 Task: Look for space in San Rafael, Argentina from 21st June, 2023 to 29th June, 2023 for 4 adults in price range Rs.7000 to Rs.12000. Place can be entire place with 2 bedrooms having 2 beds and 2 bathrooms. Property type can be flat. Amenities needed are: heating, . Booking option can be shelf check-in. Required host language is English.
Action: Mouse moved to (474, 100)
Screenshot: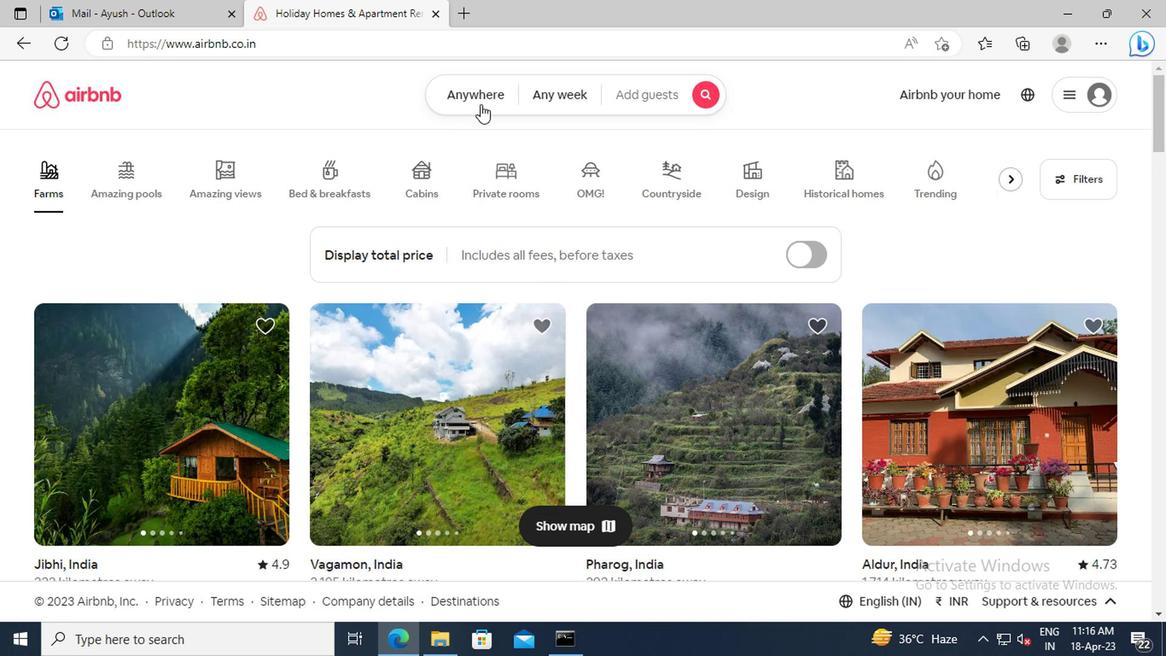 
Action: Mouse pressed left at (474, 100)
Screenshot: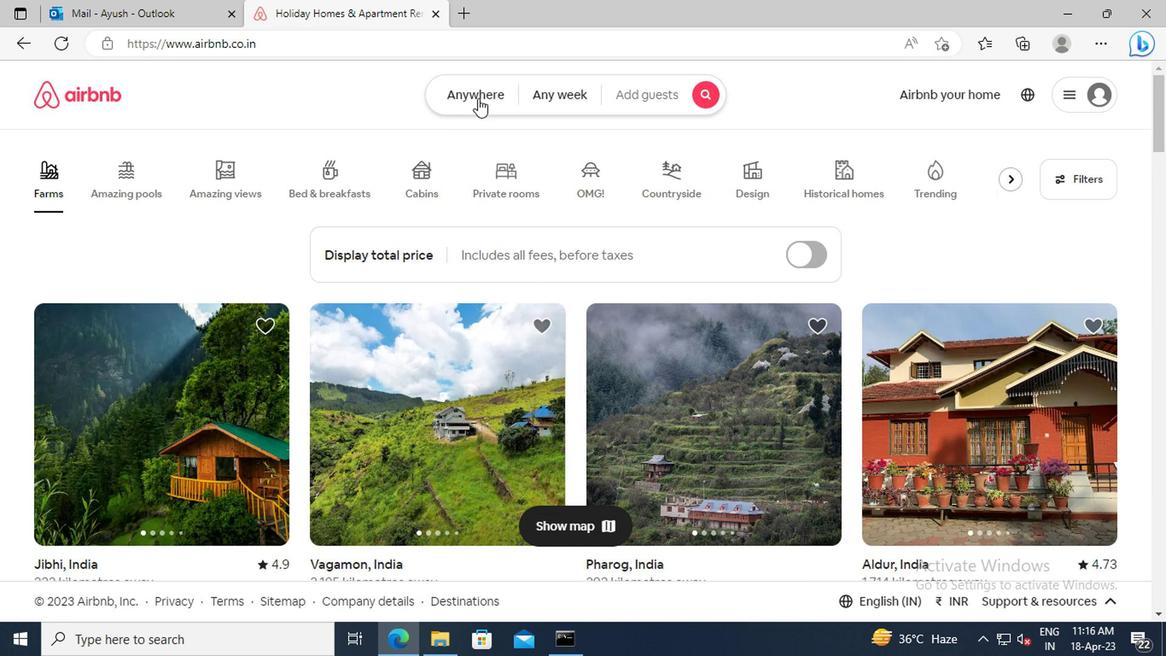 
Action: Mouse moved to (300, 171)
Screenshot: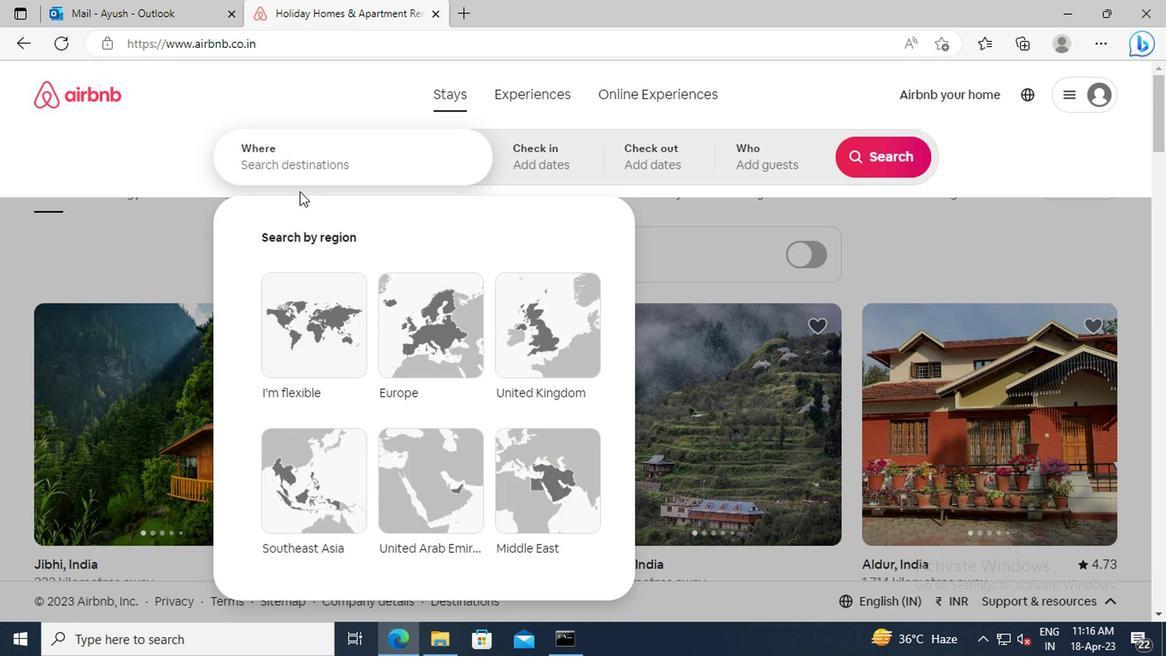 
Action: Mouse pressed left at (300, 171)
Screenshot: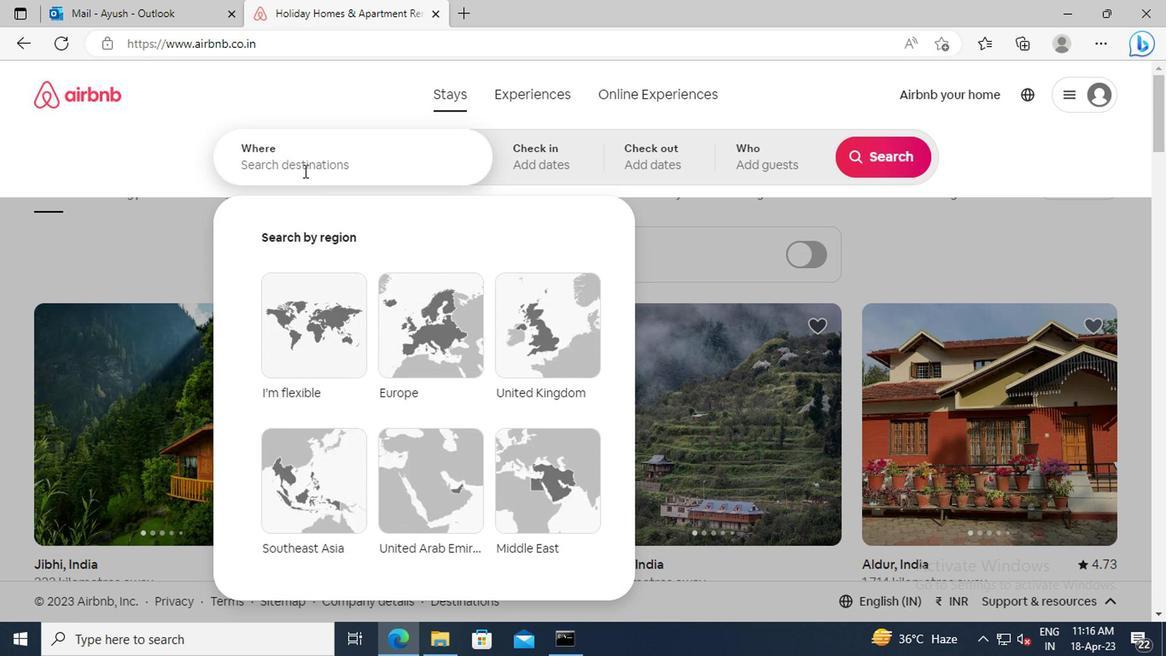 
Action: Key pressed <Key.shift>SAN<Key.space><Key.shift>RAFAEL,<Key.space><Key.shift>ARGENTINA<Key.enter>
Screenshot: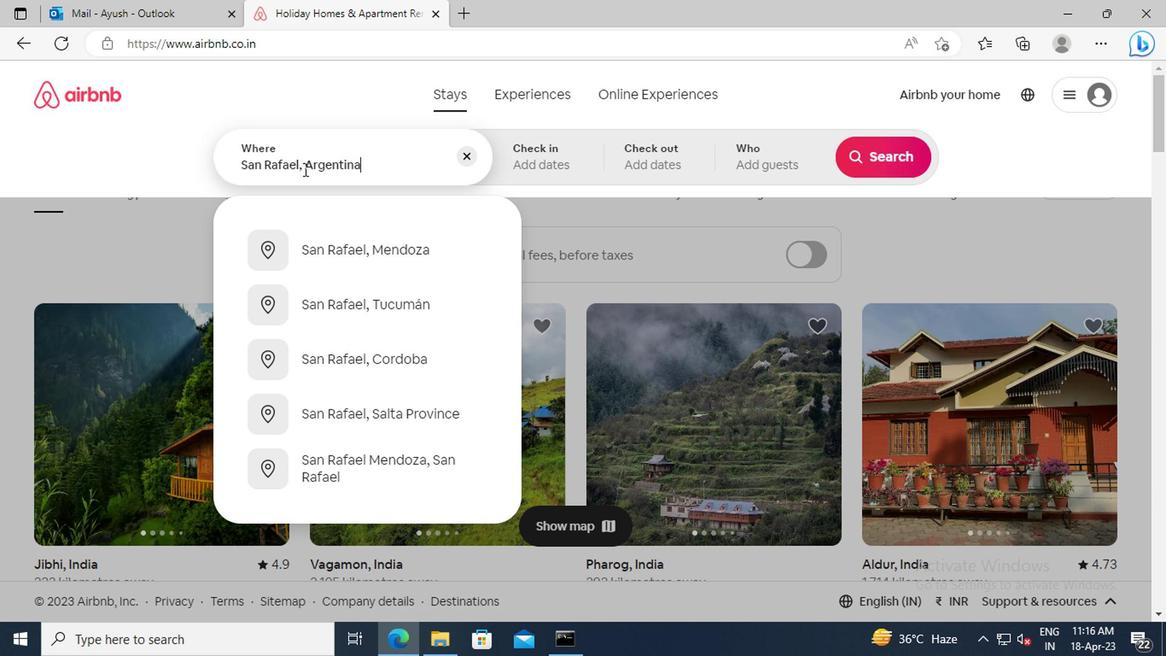 
Action: Mouse moved to (869, 295)
Screenshot: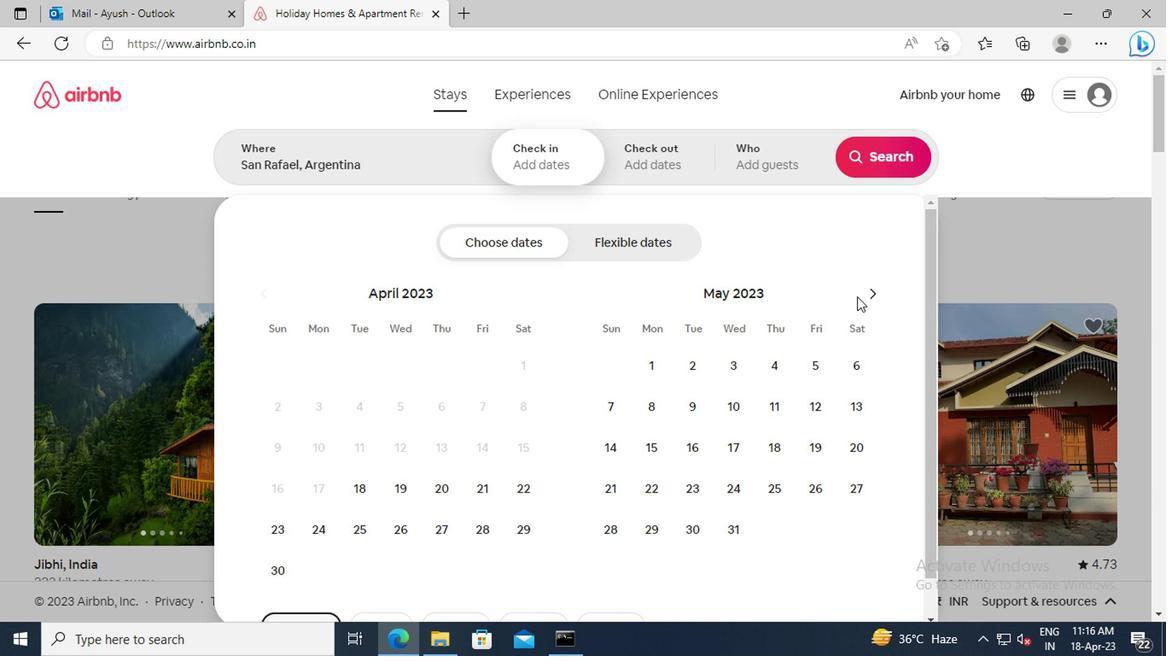 
Action: Mouse pressed left at (869, 295)
Screenshot: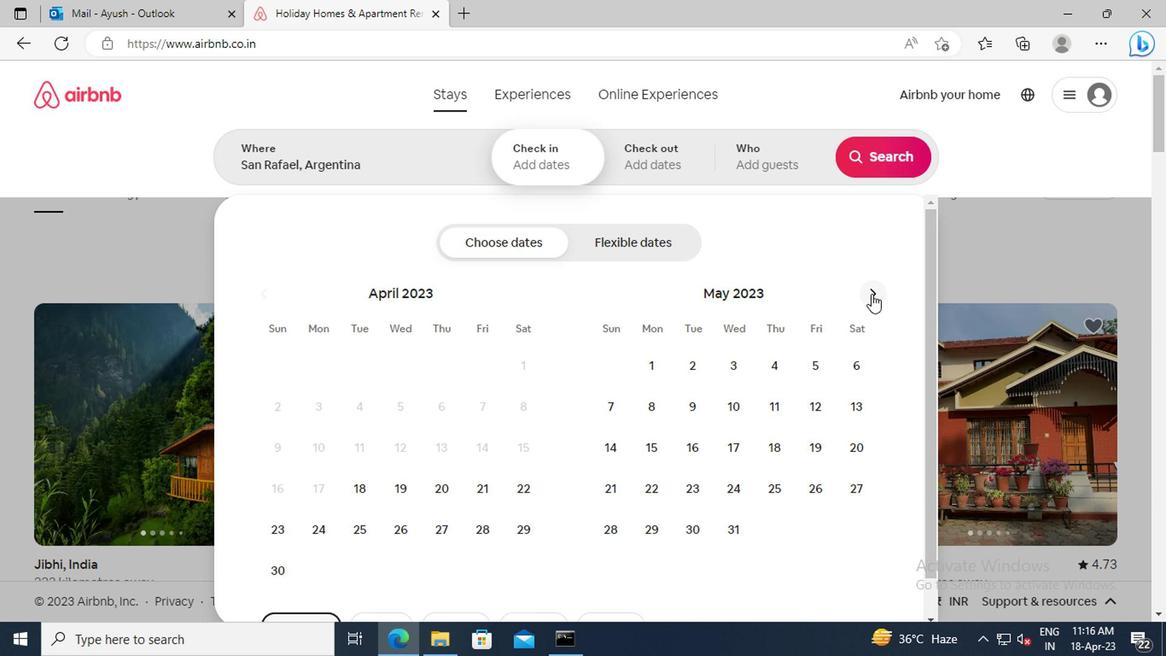 
Action: Mouse moved to (732, 486)
Screenshot: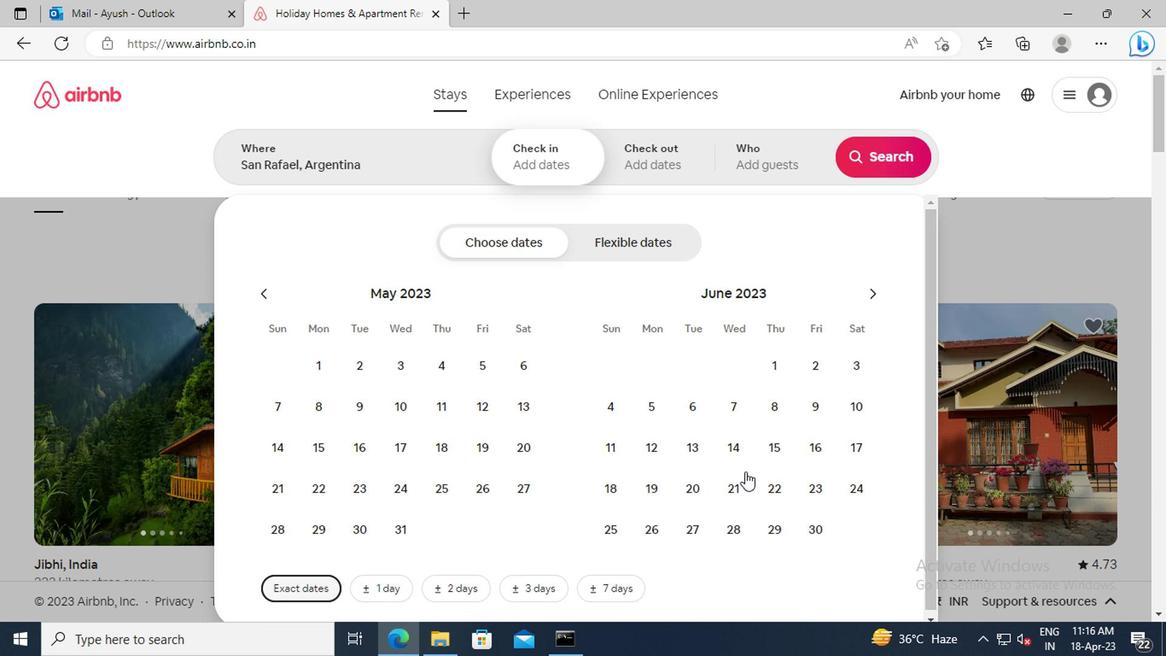 
Action: Mouse pressed left at (732, 486)
Screenshot: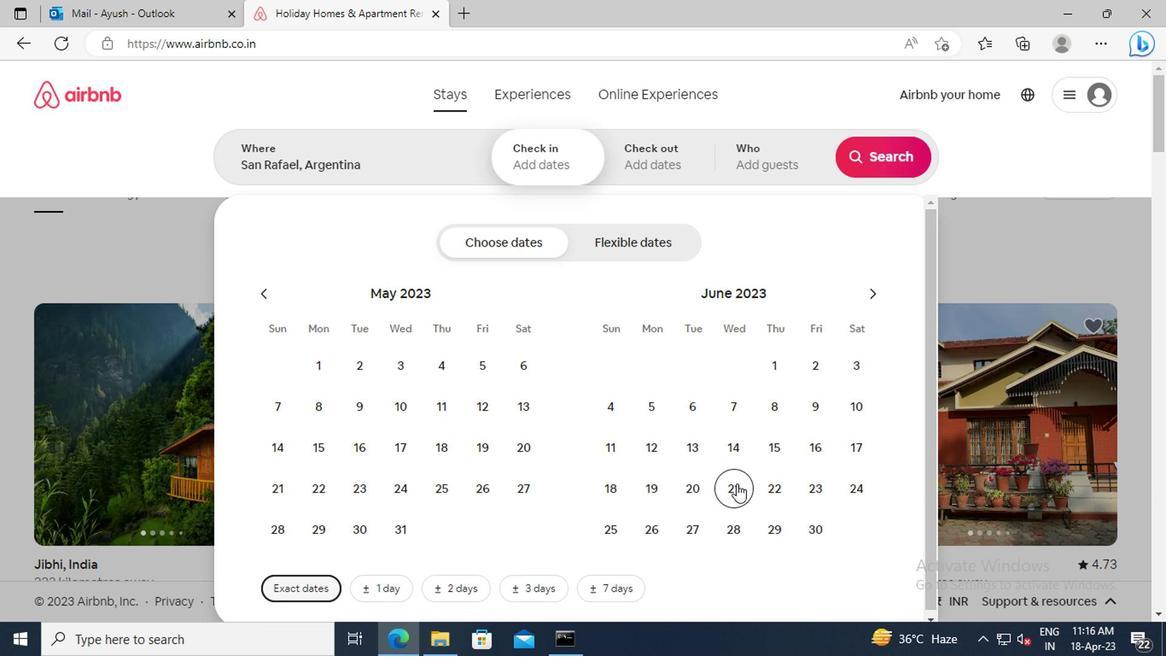 
Action: Mouse moved to (764, 527)
Screenshot: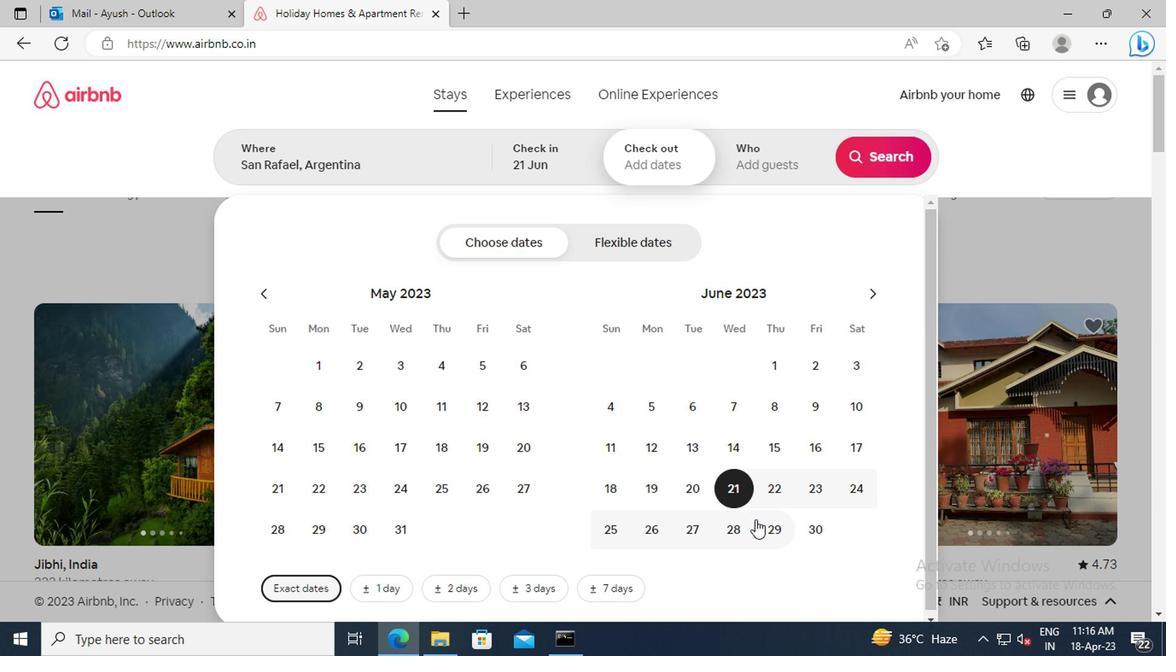 
Action: Mouse pressed left at (764, 527)
Screenshot: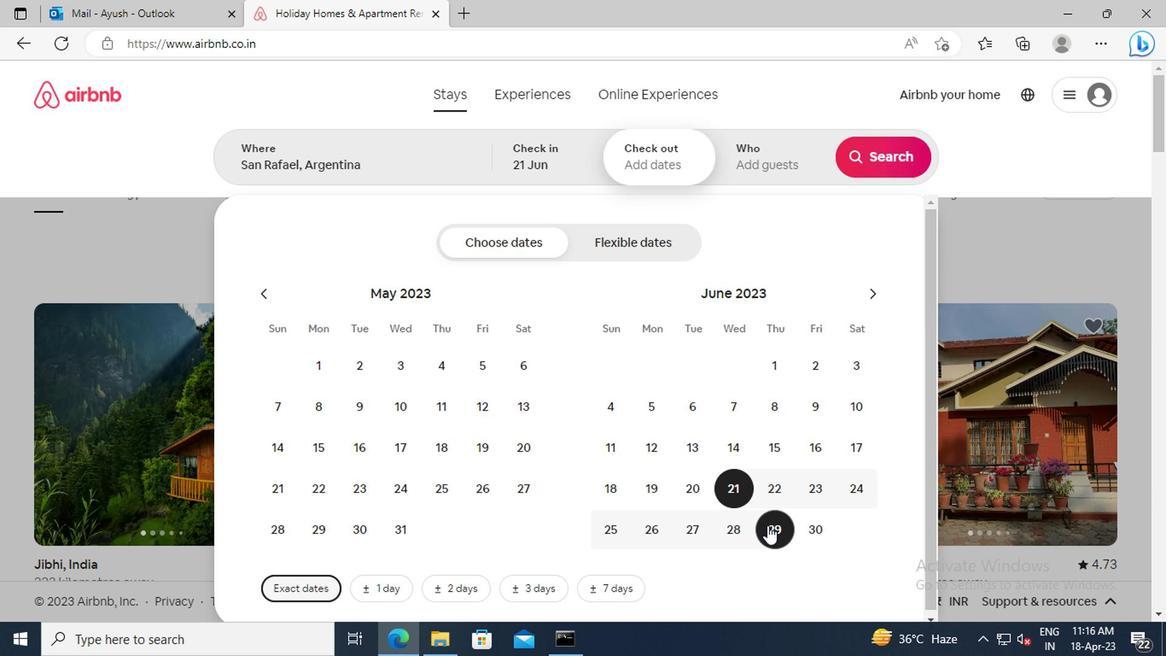
Action: Mouse moved to (762, 168)
Screenshot: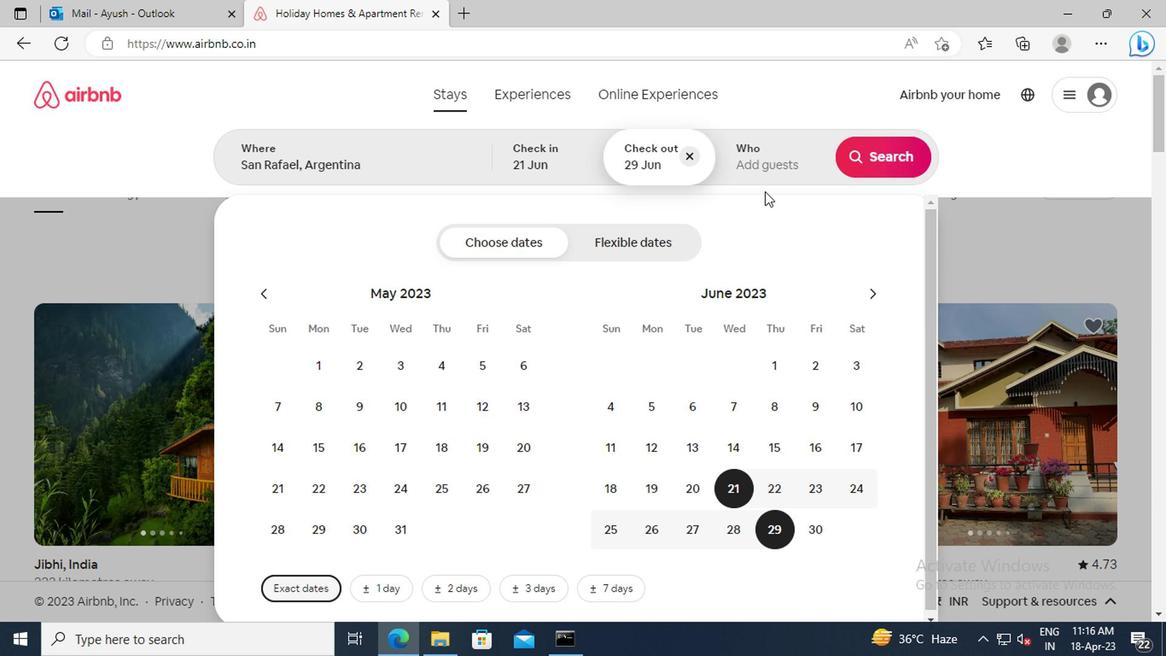 
Action: Mouse pressed left at (762, 168)
Screenshot: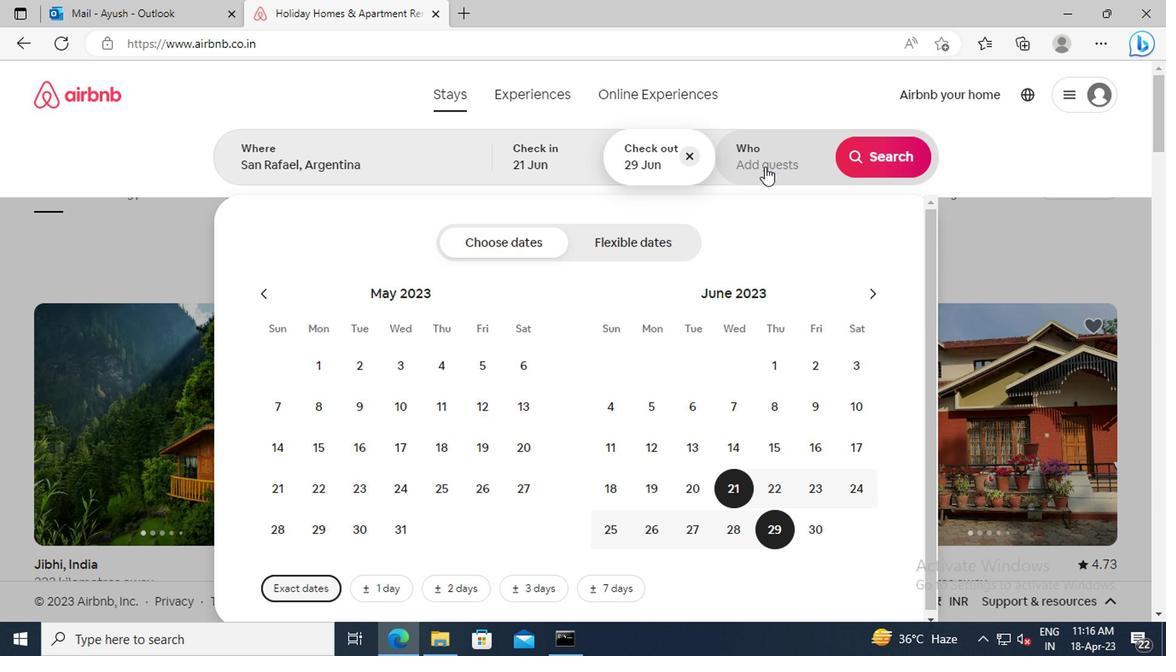 
Action: Mouse moved to (883, 257)
Screenshot: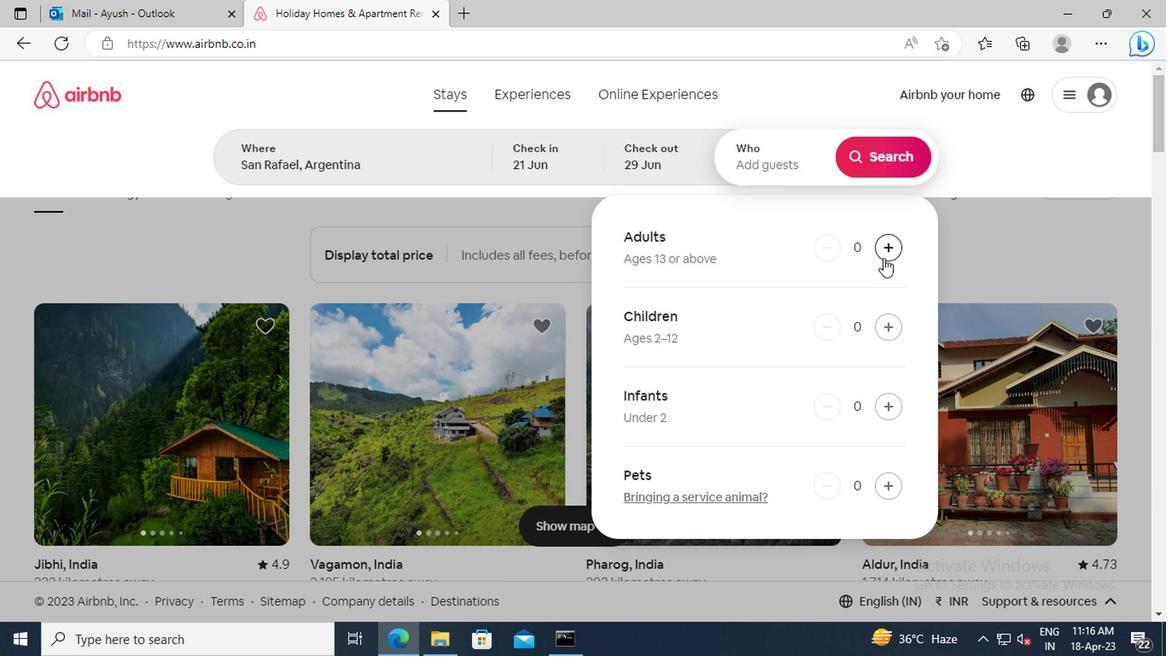 
Action: Mouse pressed left at (883, 257)
Screenshot: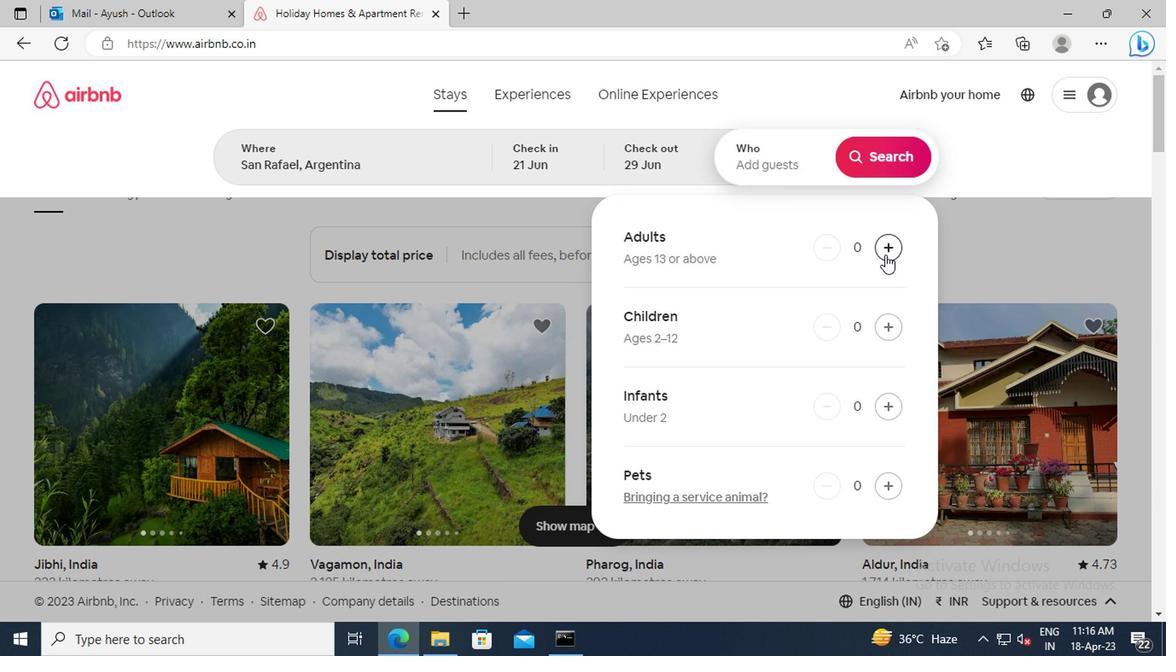 
Action: Mouse moved to (884, 254)
Screenshot: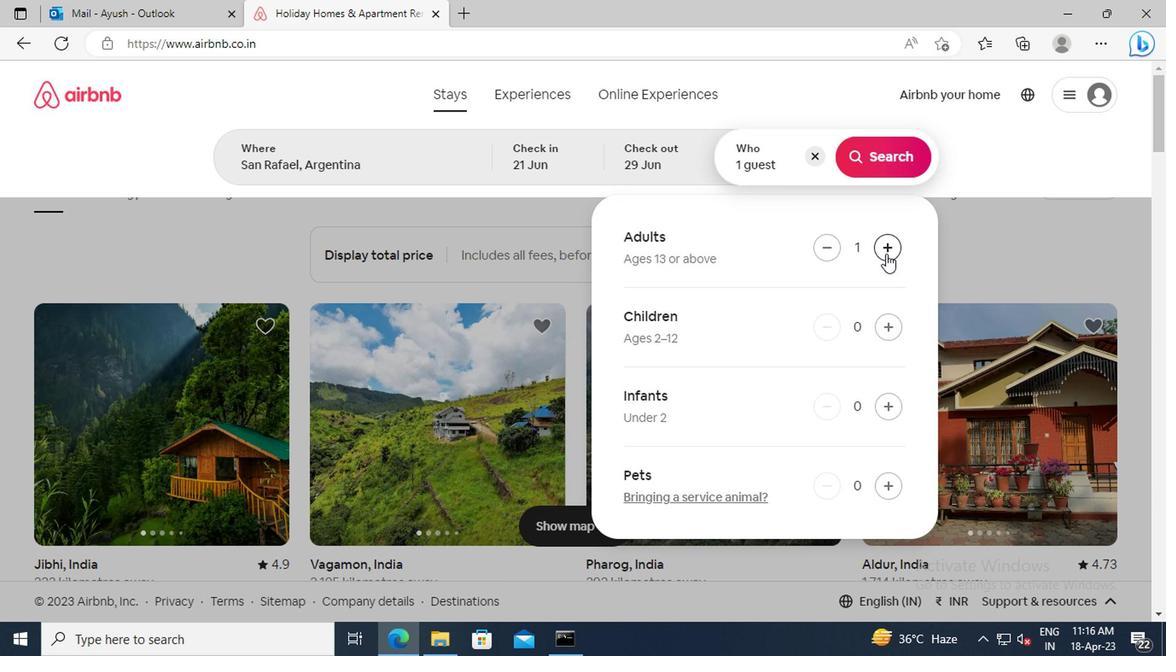 
Action: Mouse pressed left at (884, 254)
Screenshot: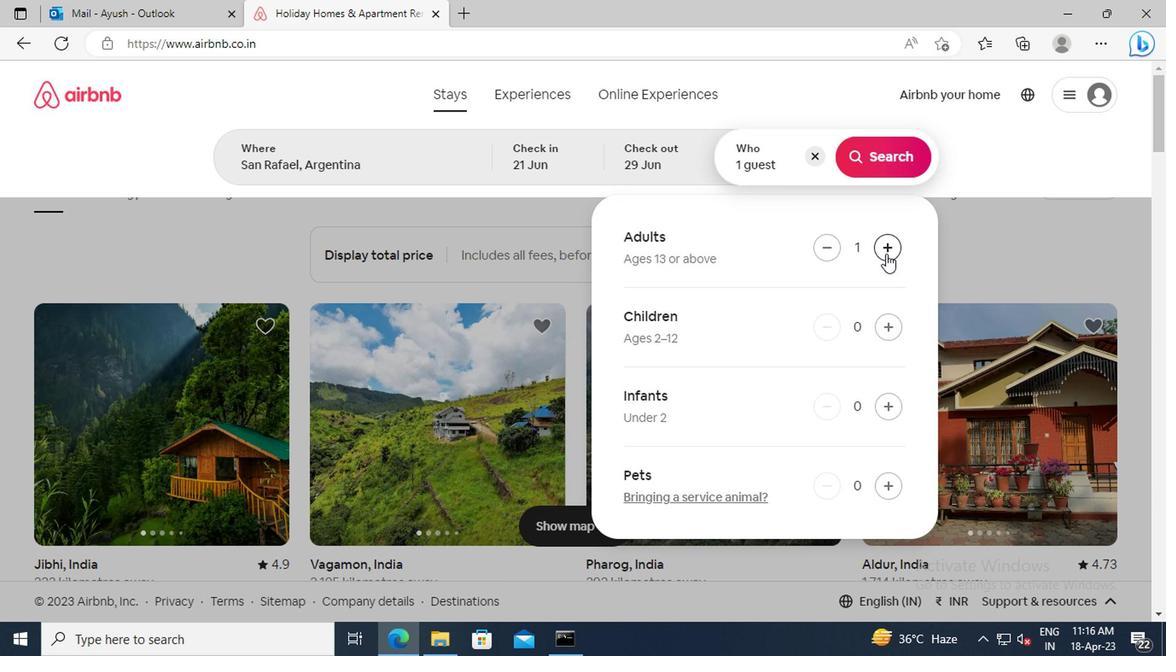 
Action: Mouse pressed left at (884, 254)
Screenshot: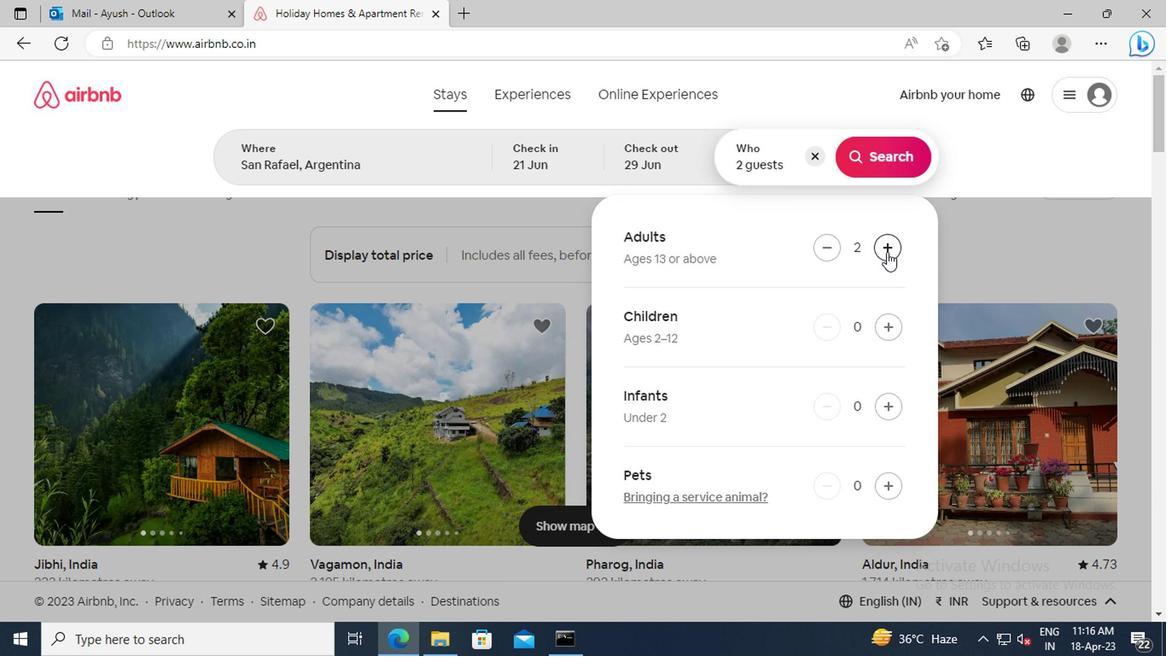 
Action: Mouse pressed left at (884, 254)
Screenshot: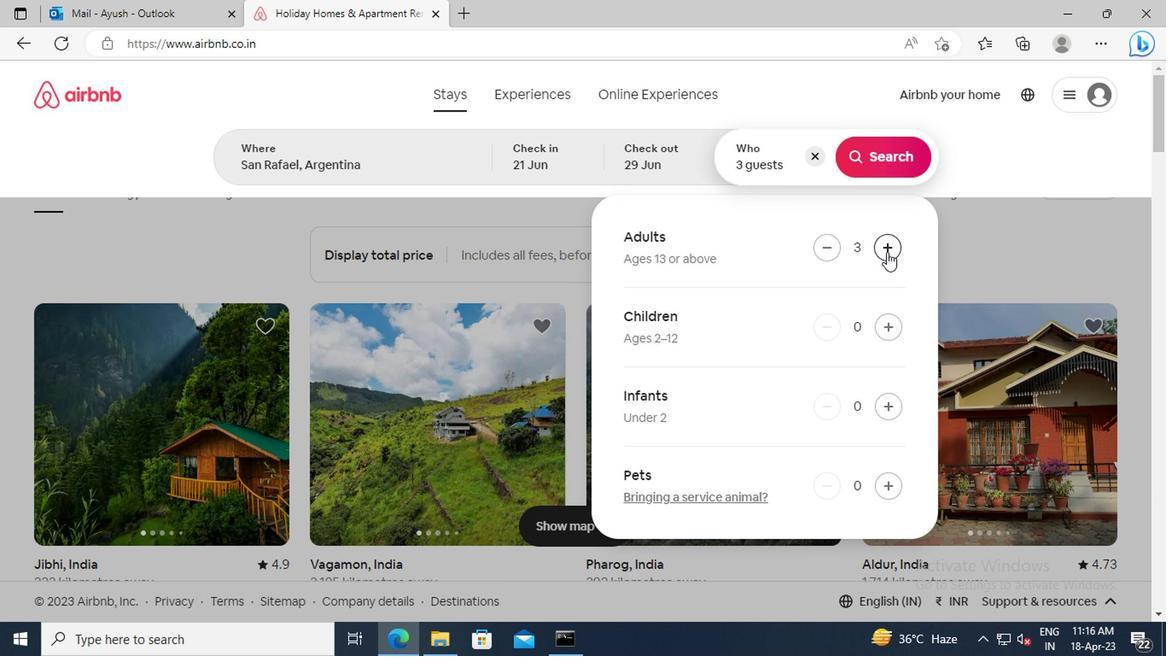 
Action: Mouse moved to (879, 162)
Screenshot: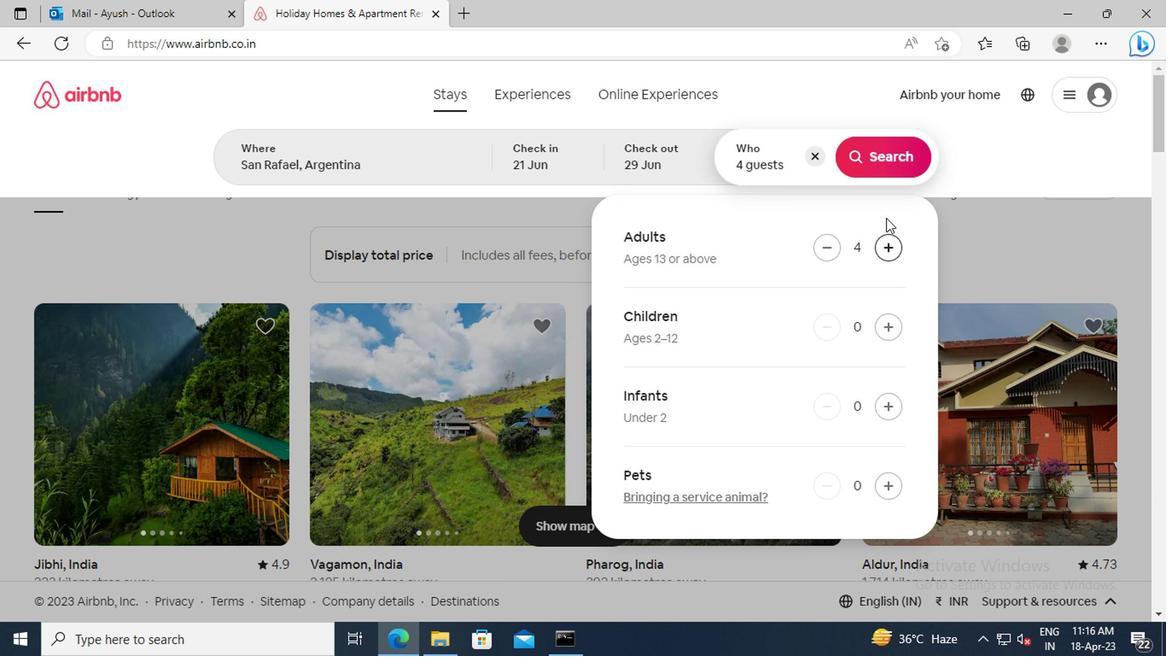 
Action: Mouse pressed left at (879, 162)
Screenshot: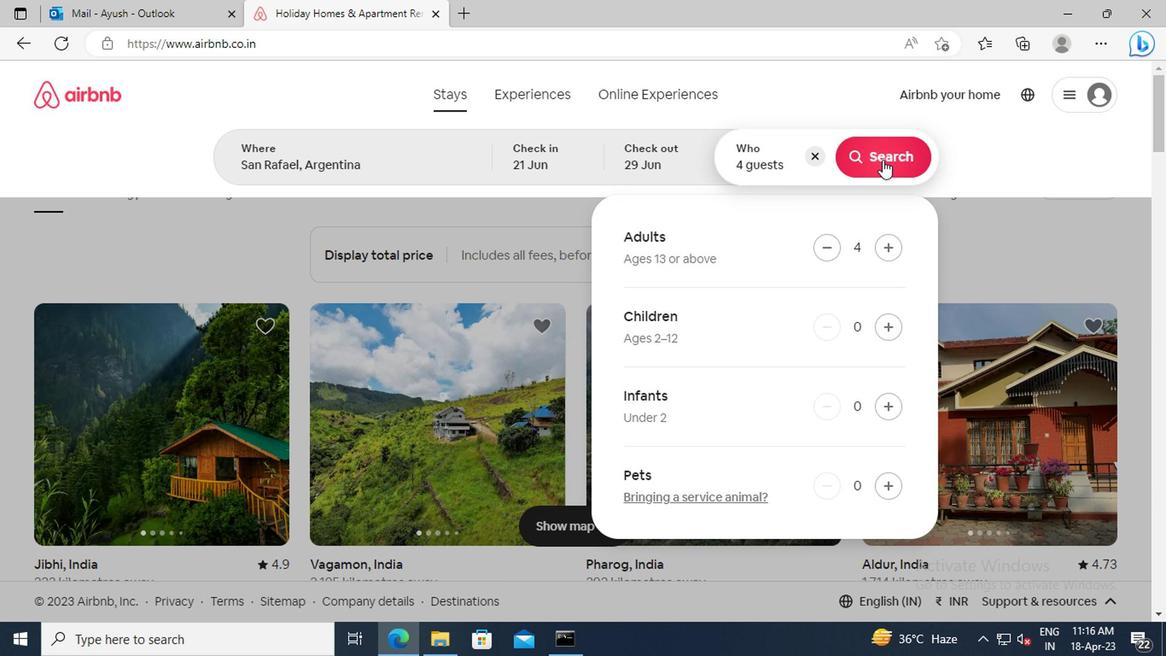 
Action: Mouse moved to (1086, 164)
Screenshot: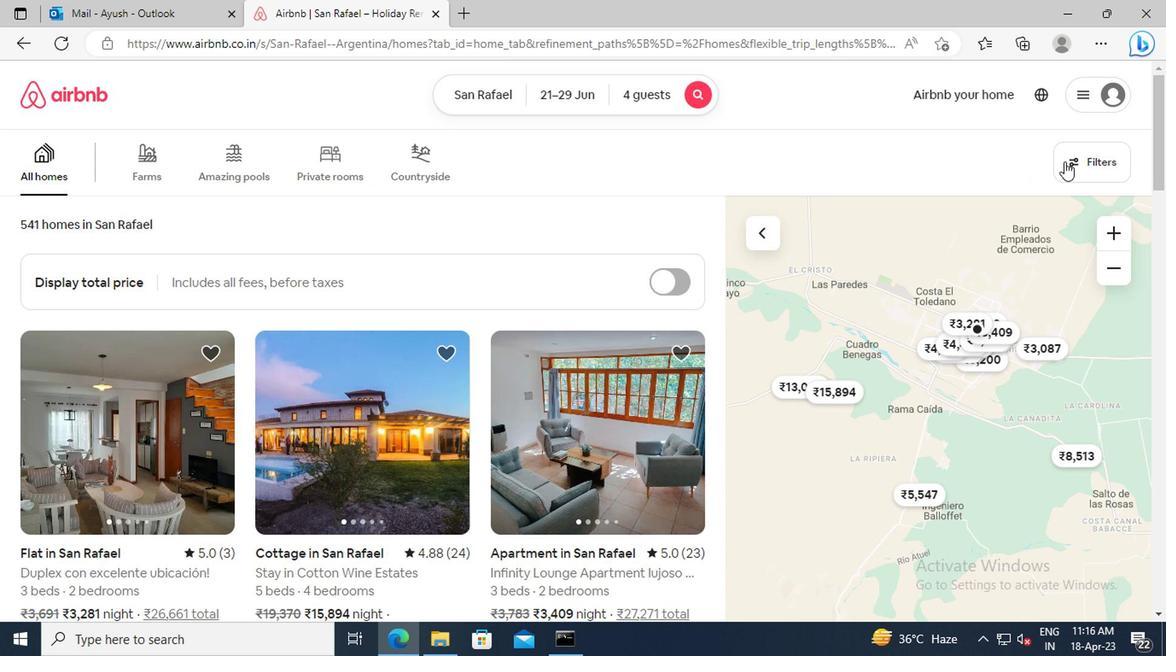 
Action: Mouse pressed left at (1086, 164)
Screenshot: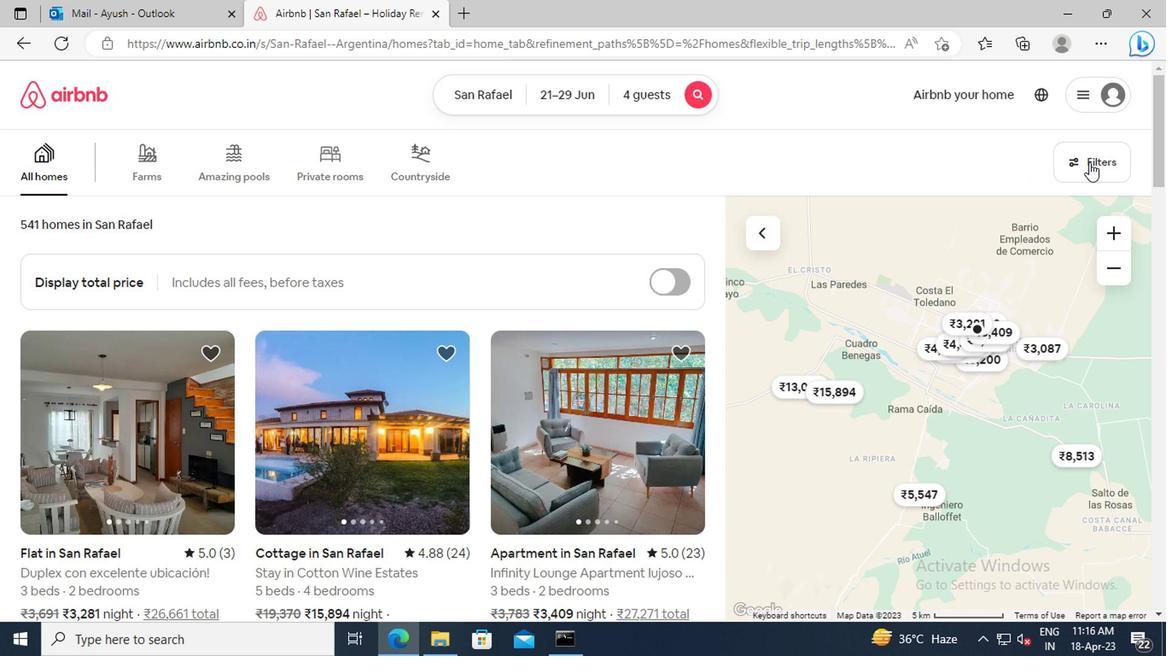 
Action: Mouse moved to (356, 386)
Screenshot: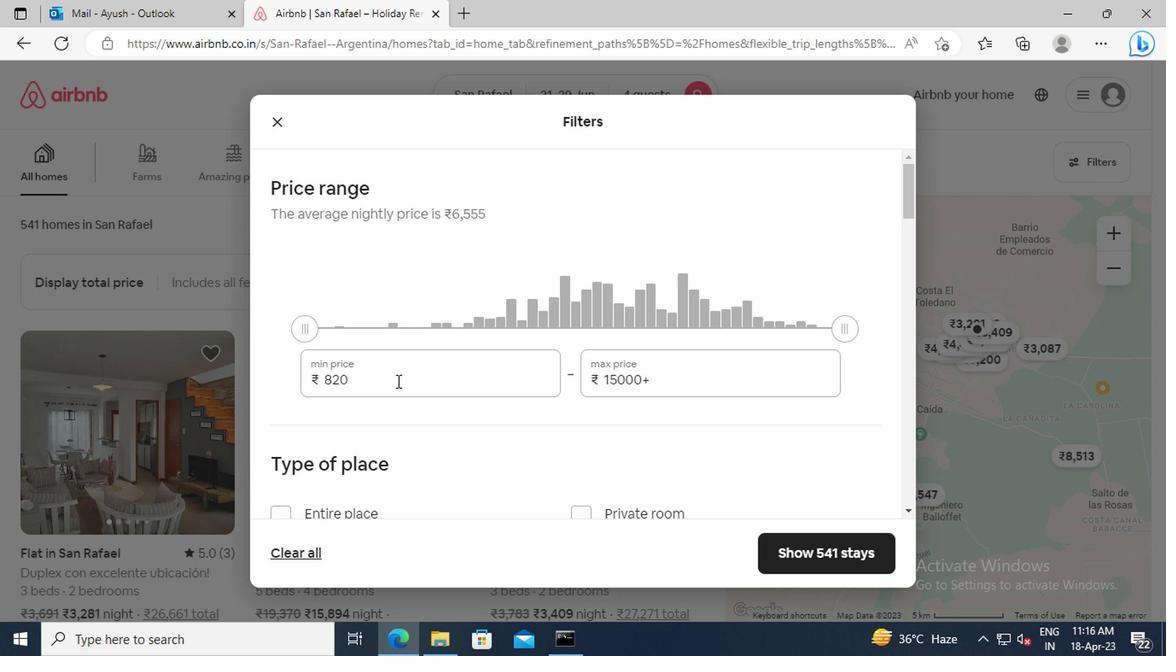 
Action: Mouse pressed left at (356, 386)
Screenshot: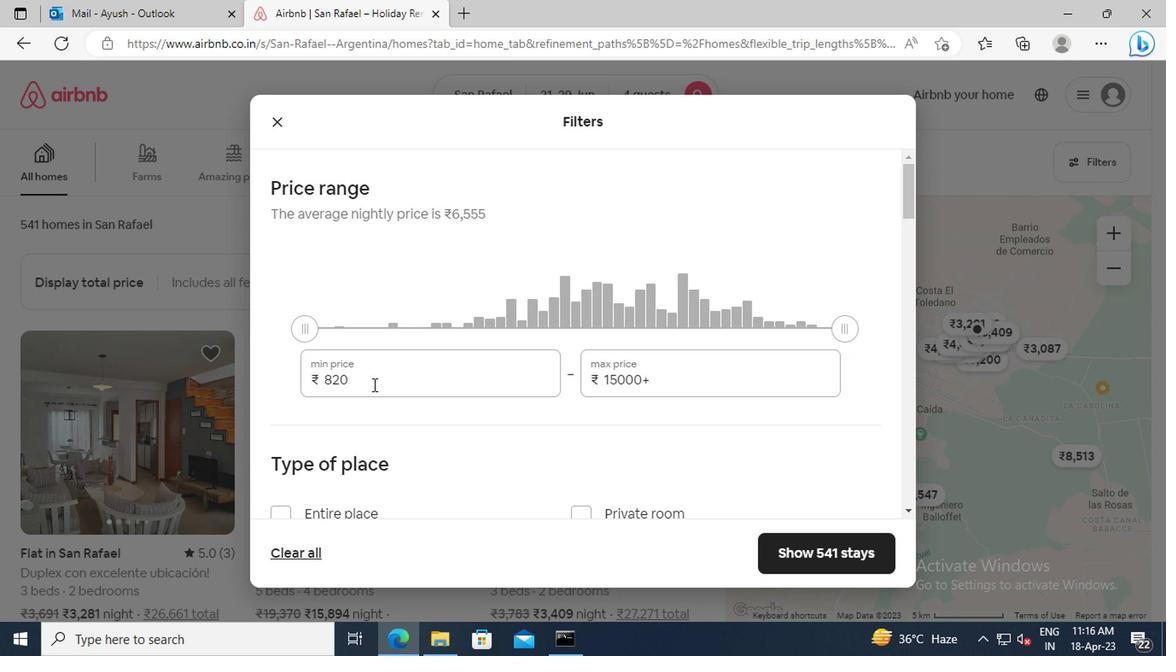 
Action: Key pressed <Key.backspace><Key.backspace><Key.backspace>7000<Key.tab><Key.delete>12000
Screenshot: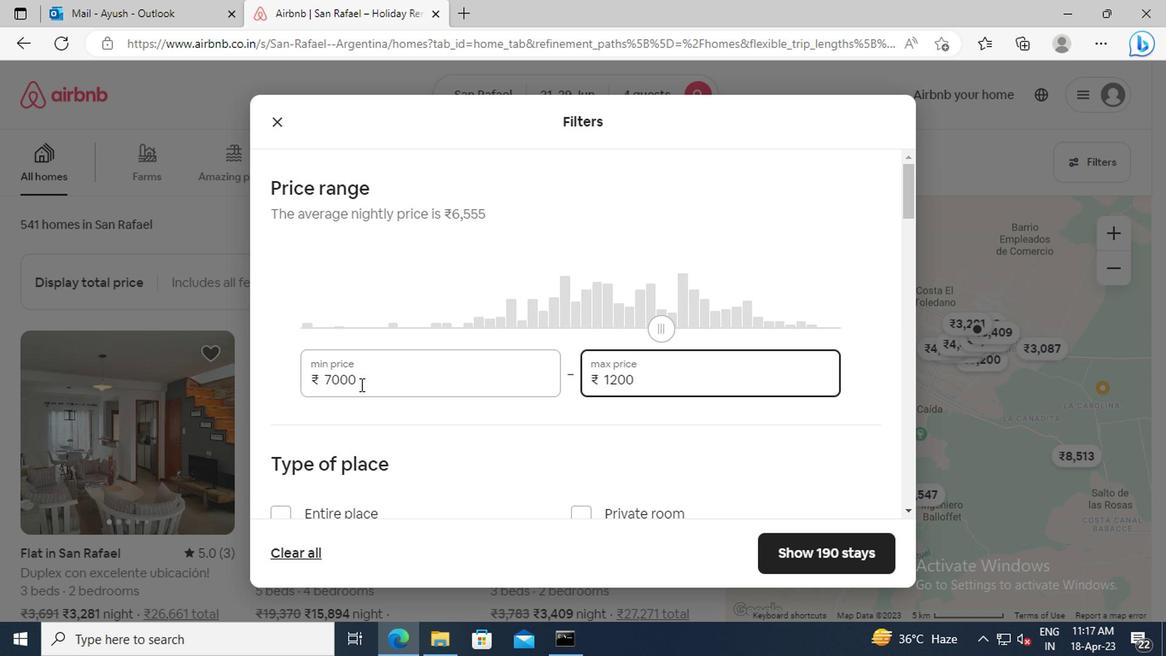 
Action: Mouse scrolled (356, 385) with delta (0, 0)
Screenshot: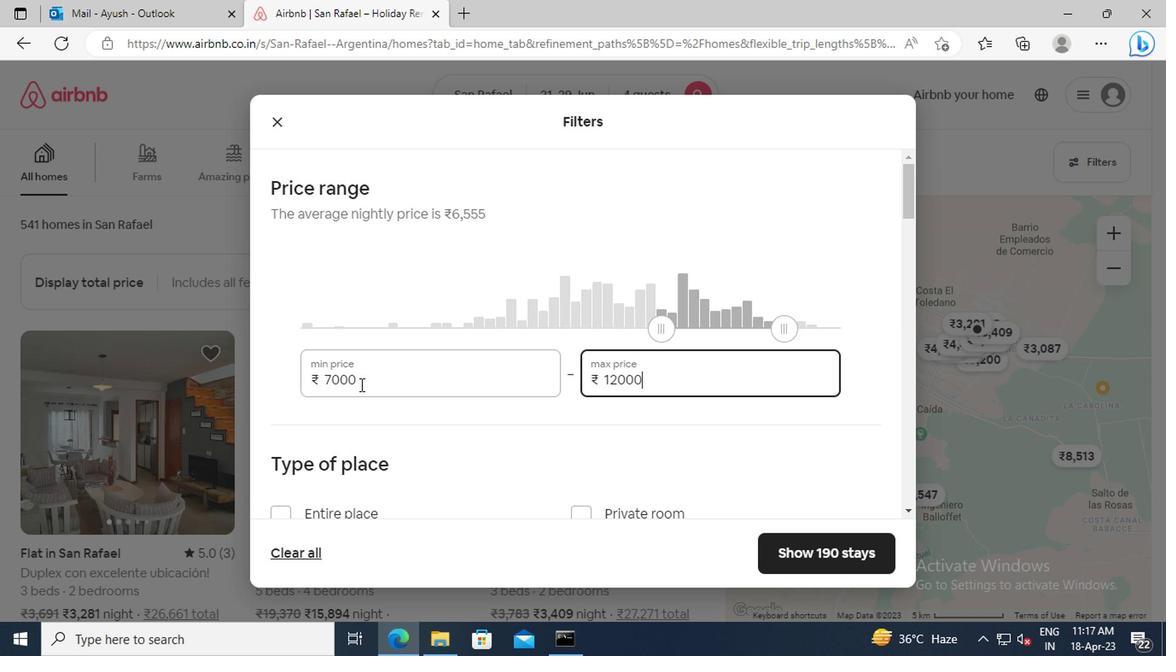 
Action: Mouse moved to (377, 354)
Screenshot: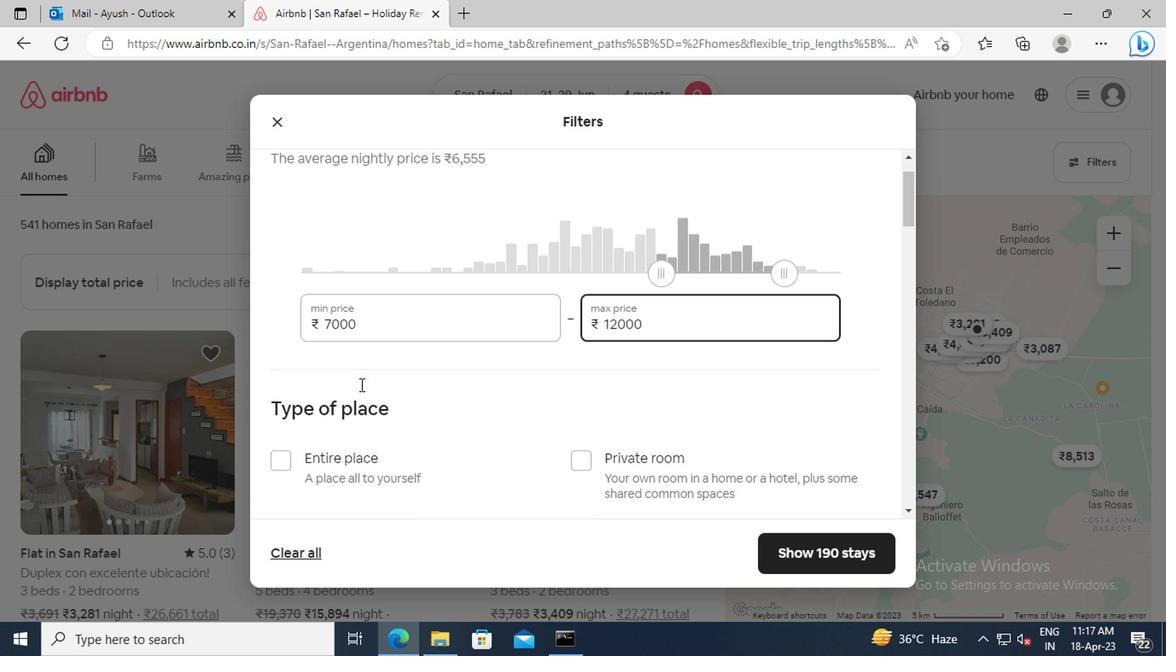 
Action: Mouse scrolled (377, 353) with delta (0, -1)
Screenshot: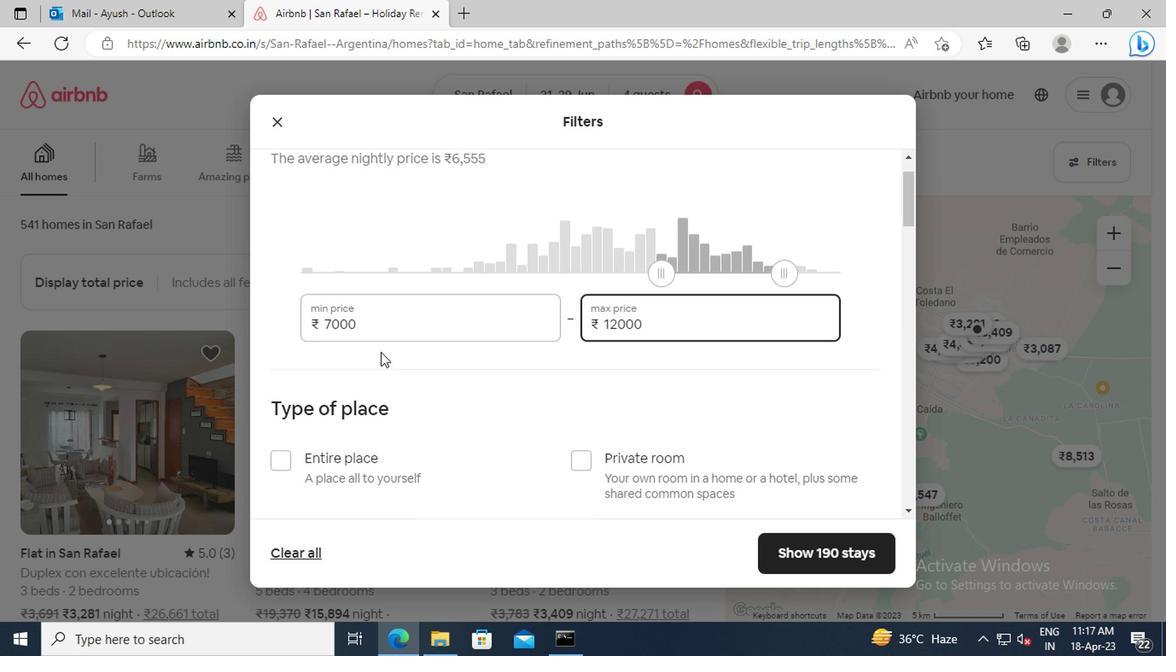 
Action: Mouse scrolled (377, 353) with delta (0, -1)
Screenshot: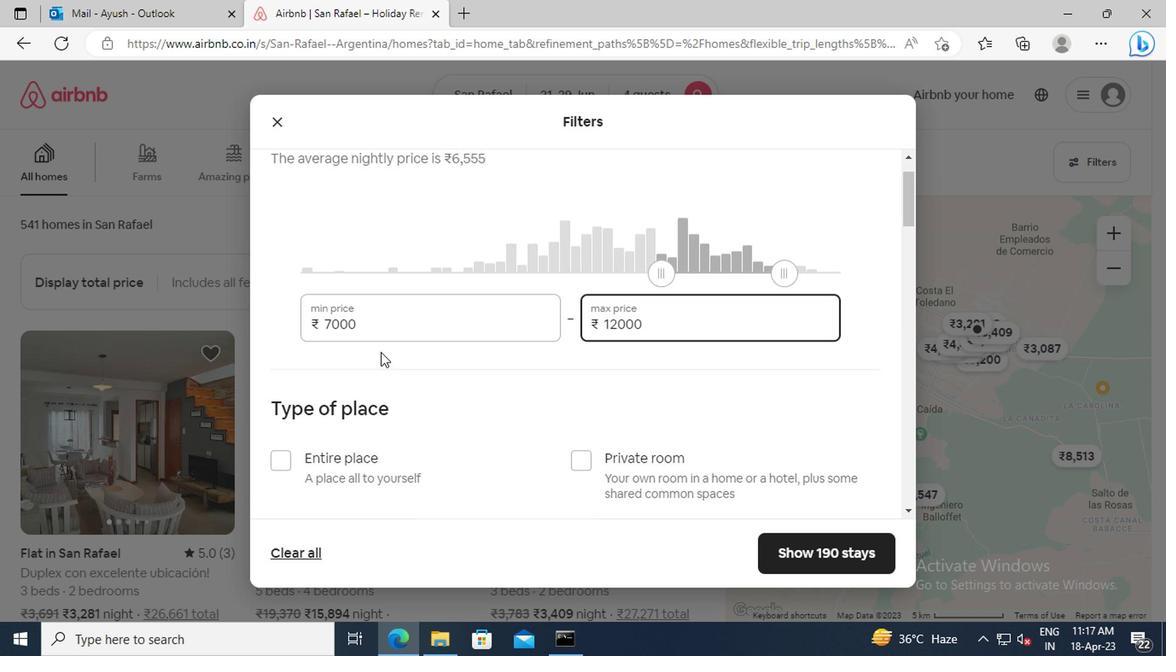 
Action: Mouse moved to (277, 352)
Screenshot: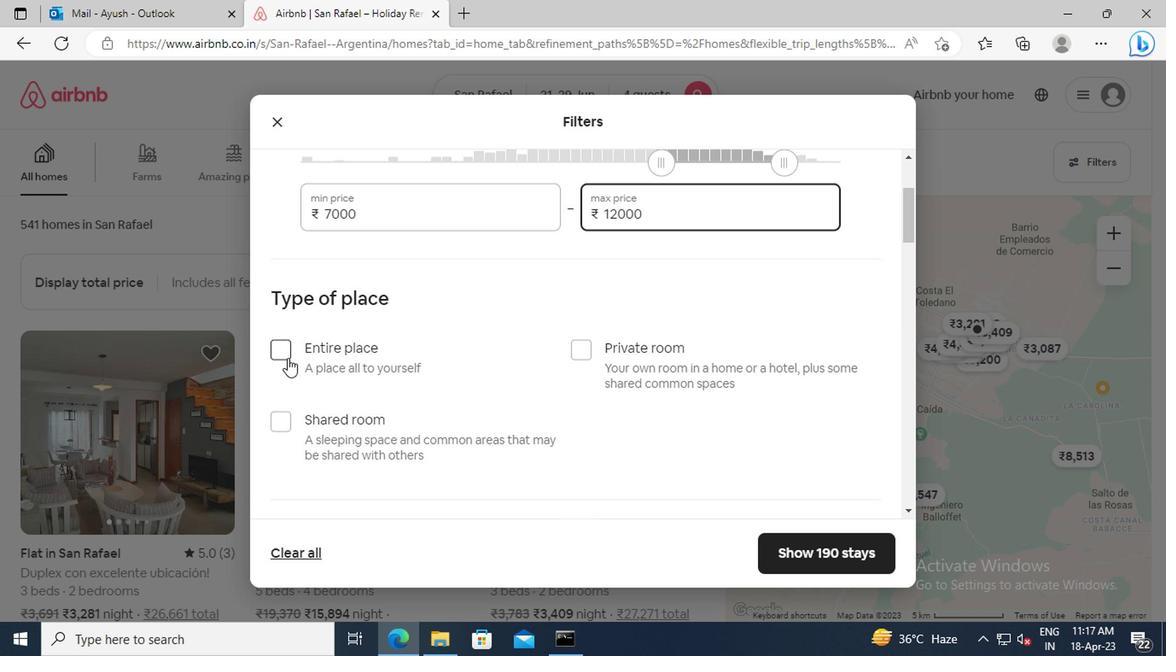 
Action: Mouse pressed left at (277, 352)
Screenshot: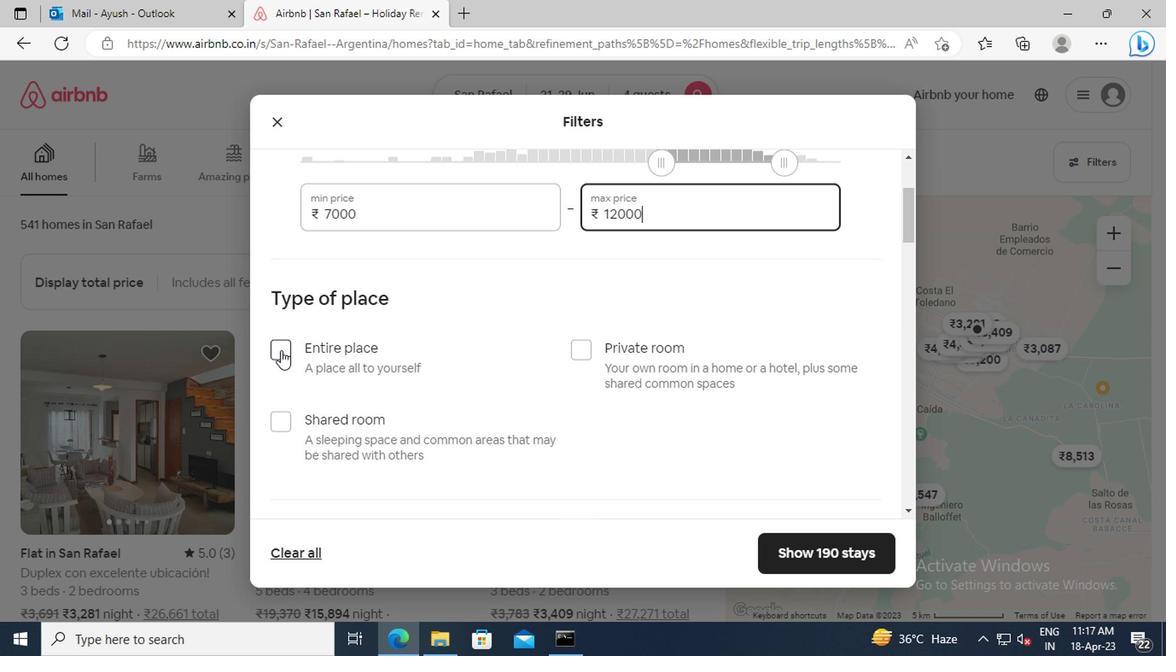 
Action: Mouse moved to (518, 321)
Screenshot: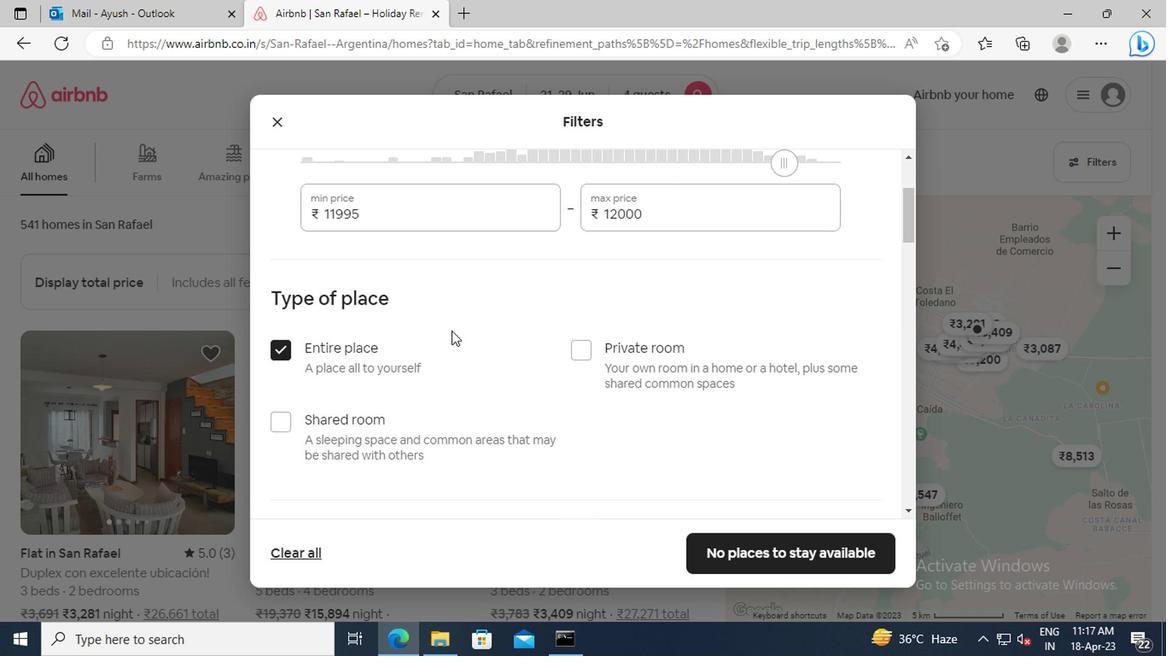 
Action: Mouse scrolled (518, 320) with delta (0, 0)
Screenshot: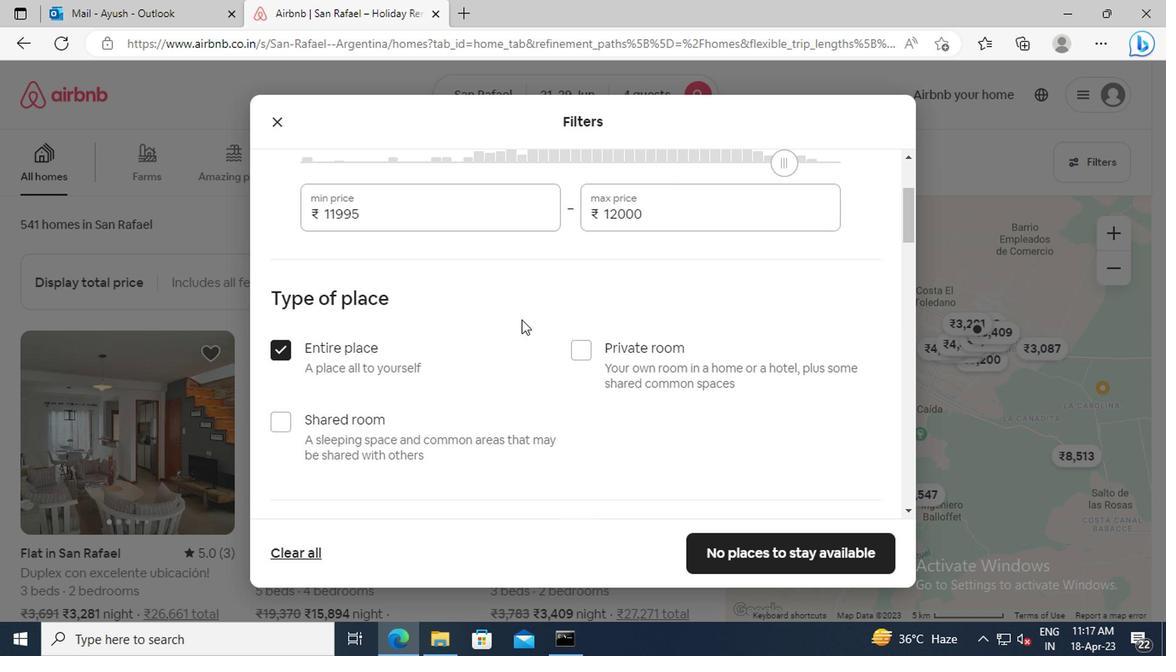
Action: Mouse scrolled (518, 320) with delta (0, 0)
Screenshot: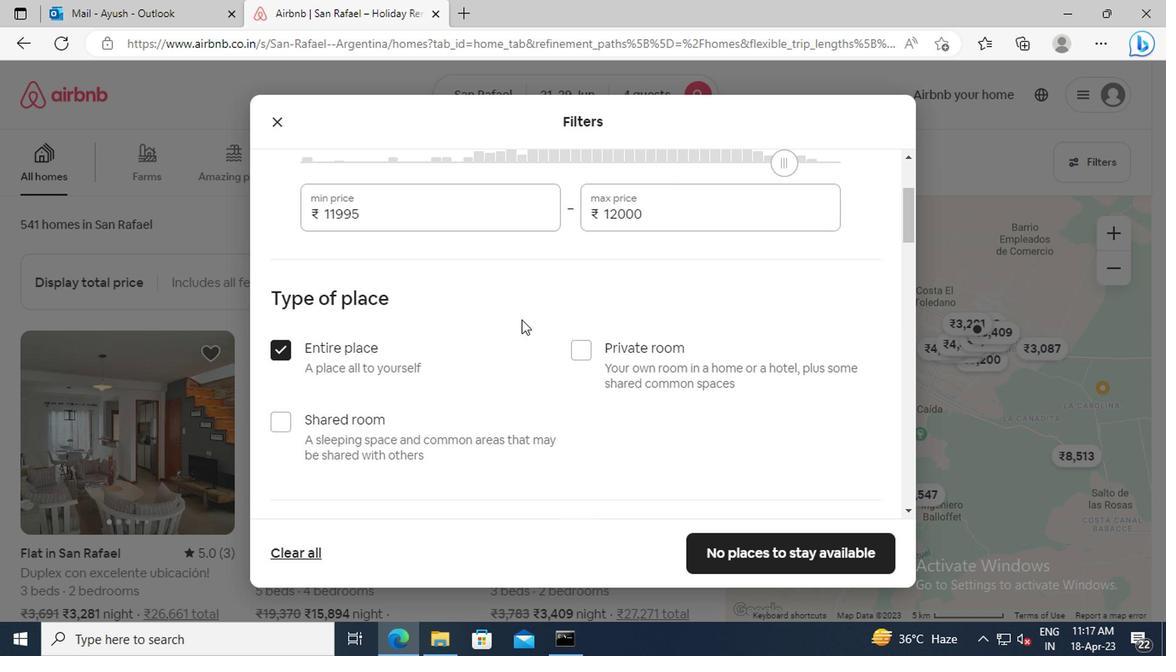 
Action: Mouse moved to (518, 289)
Screenshot: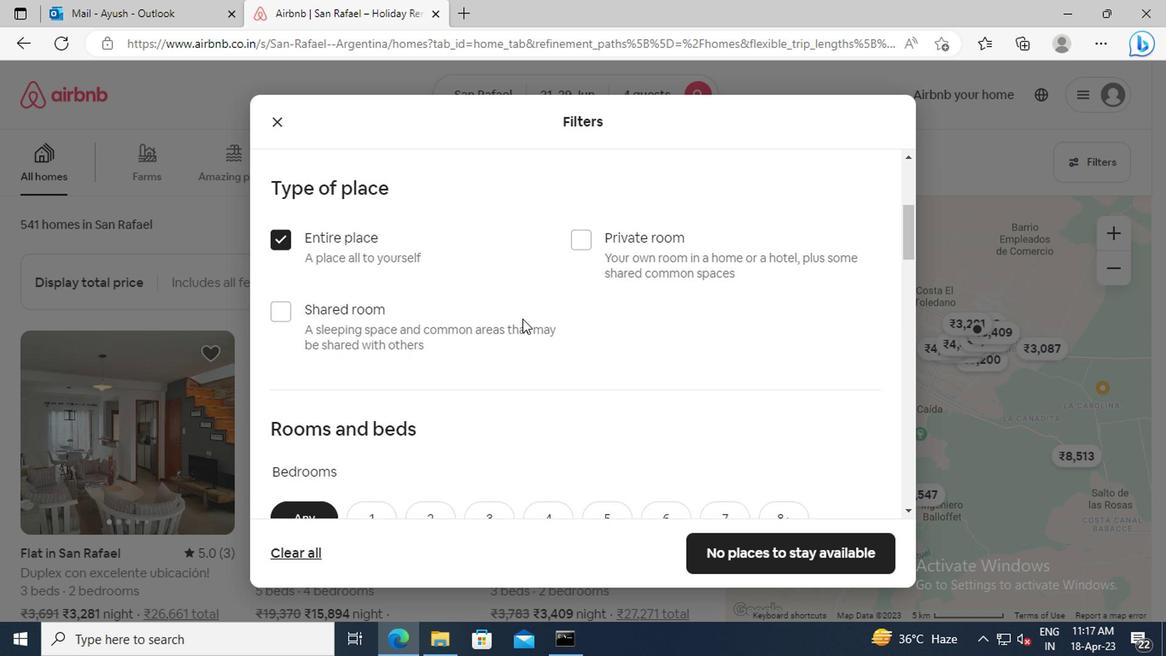 
Action: Mouse scrolled (518, 289) with delta (0, 0)
Screenshot: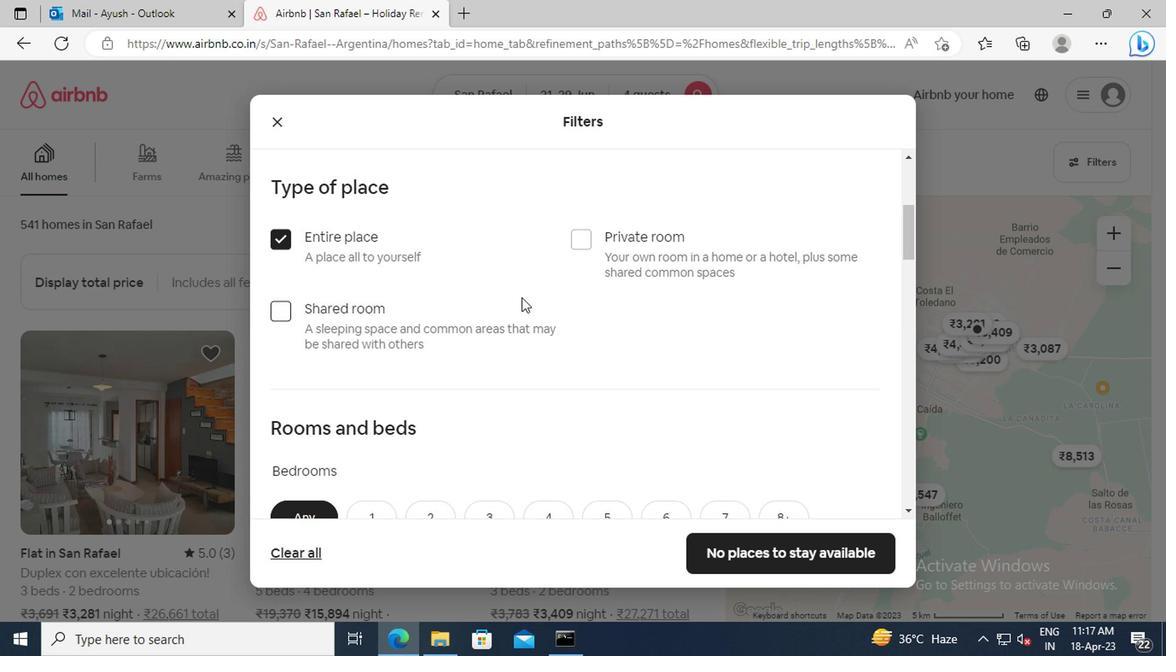 
Action: Mouse scrolled (518, 289) with delta (0, 0)
Screenshot: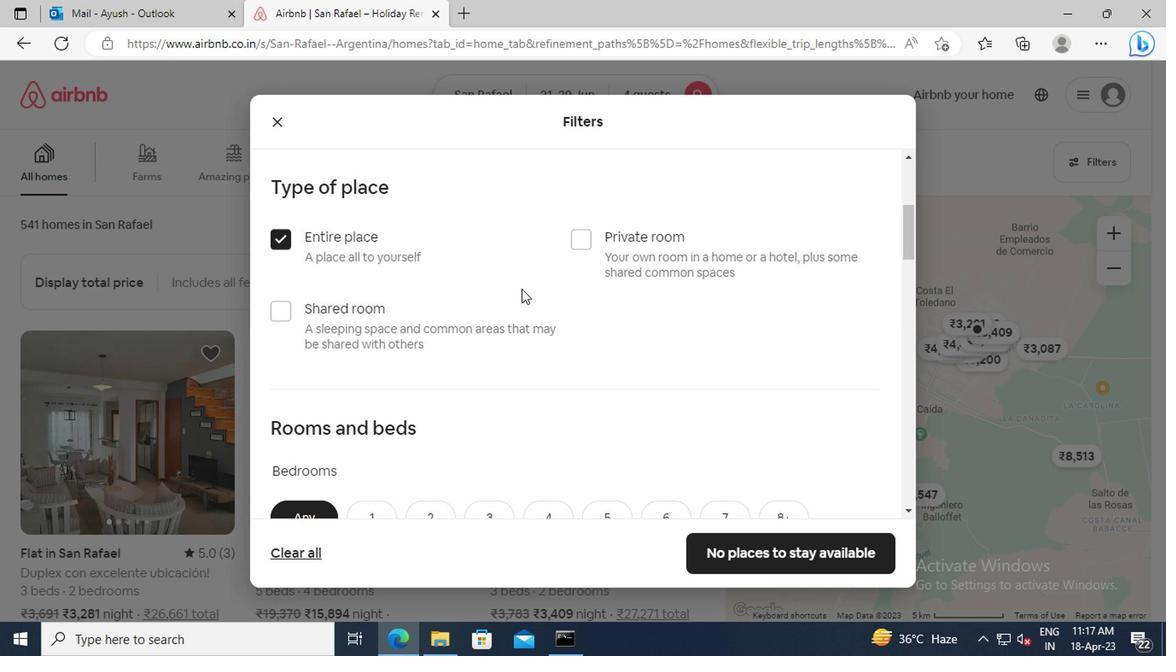 
Action: Mouse moved to (515, 282)
Screenshot: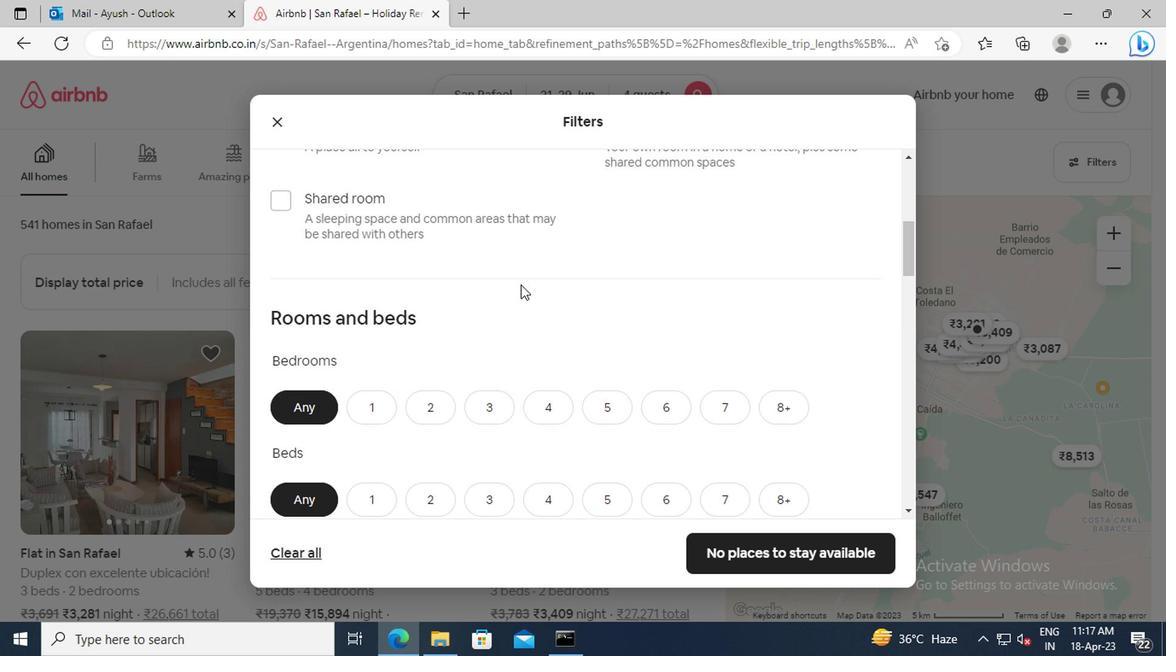 
Action: Mouse scrolled (515, 281) with delta (0, -1)
Screenshot: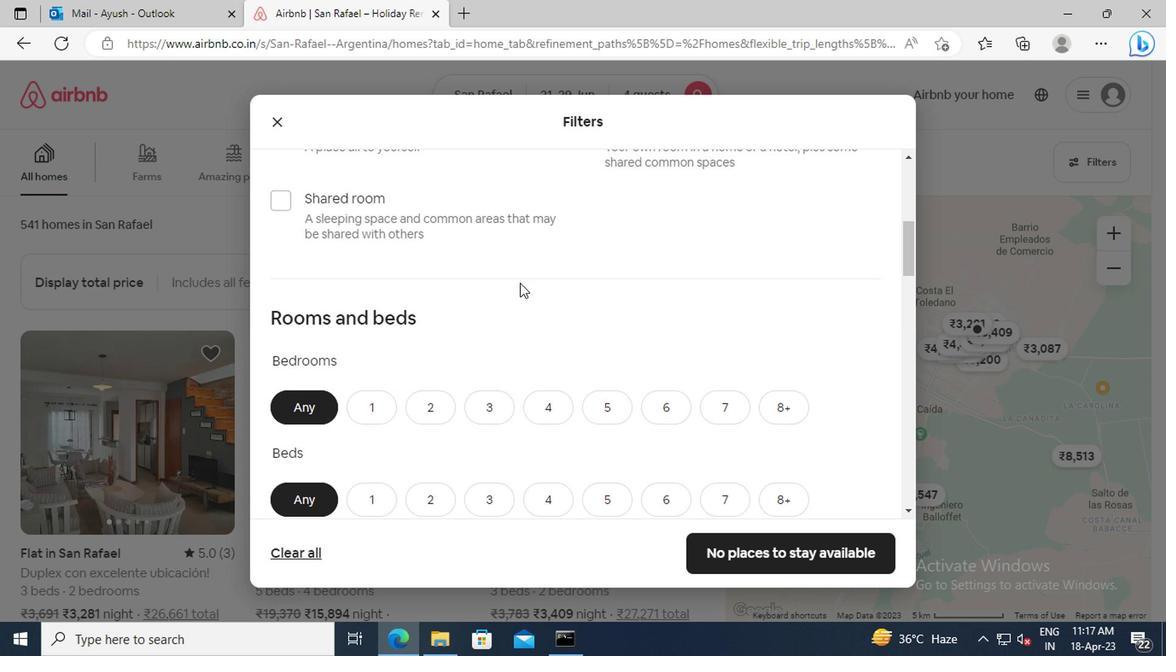 
Action: Mouse scrolled (515, 281) with delta (0, -1)
Screenshot: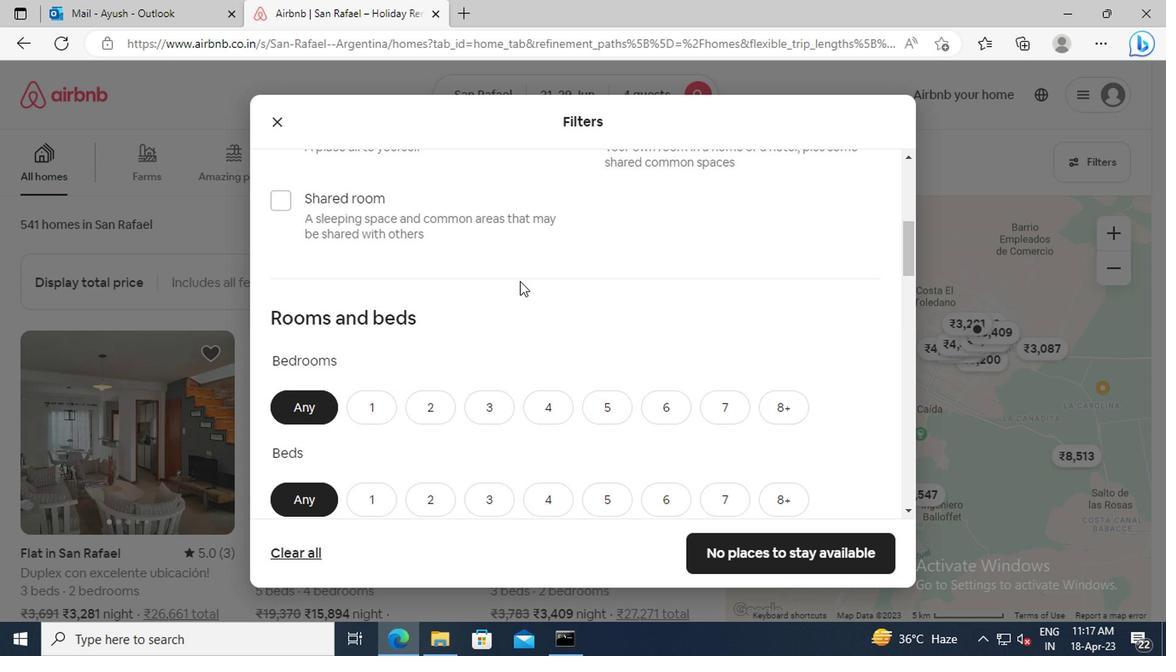 
Action: Mouse moved to (432, 304)
Screenshot: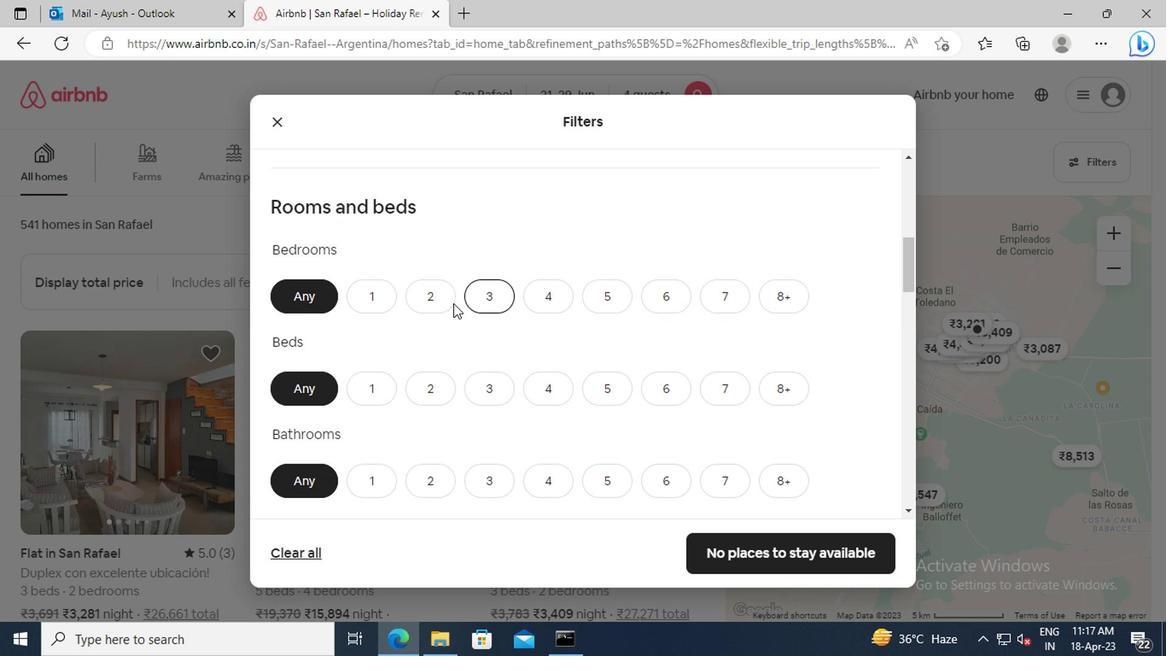 
Action: Mouse pressed left at (432, 304)
Screenshot: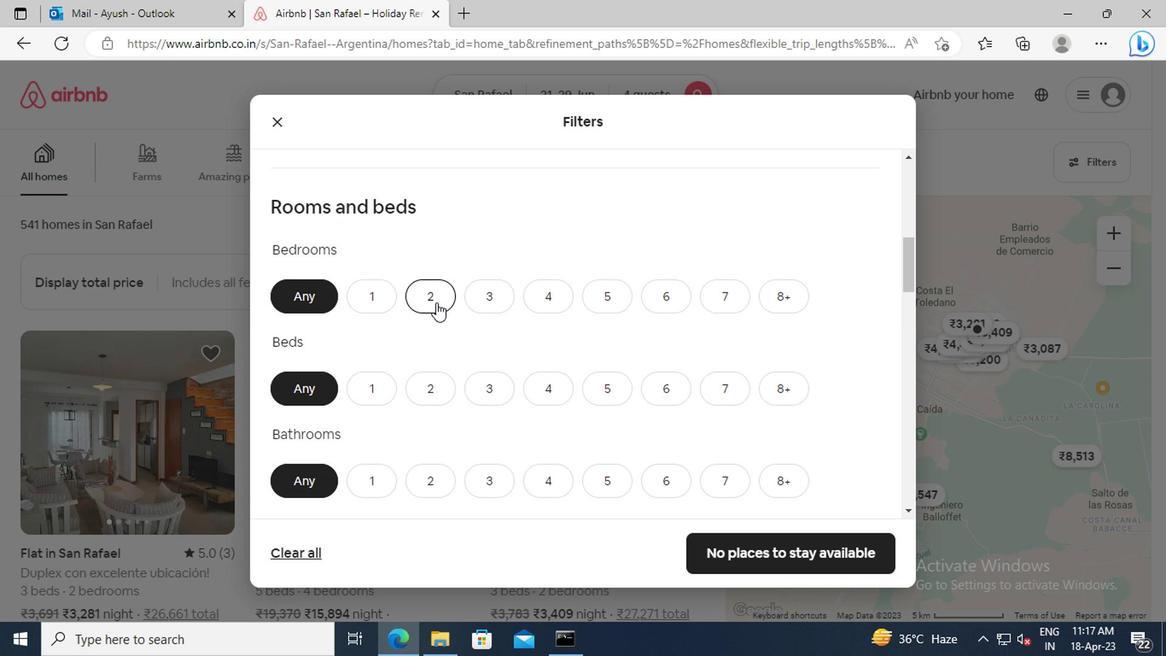 
Action: Mouse moved to (436, 388)
Screenshot: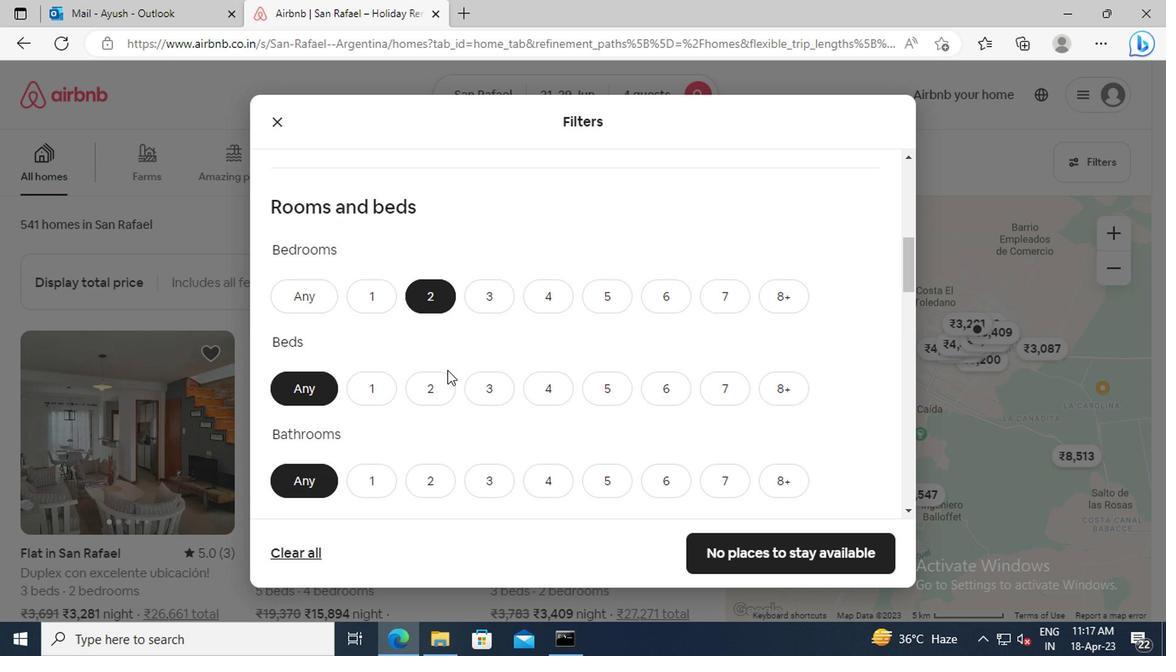 
Action: Mouse pressed left at (436, 388)
Screenshot: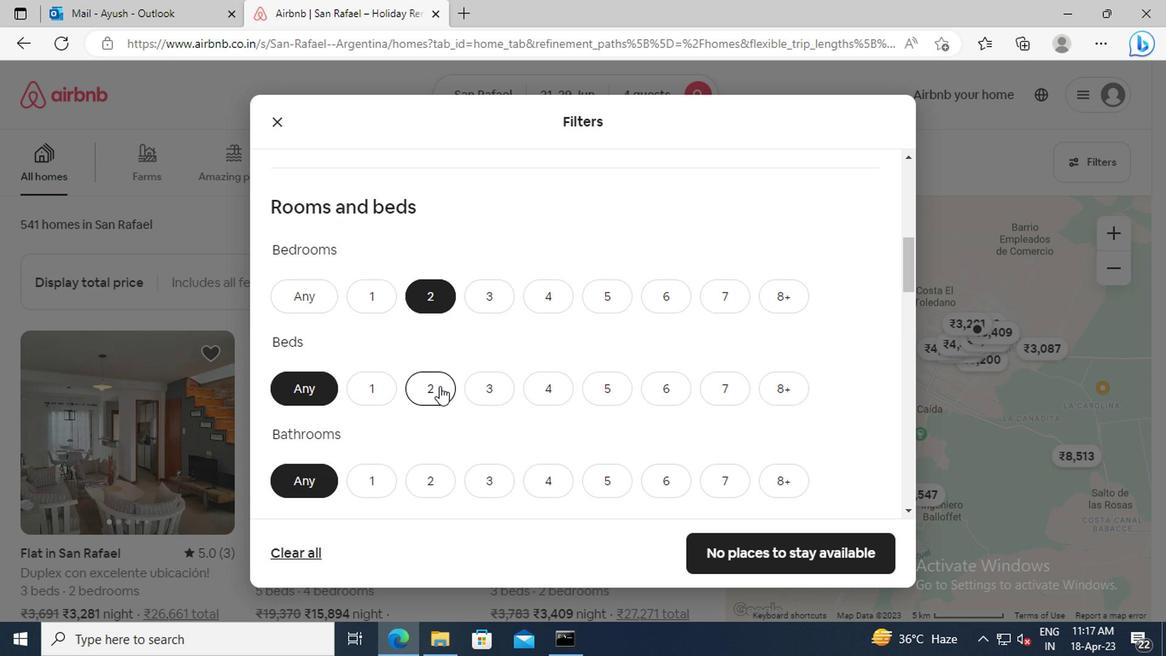 
Action: Mouse moved to (443, 354)
Screenshot: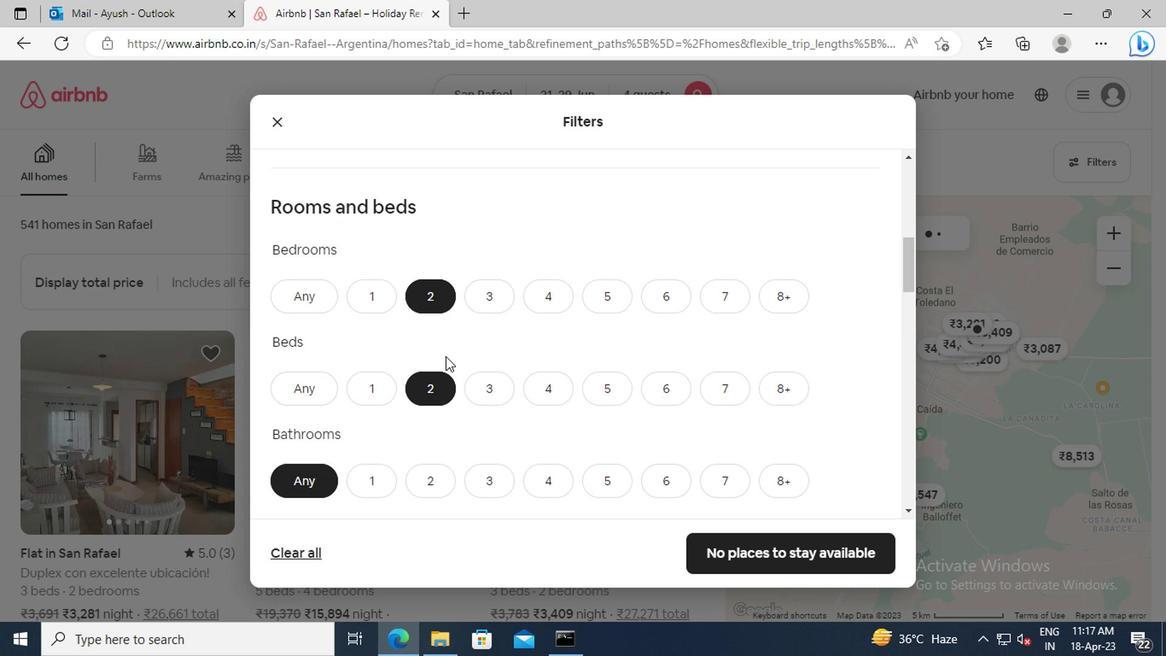 
Action: Mouse scrolled (443, 354) with delta (0, 0)
Screenshot: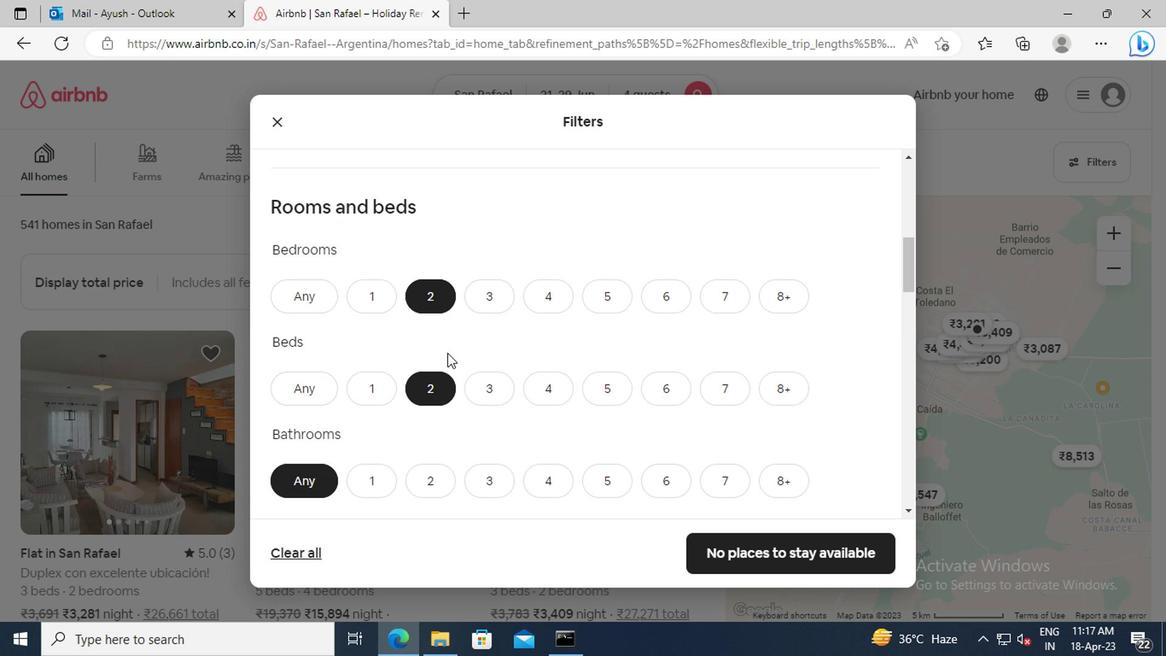 
Action: Mouse scrolled (443, 354) with delta (0, 0)
Screenshot: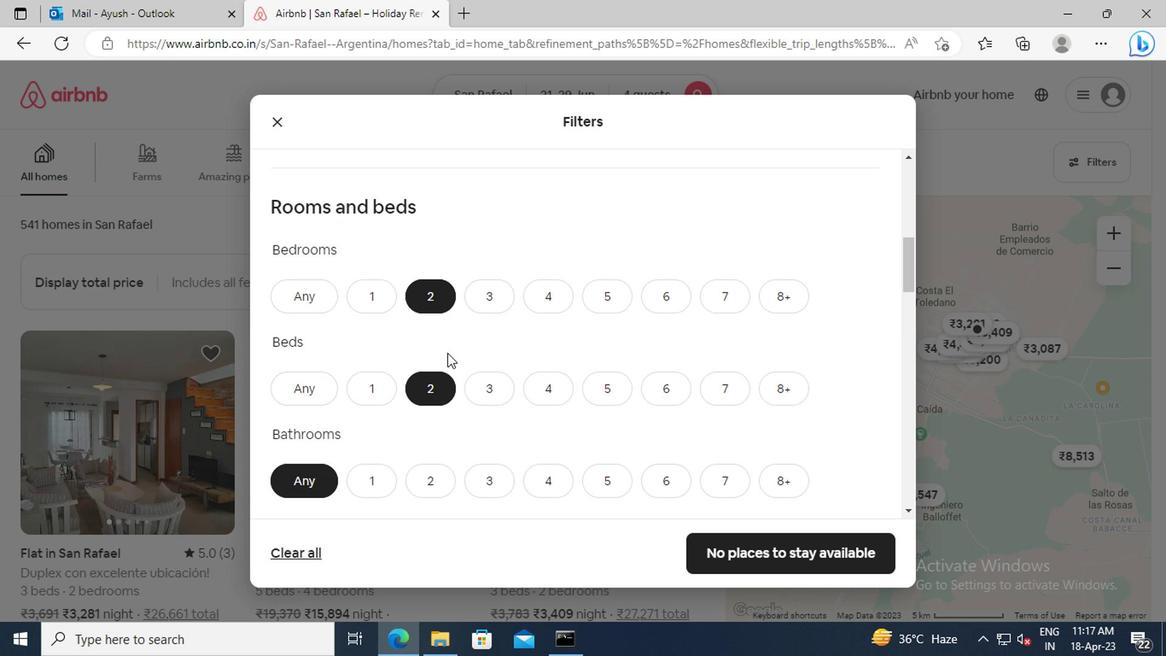 
Action: Mouse moved to (432, 368)
Screenshot: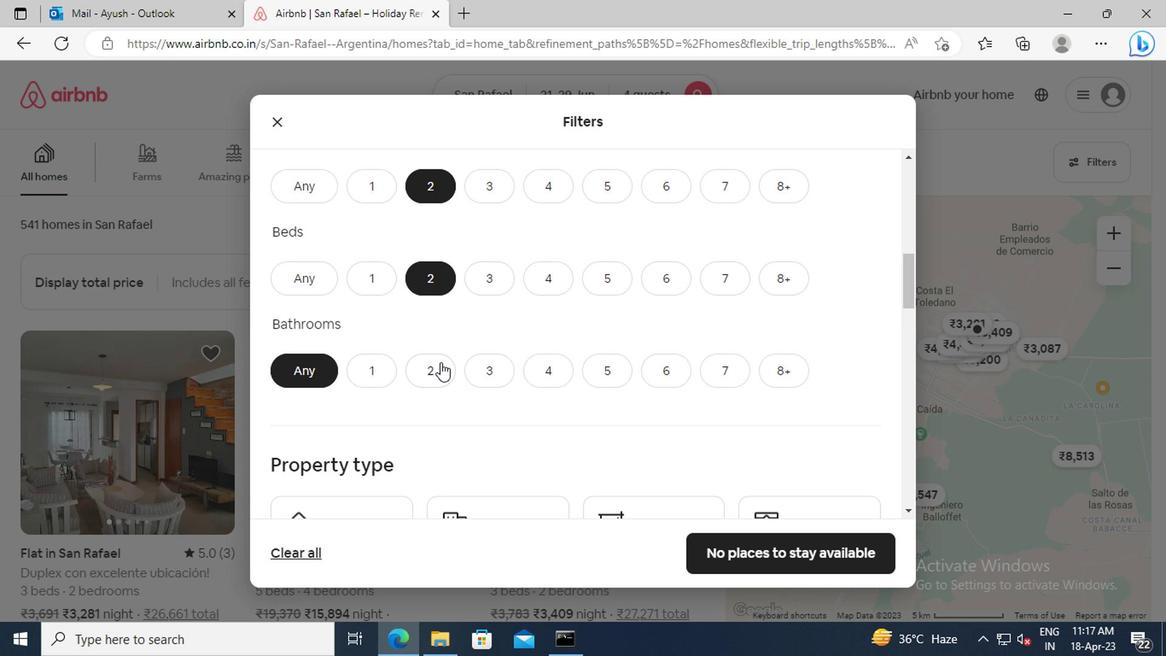 
Action: Mouse pressed left at (432, 368)
Screenshot: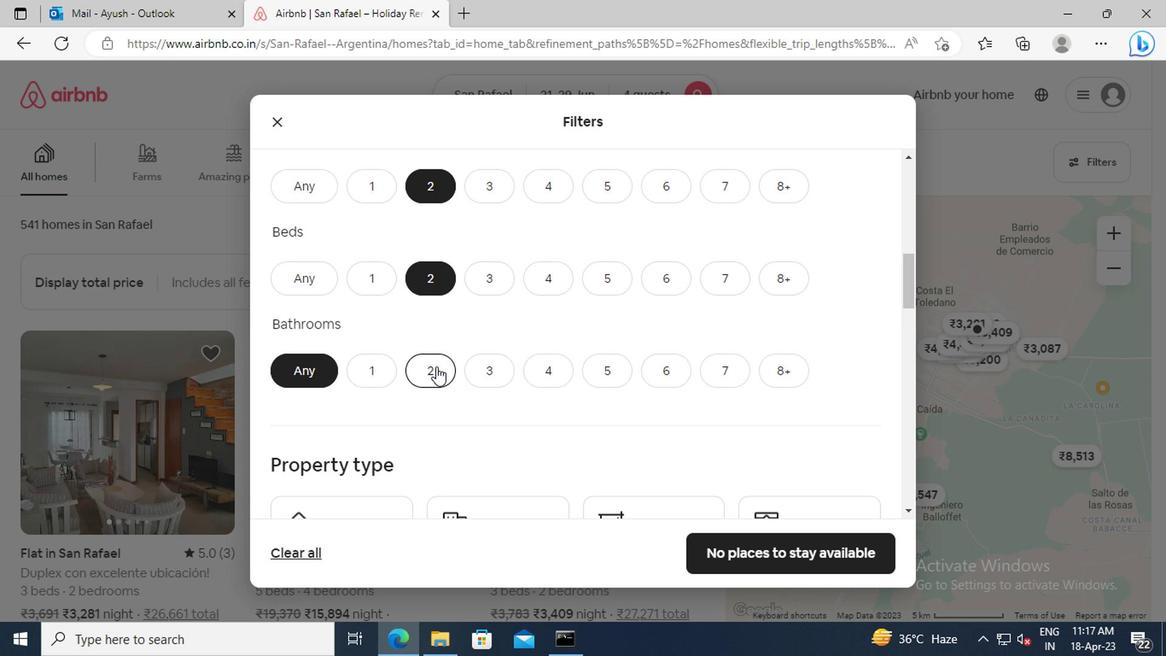 
Action: Mouse moved to (453, 314)
Screenshot: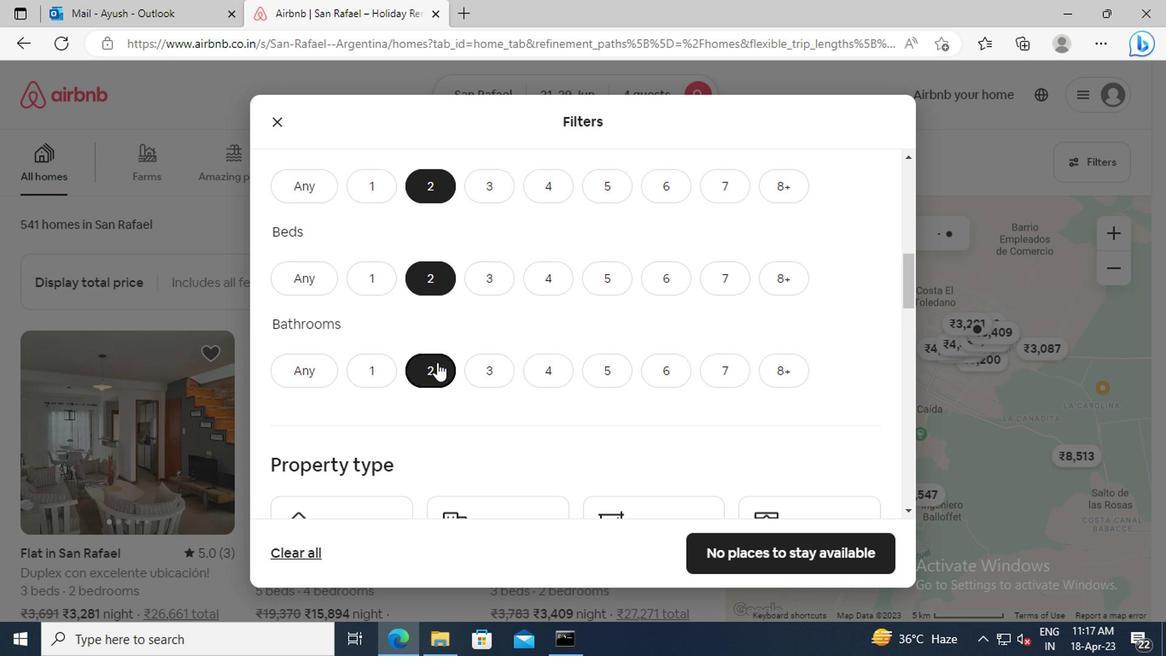 
Action: Mouse scrolled (453, 312) with delta (0, -1)
Screenshot: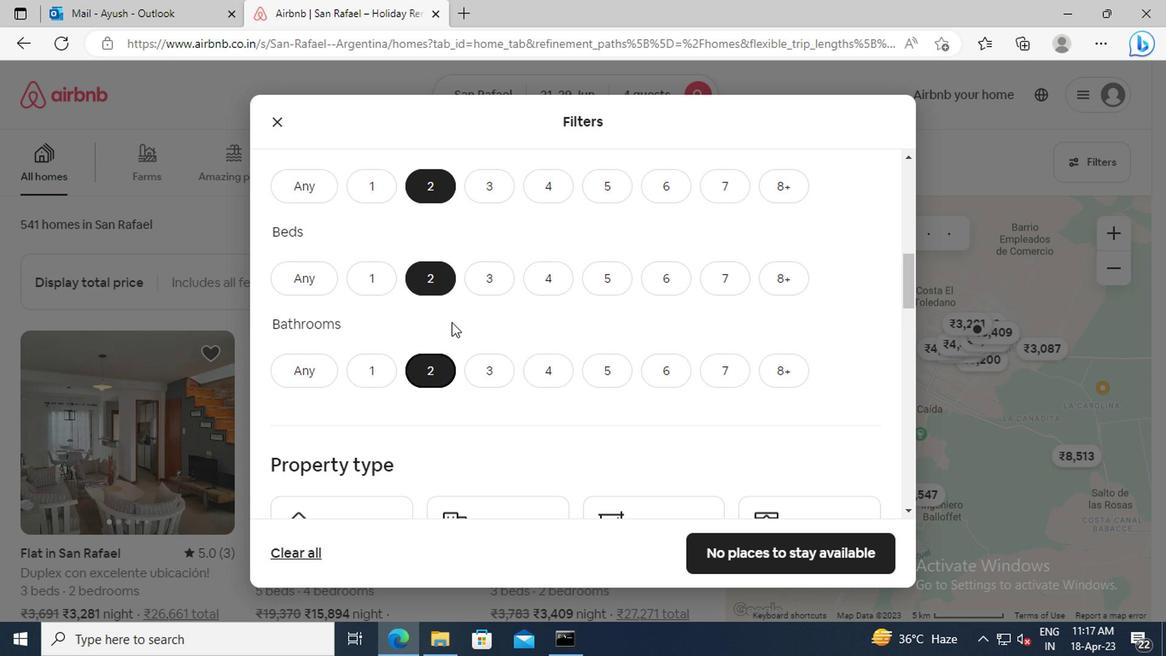 
Action: Mouse scrolled (453, 312) with delta (0, -1)
Screenshot: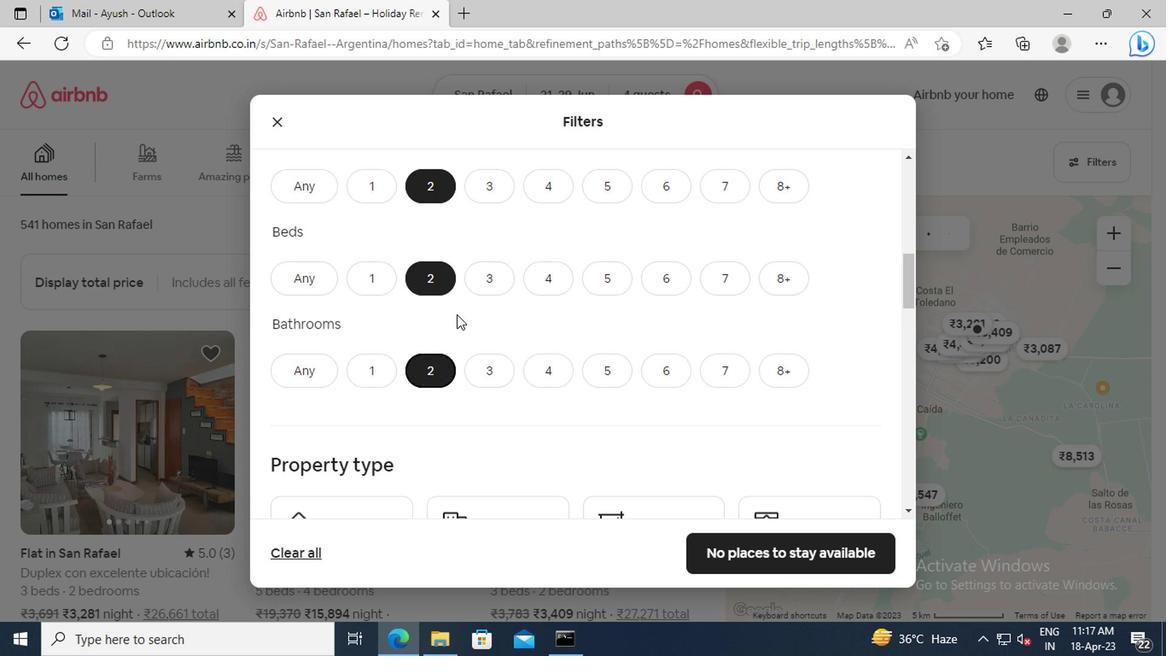 
Action: Mouse moved to (458, 310)
Screenshot: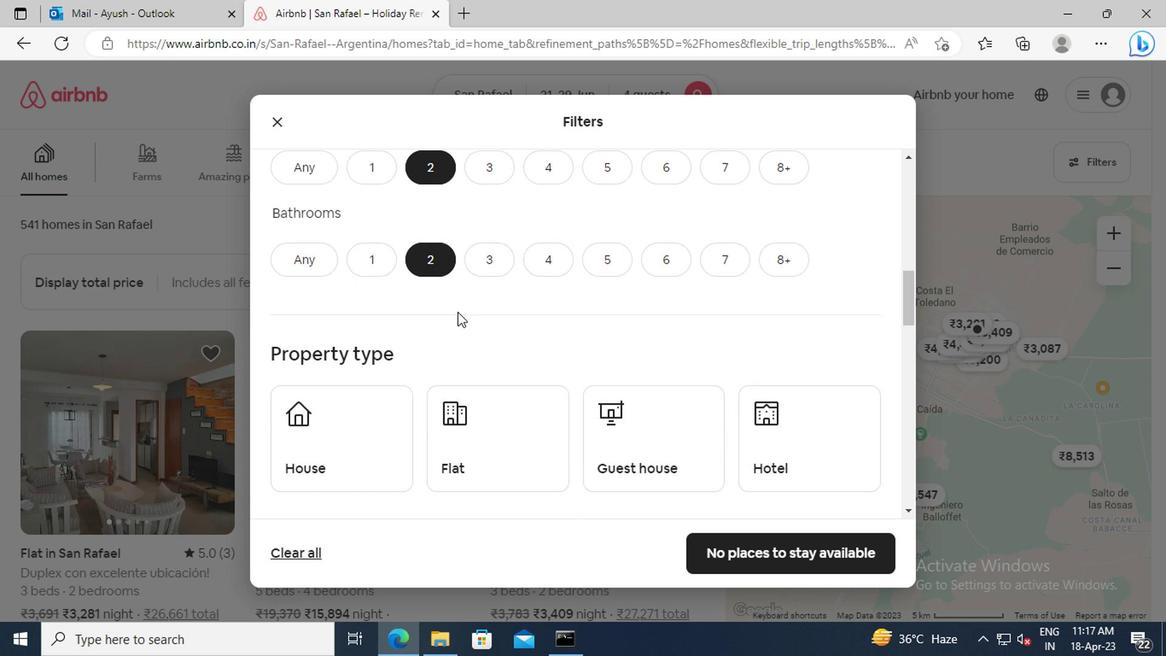 
Action: Mouse scrolled (458, 309) with delta (0, 0)
Screenshot: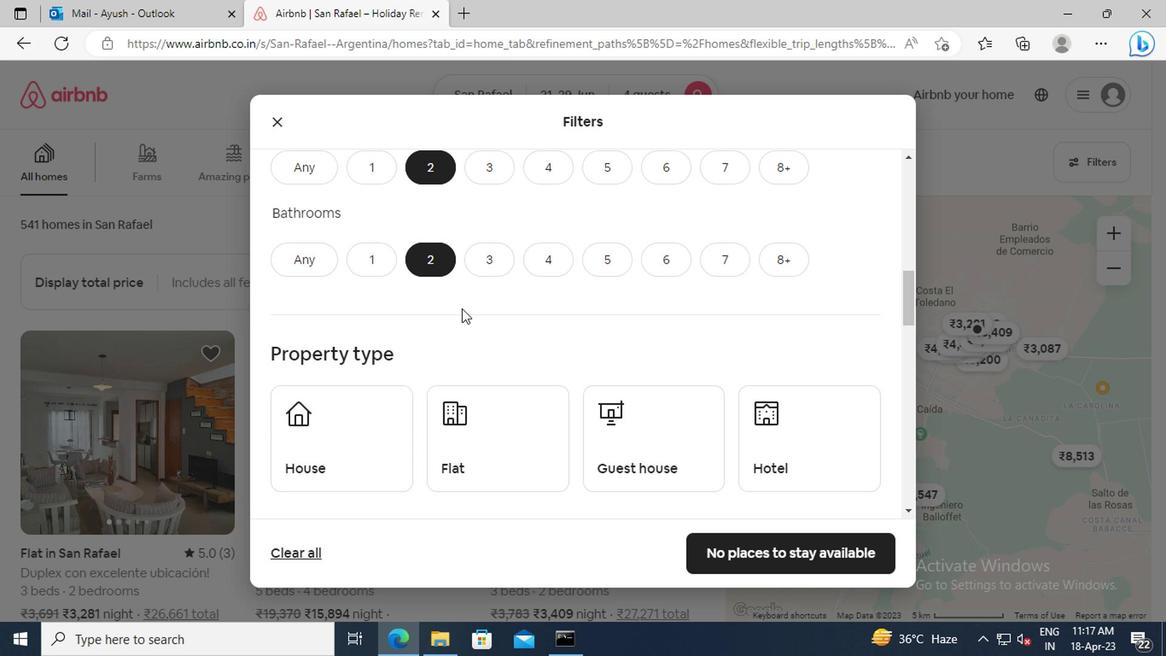 
Action: Mouse moved to (479, 368)
Screenshot: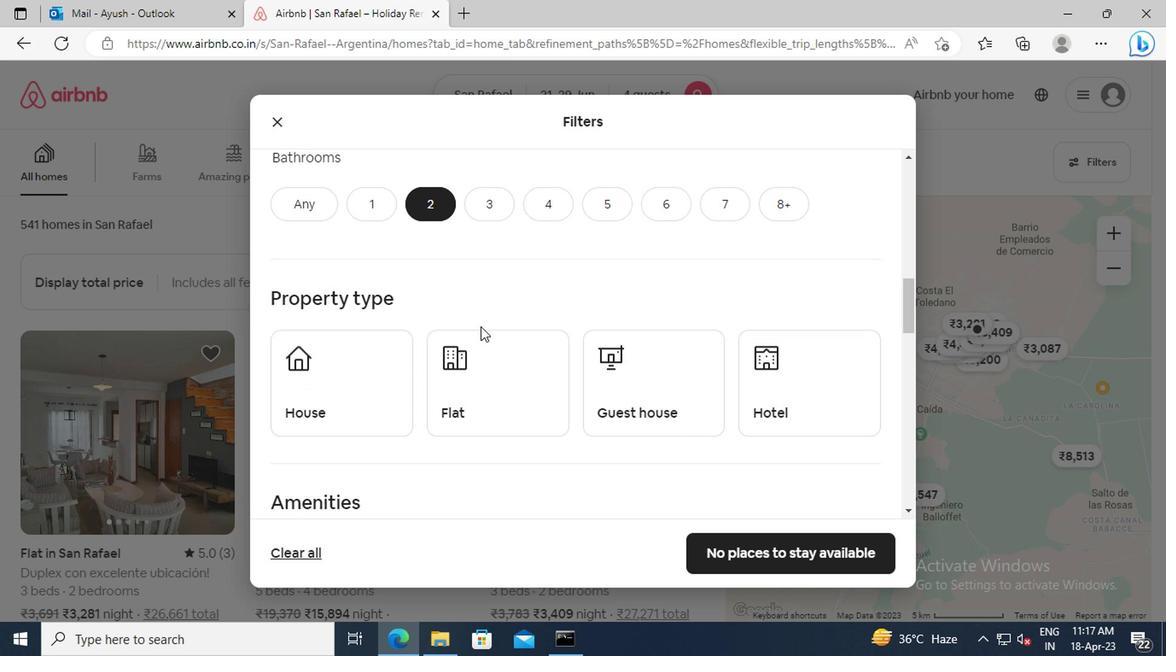 
Action: Mouse pressed left at (479, 368)
Screenshot: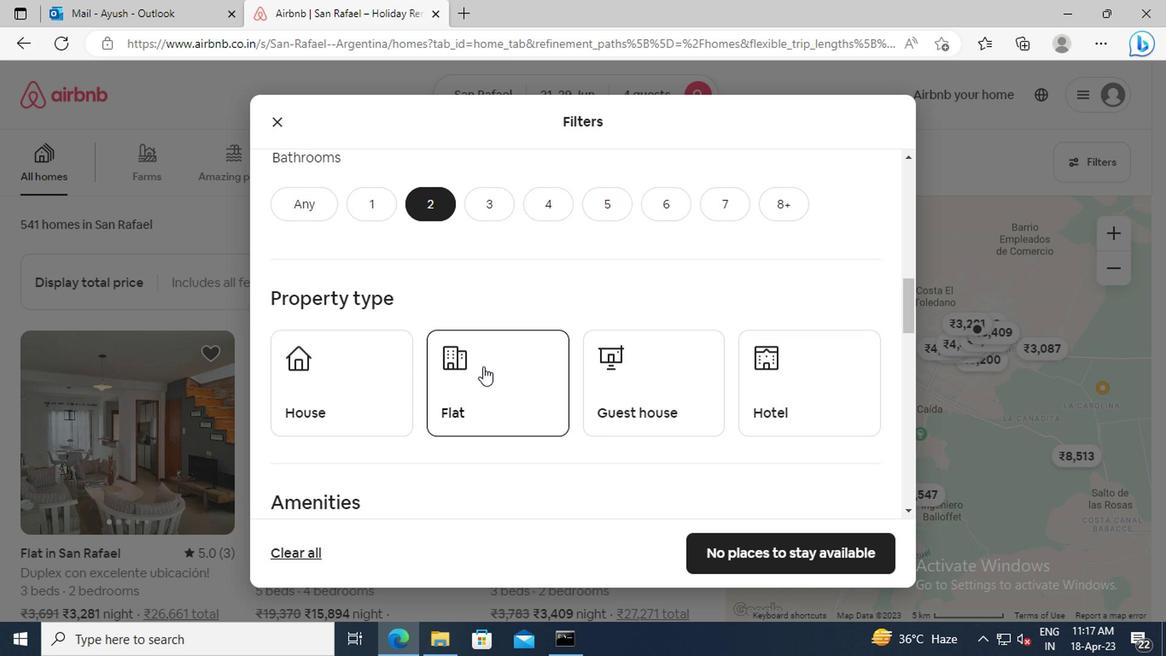 
Action: Mouse scrolled (479, 367) with delta (0, -1)
Screenshot: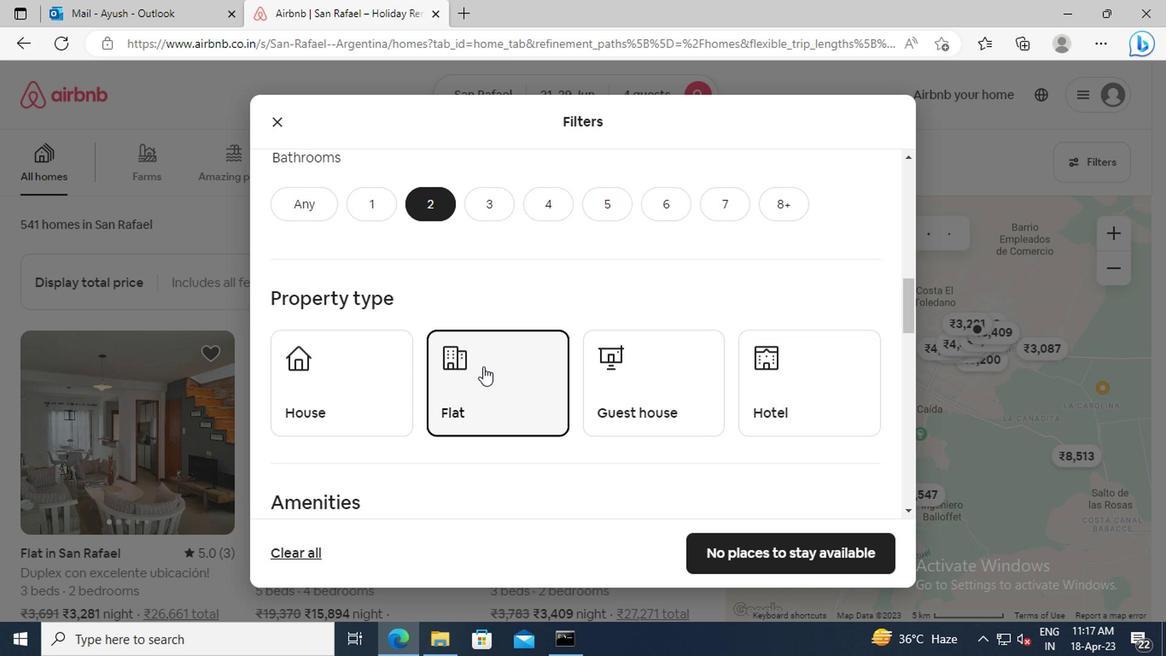 
Action: Mouse scrolled (479, 367) with delta (0, -1)
Screenshot: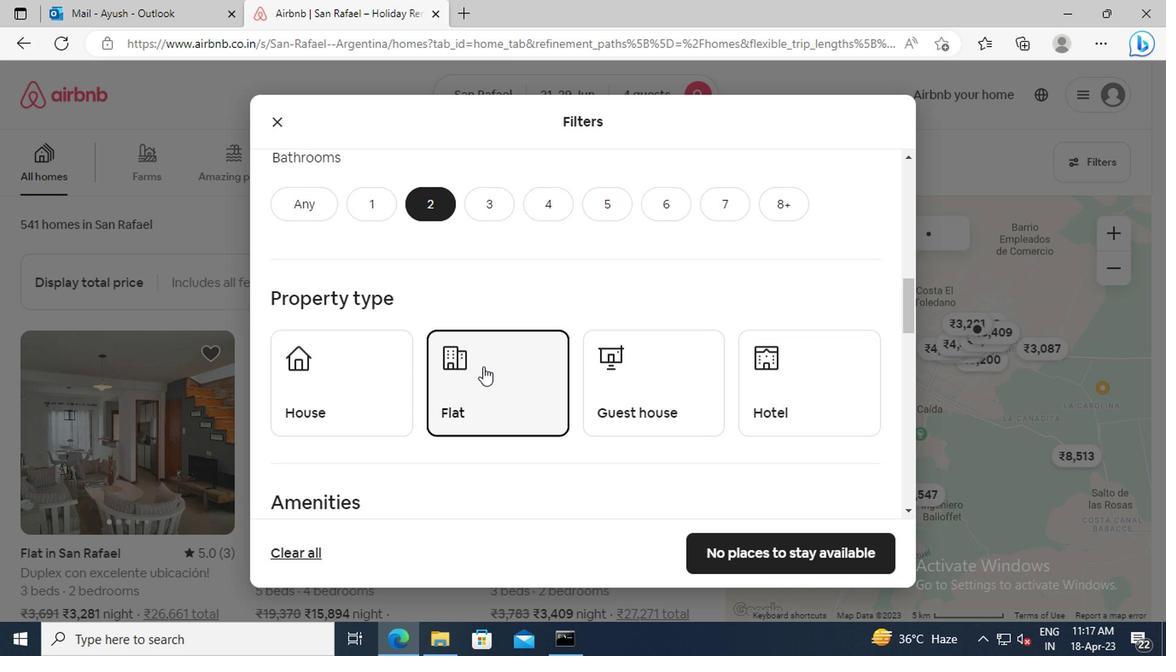 
Action: Mouse scrolled (479, 367) with delta (0, -1)
Screenshot: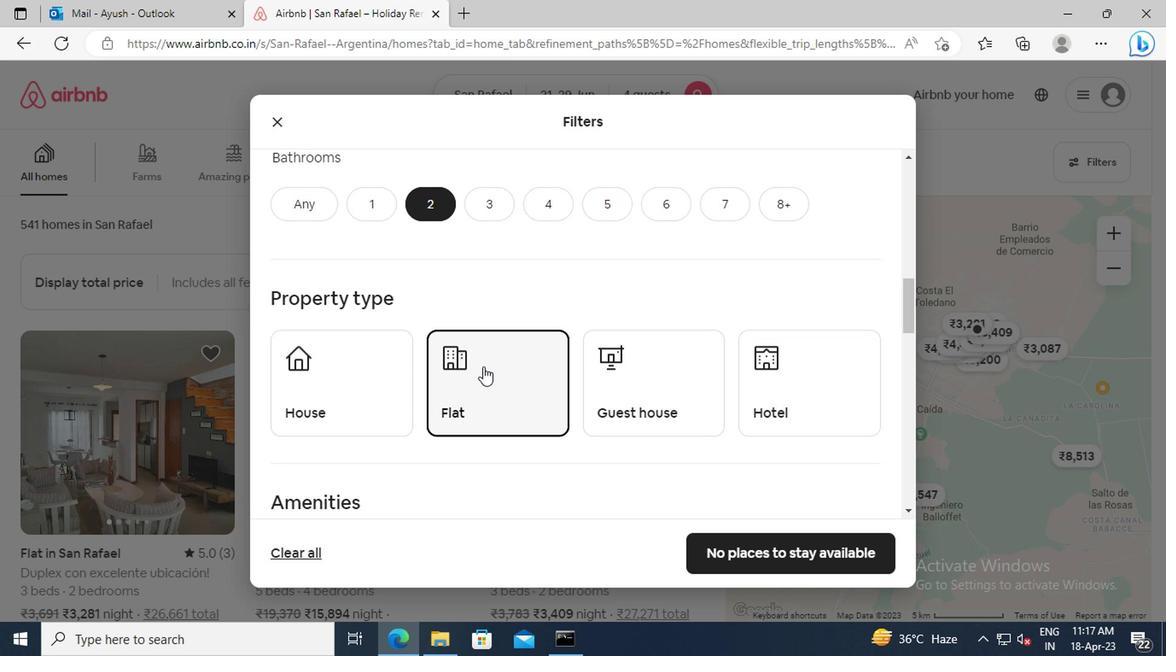
Action: Mouse scrolled (479, 367) with delta (0, -1)
Screenshot: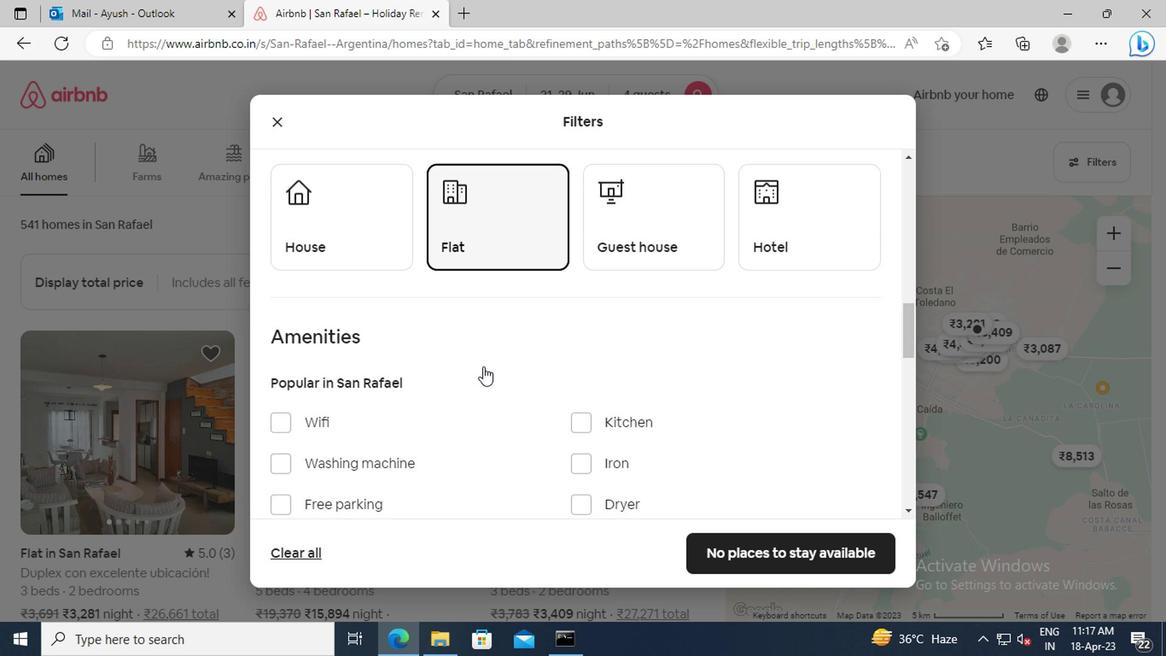 
Action: Mouse scrolled (479, 367) with delta (0, -1)
Screenshot: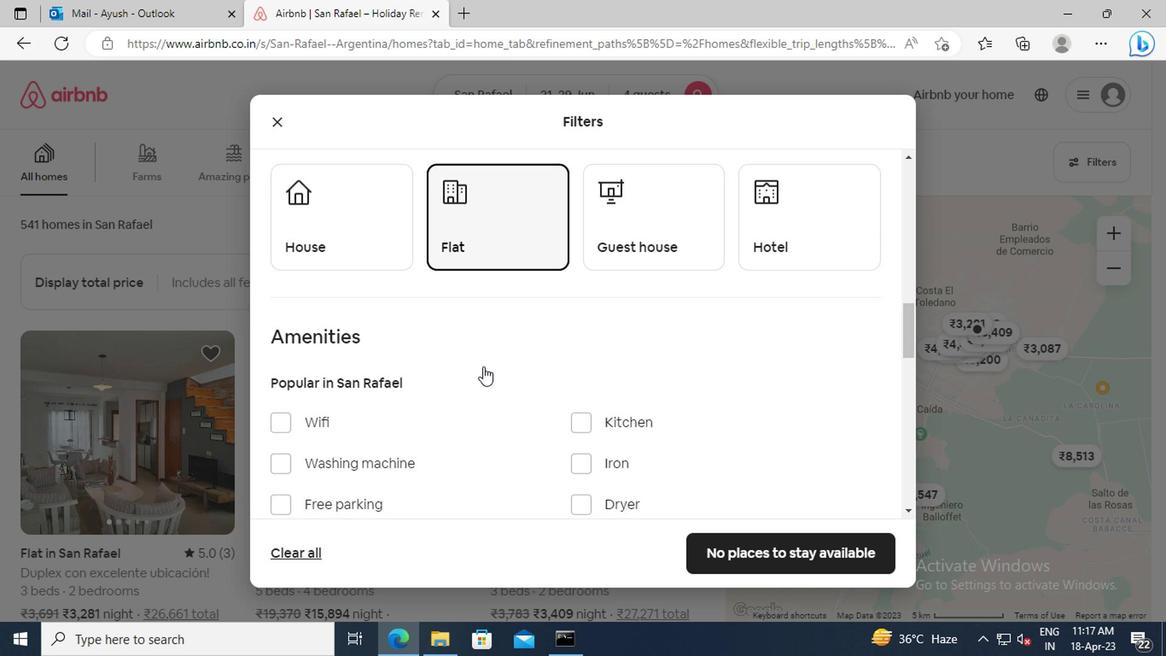 
Action: Mouse moved to (479, 365)
Screenshot: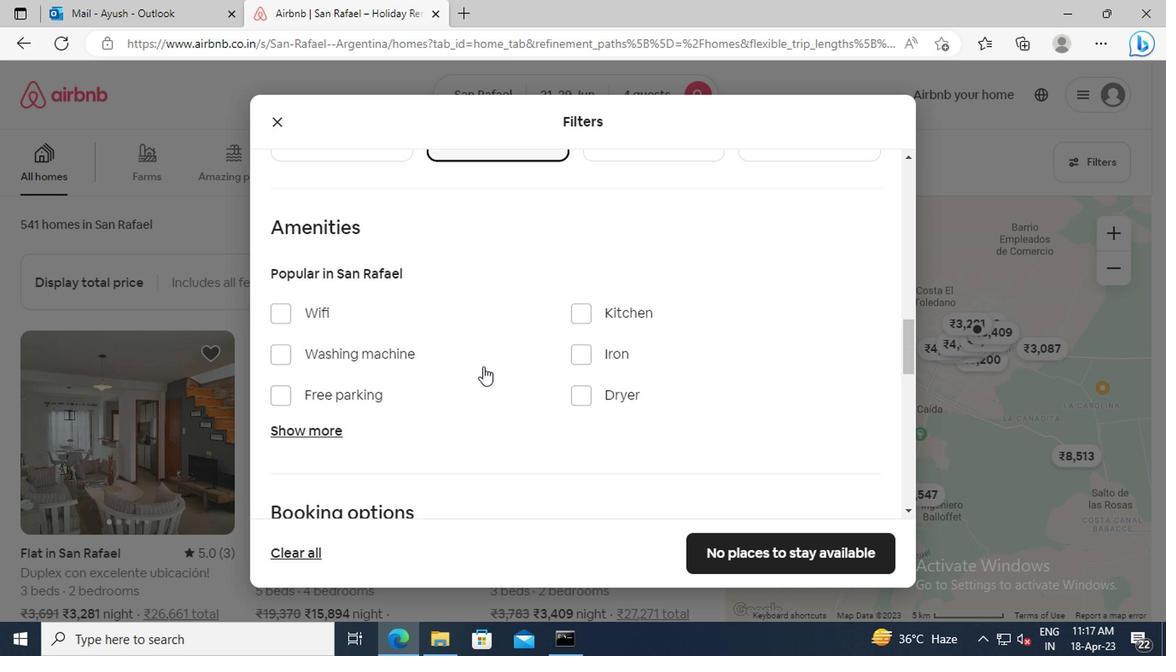 
Action: Mouse scrolled (479, 365) with delta (0, 0)
Screenshot: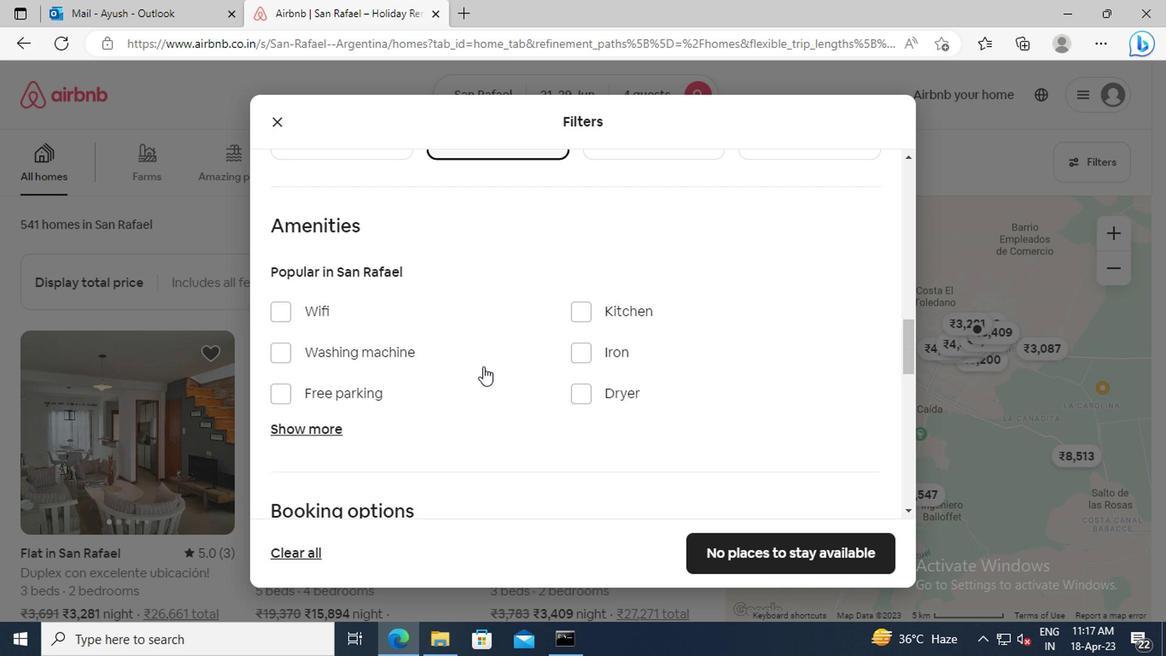 
Action: Mouse moved to (325, 373)
Screenshot: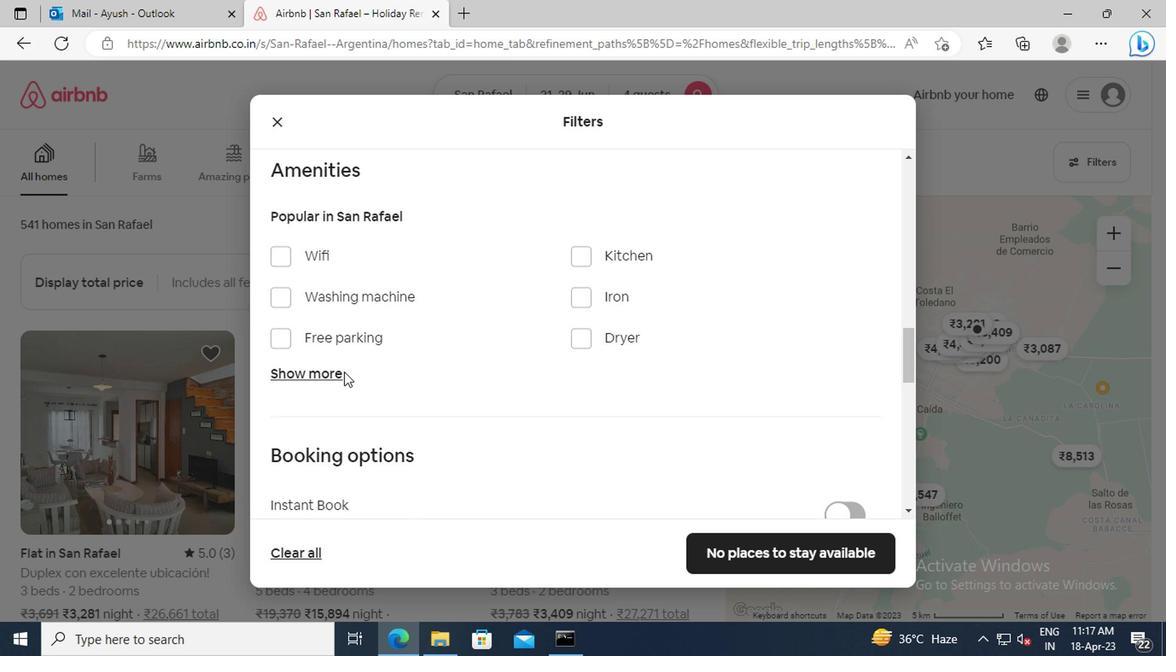 
Action: Mouse pressed left at (325, 373)
Screenshot: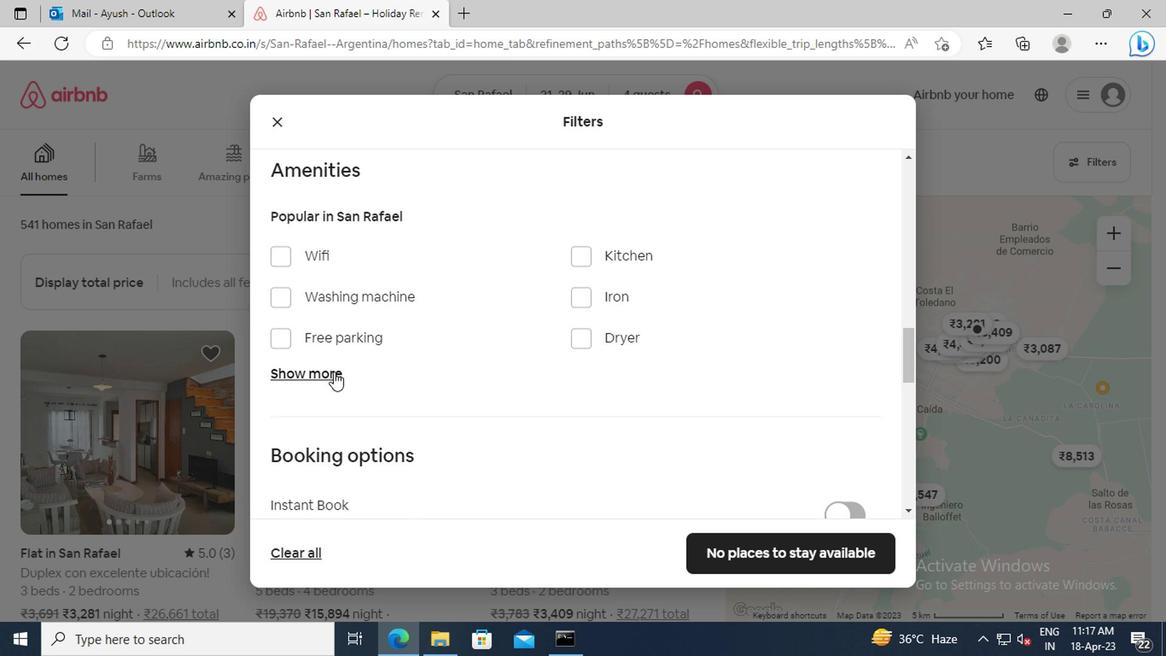 
Action: Mouse moved to (464, 378)
Screenshot: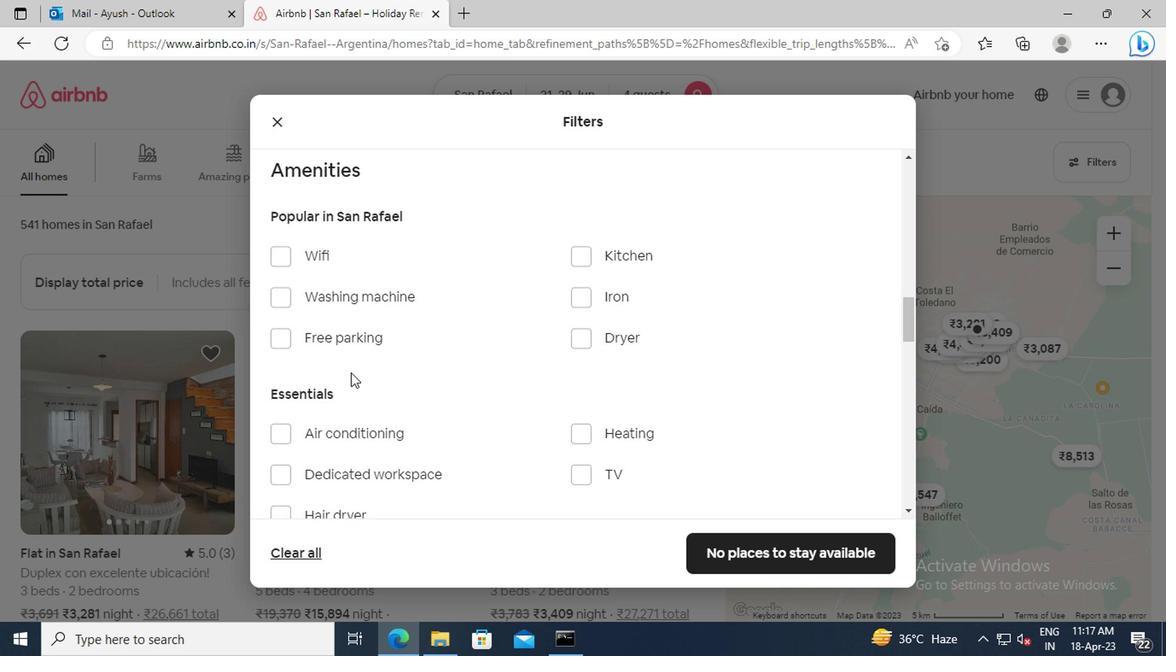 
Action: Mouse scrolled (464, 377) with delta (0, 0)
Screenshot: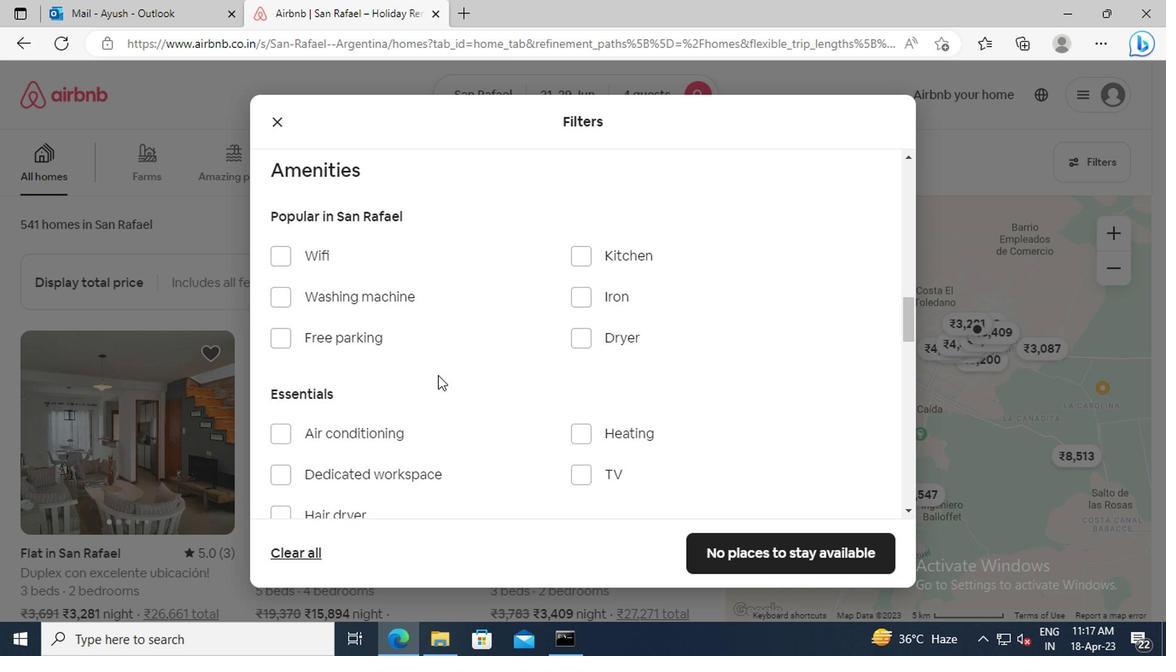 
Action: Mouse scrolled (464, 377) with delta (0, 0)
Screenshot: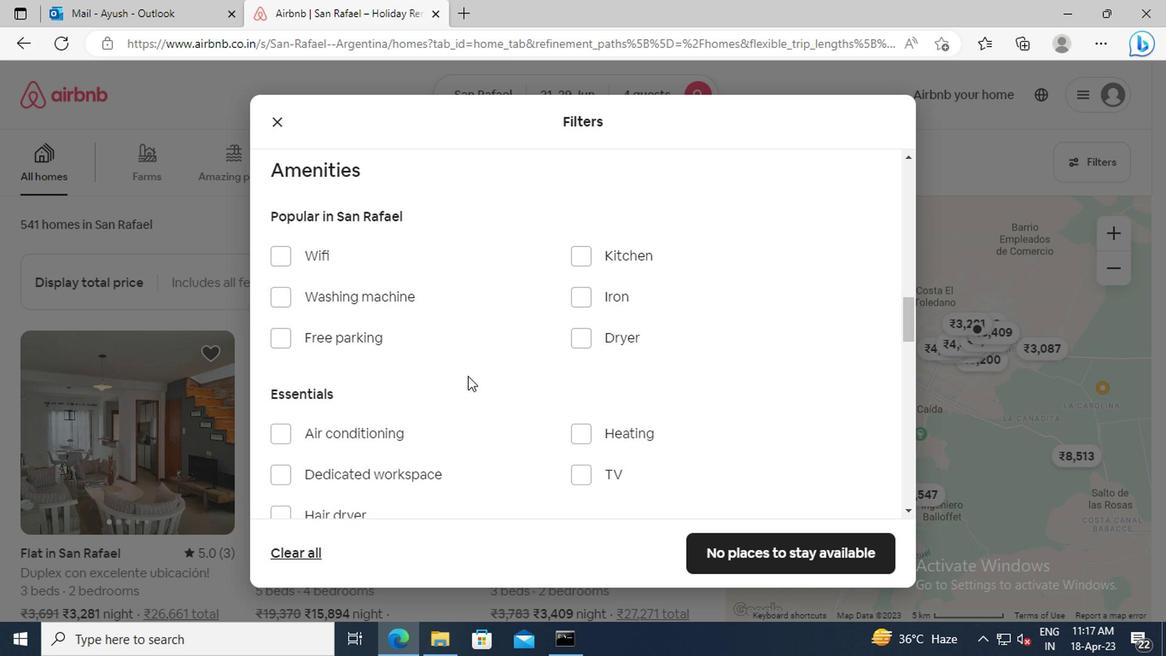 
Action: Mouse moved to (577, 327)
Screenshot: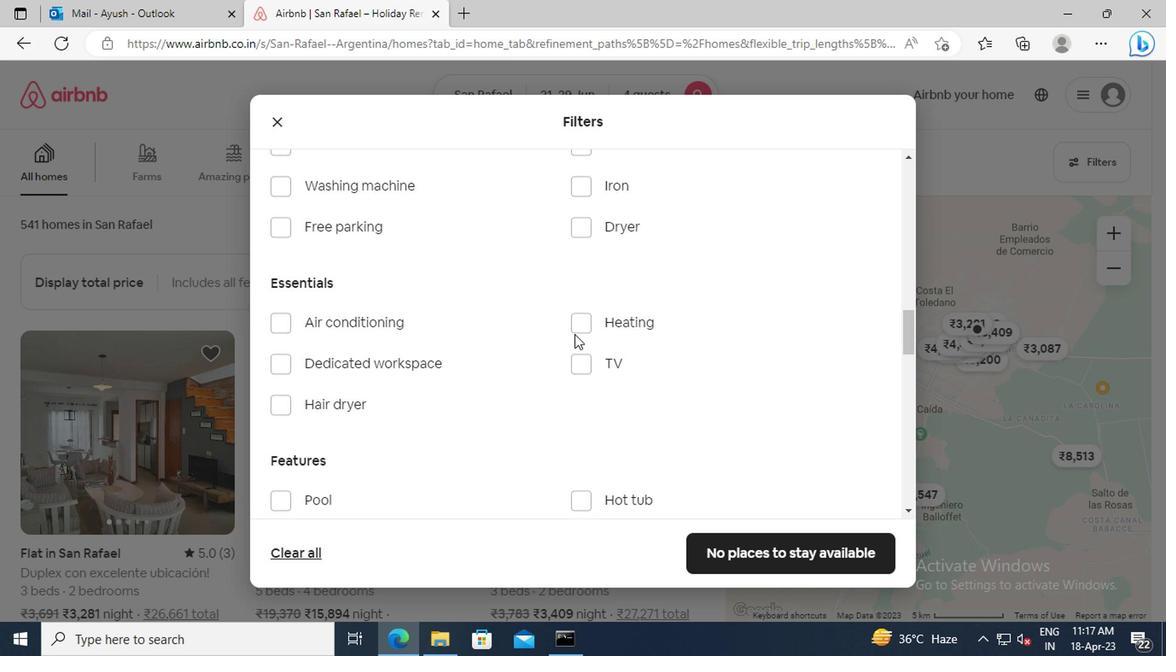 
Action: Mouse pressed left at (577, 327)
Screenshot: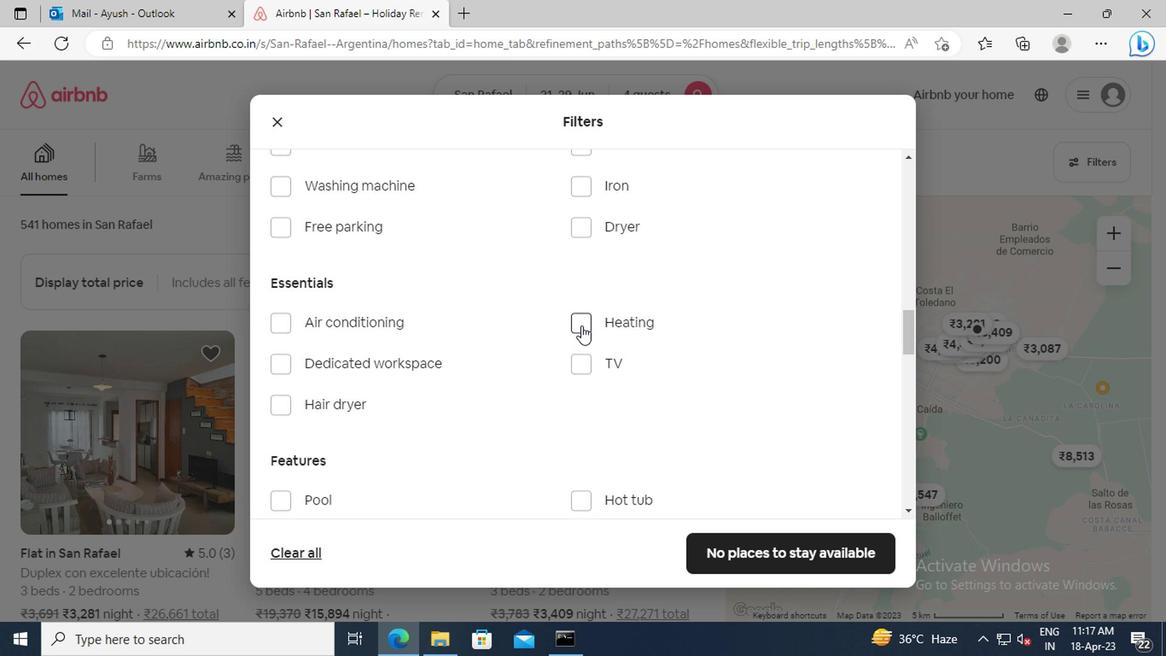 
Action: Mouse moved to (487, 348)
Screenshot: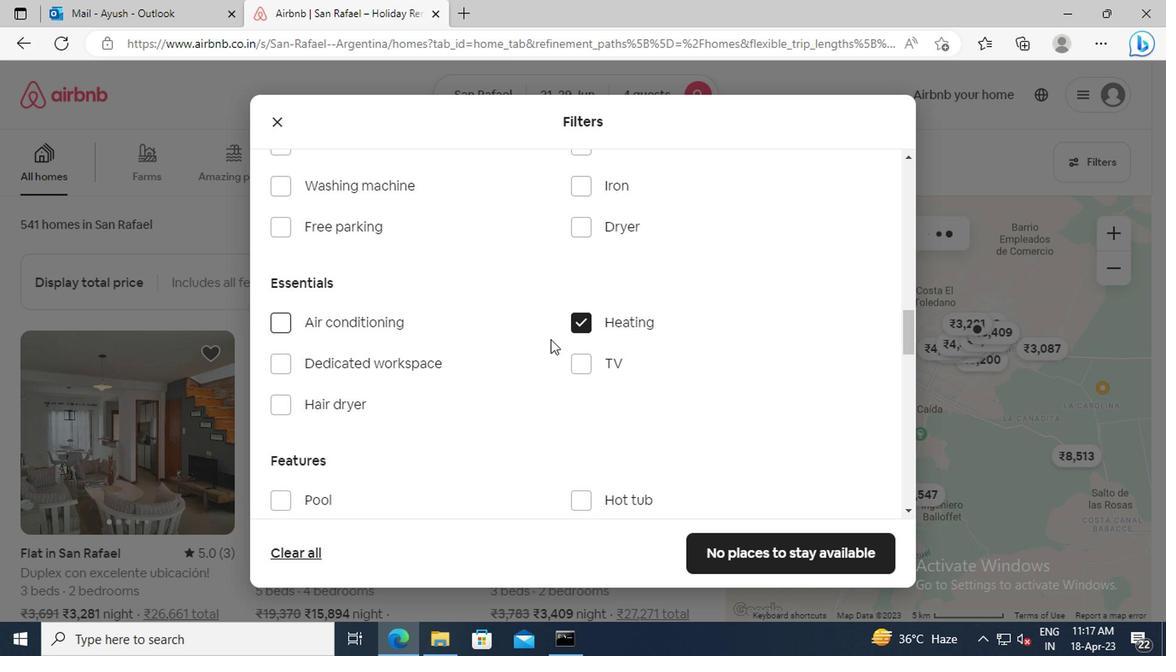 
Action: Mouse scrolled (487, 348) with delta (0, 0)
Screenshot: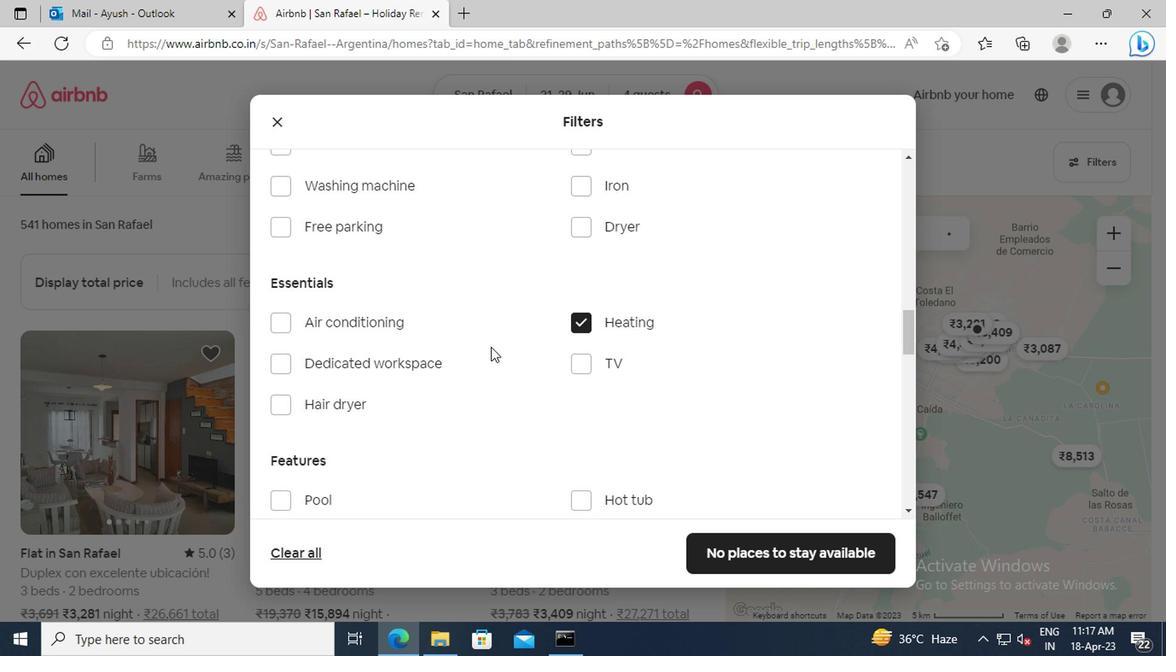 
Action: Mouse scrolled (487, 348) with delta (0, 0)
Screenshot: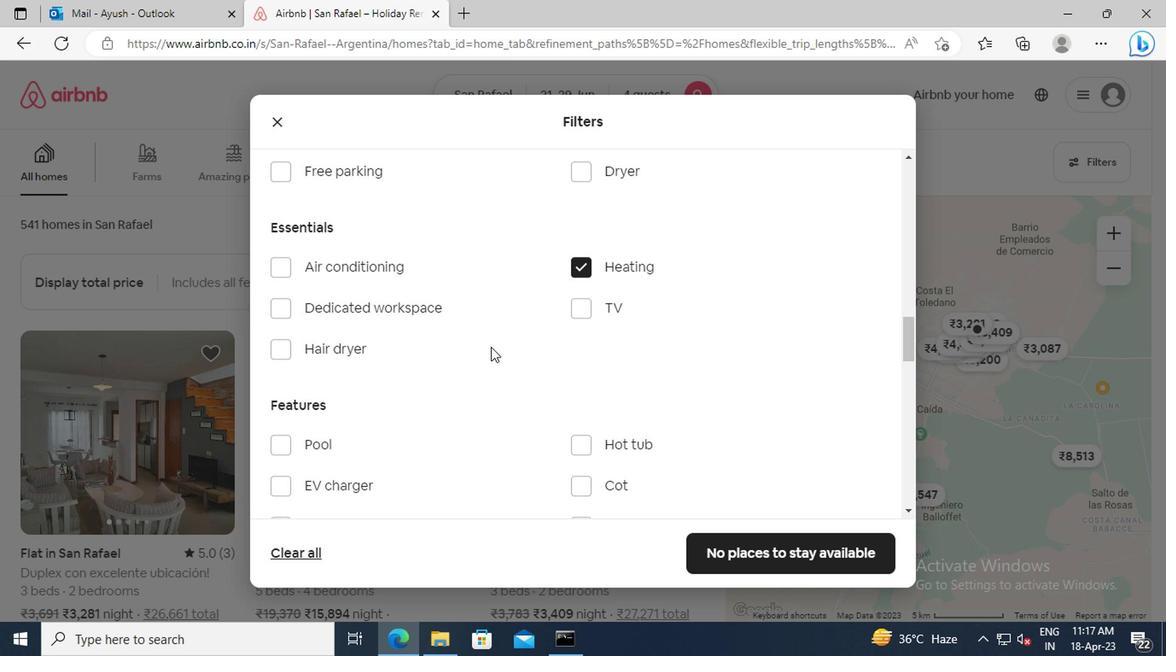 
Action: Mouse scrolled (487, 348) with delta (0, 0)
Screenshot: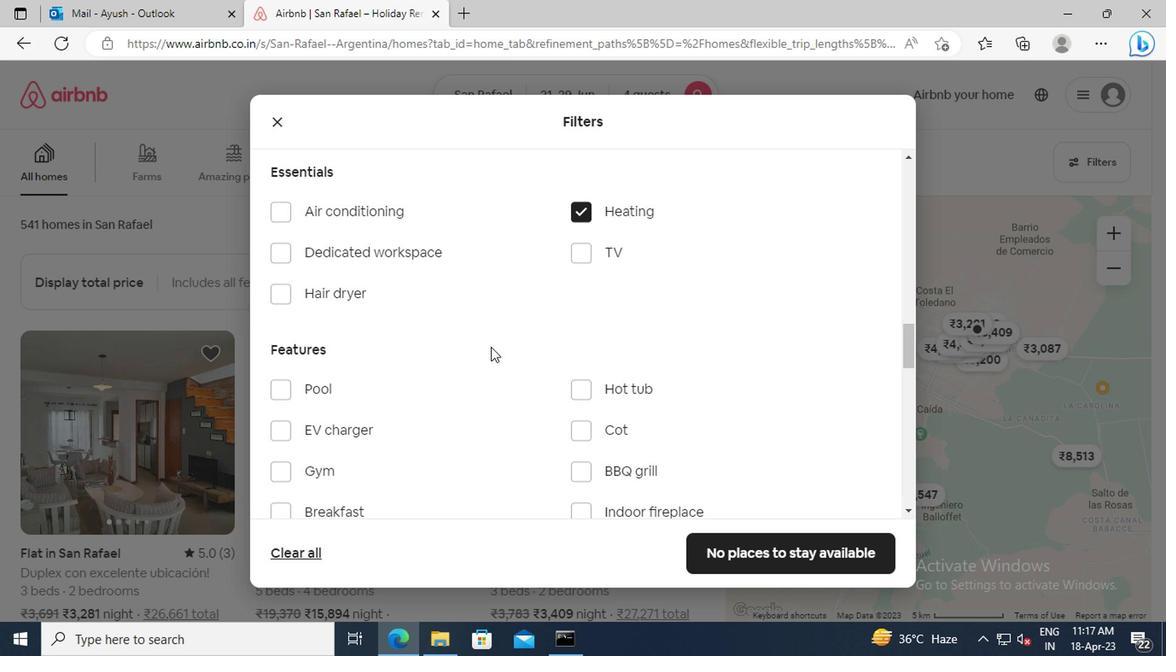 
Action: Mouse scrolled (487, 348) with delta (0, 0)
Screenshot: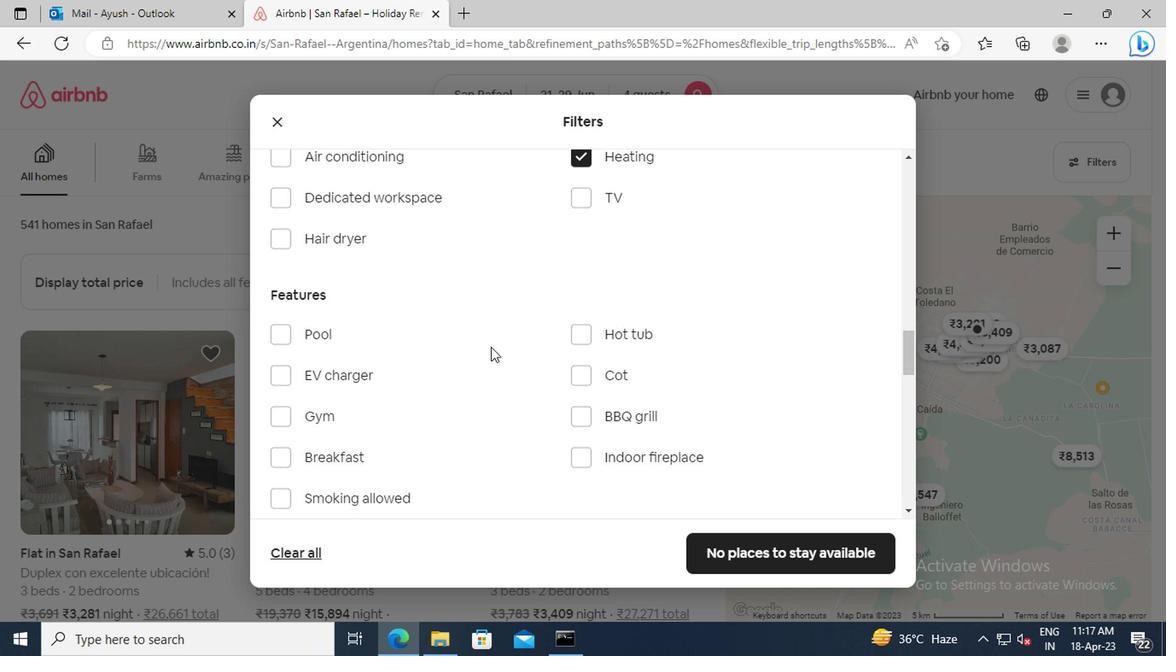 
Action: Mouse scrolled (487, 348) with delta (0, 0)
Screenshot: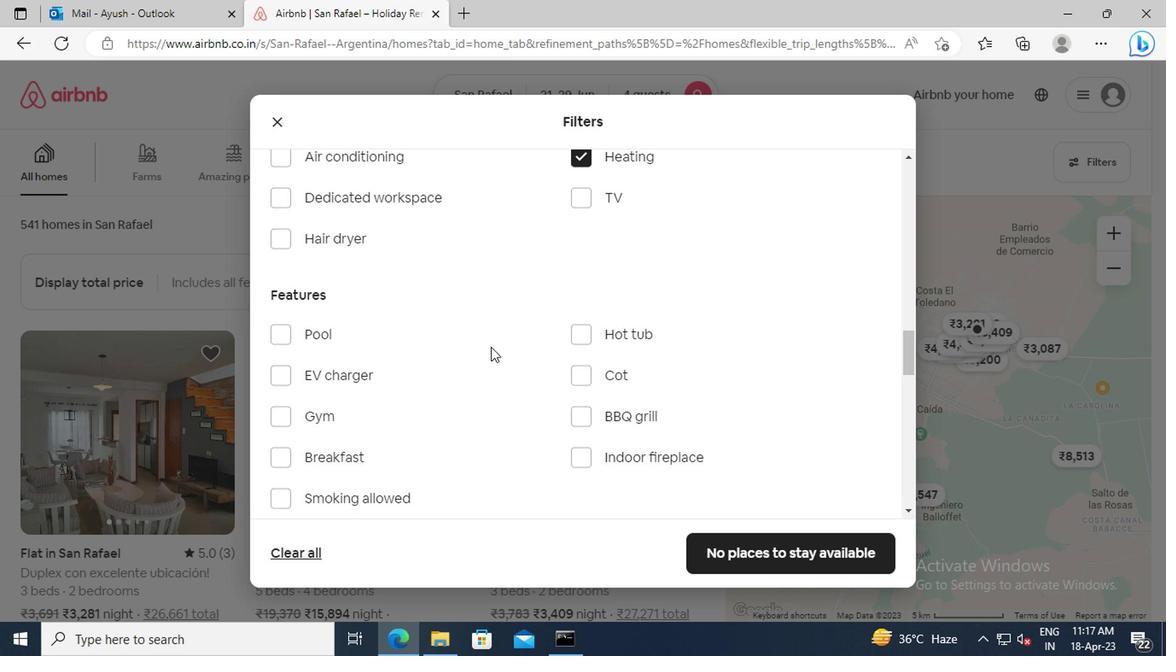 
Action: Mouse scrolled (487, 348) with delta (0, 0)
Screenshot: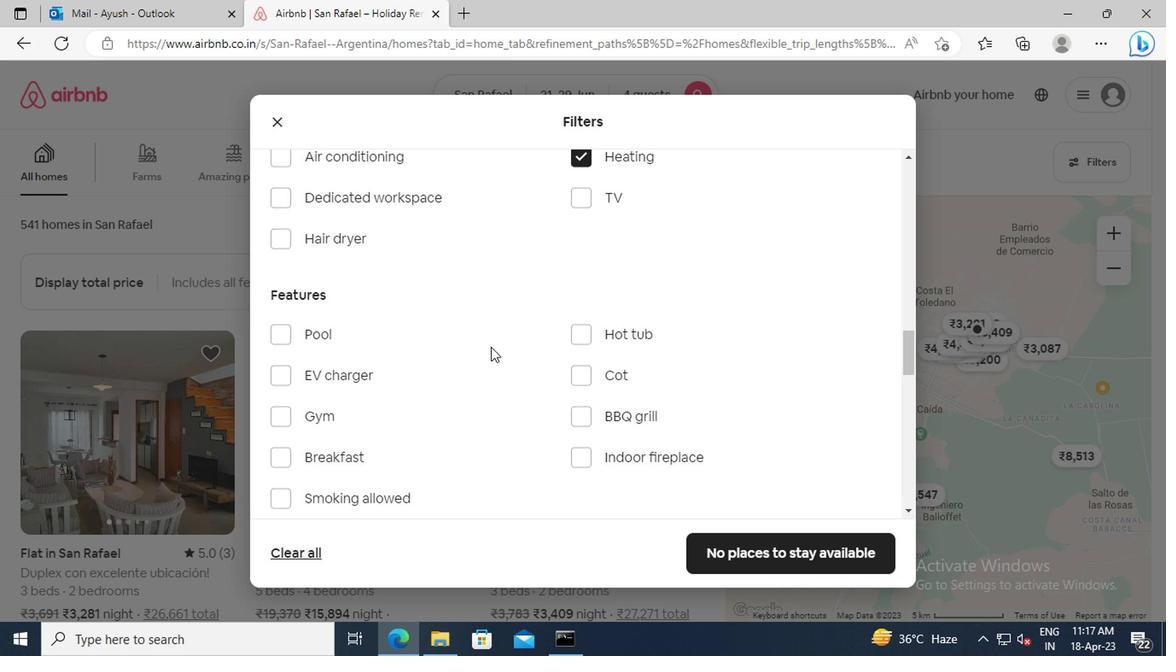 
Action: Mouse scrolled (487, 348) with delta (0, 0)
Screenshot: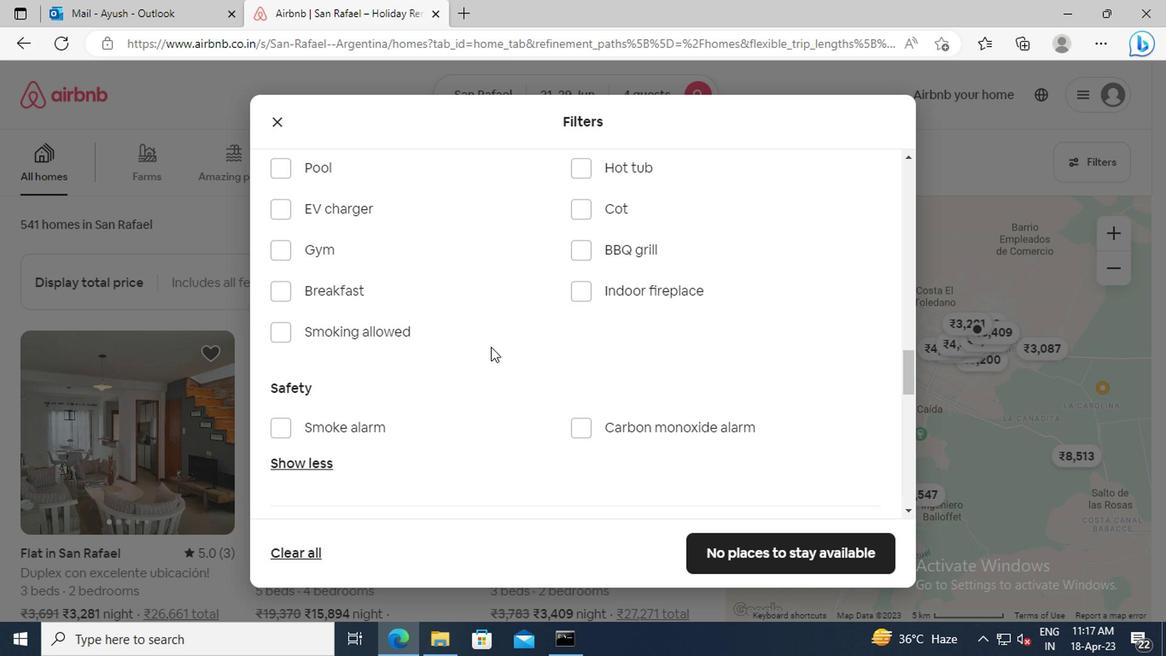 
Action: Mouse scrolled (487, 348) with delta (0, 0)
Screenshot: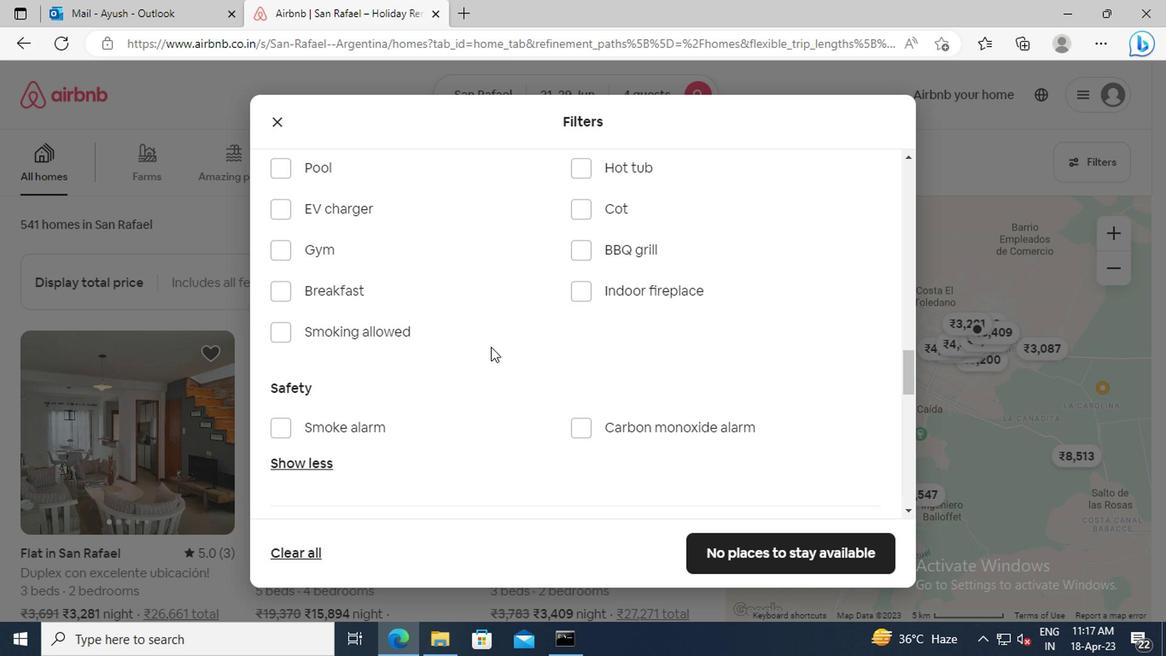 
Action: Mouse scrolled (487, 348) with delta (0, 0)
Screenshot: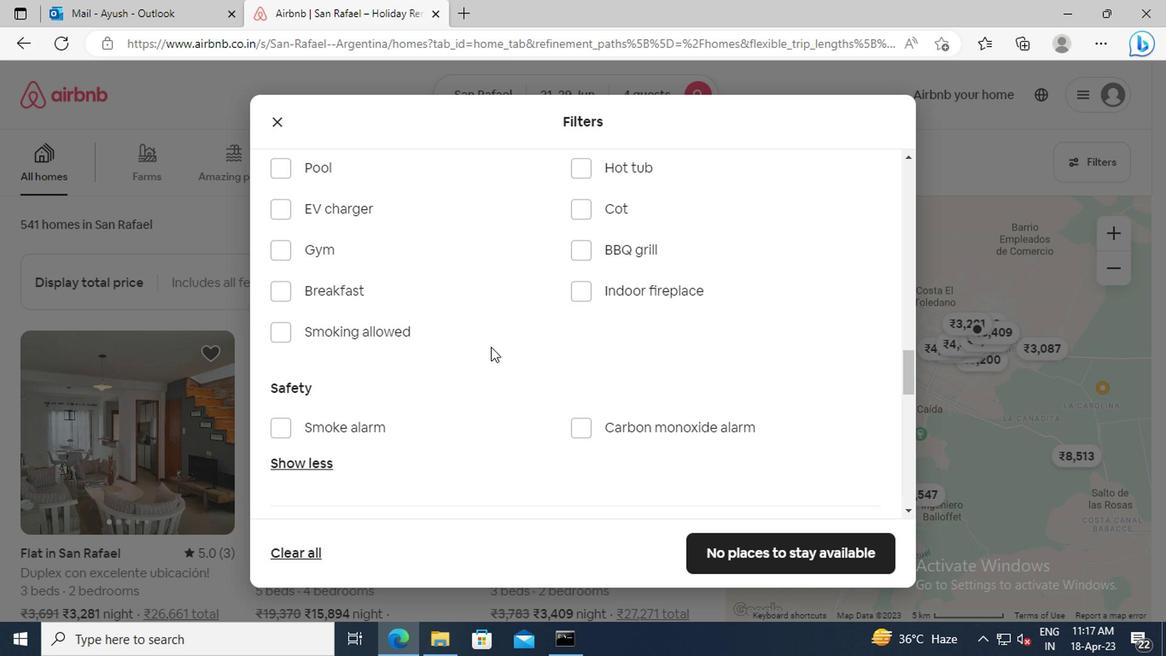 
Action: Mouse scrolled (487, 348) with delta (0, 0)
Screenshot: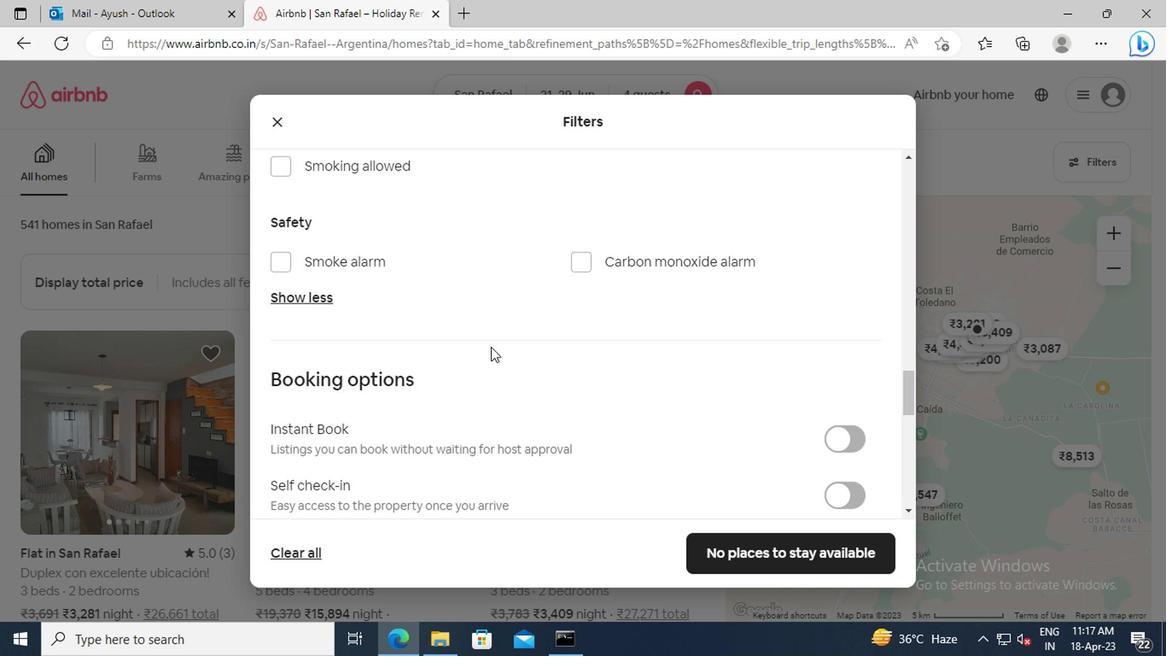 
Action: Mouse scrolled (487, 348) with delta (0, 0)
Screenshot: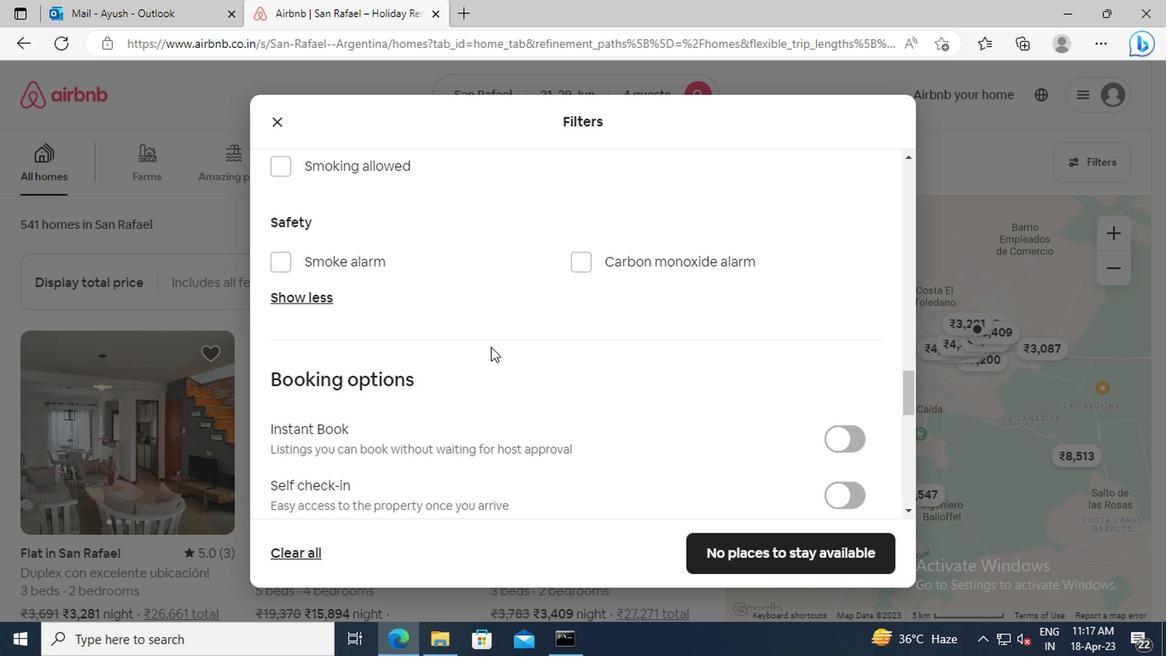 
Action: Mouse scrolled (487, 348) with delta (0, 0)
Screenshot: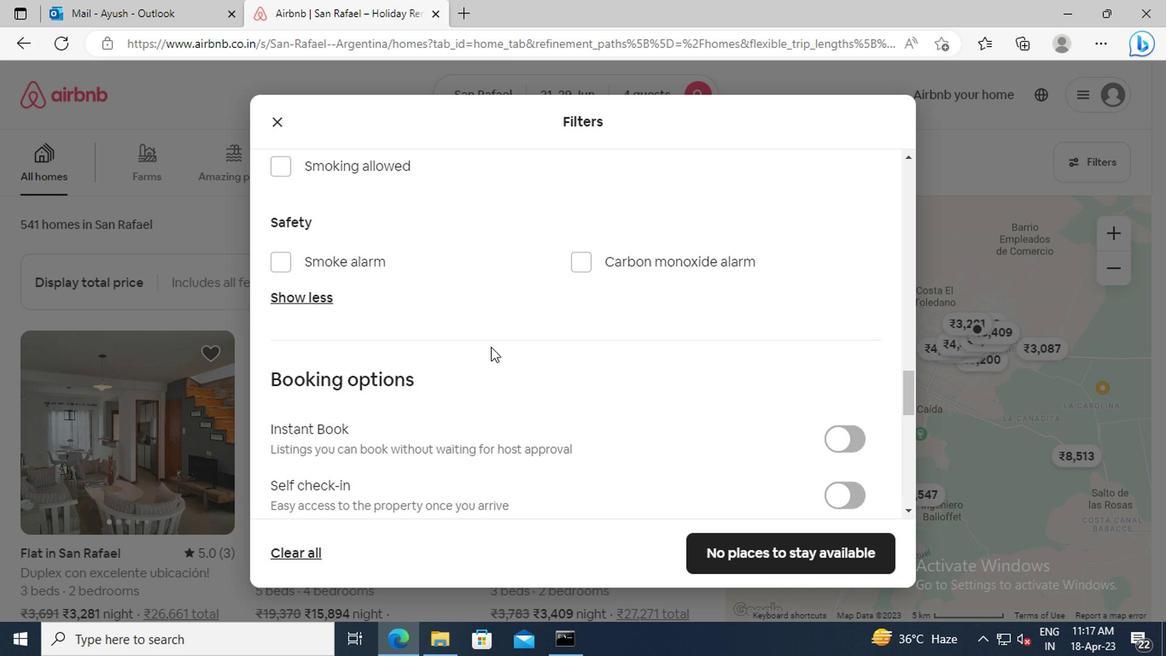 
Action: Mouse moved to (860, 329)
Screenshot: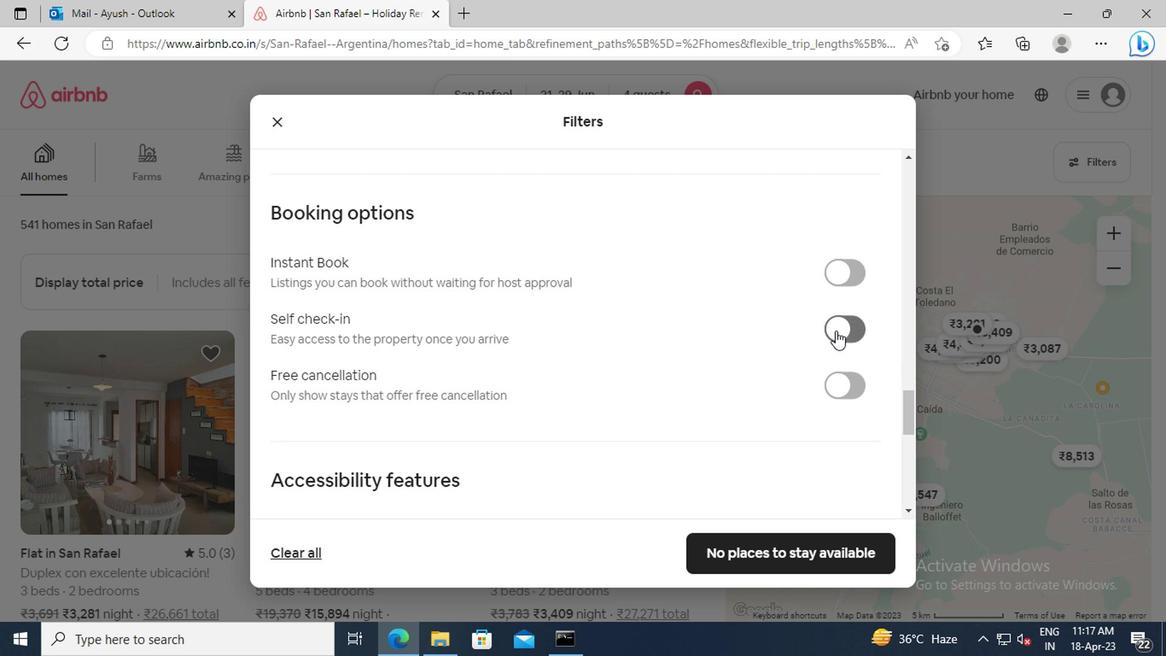 
Action: Mouse pressed left at (860, 329)
Screenshot: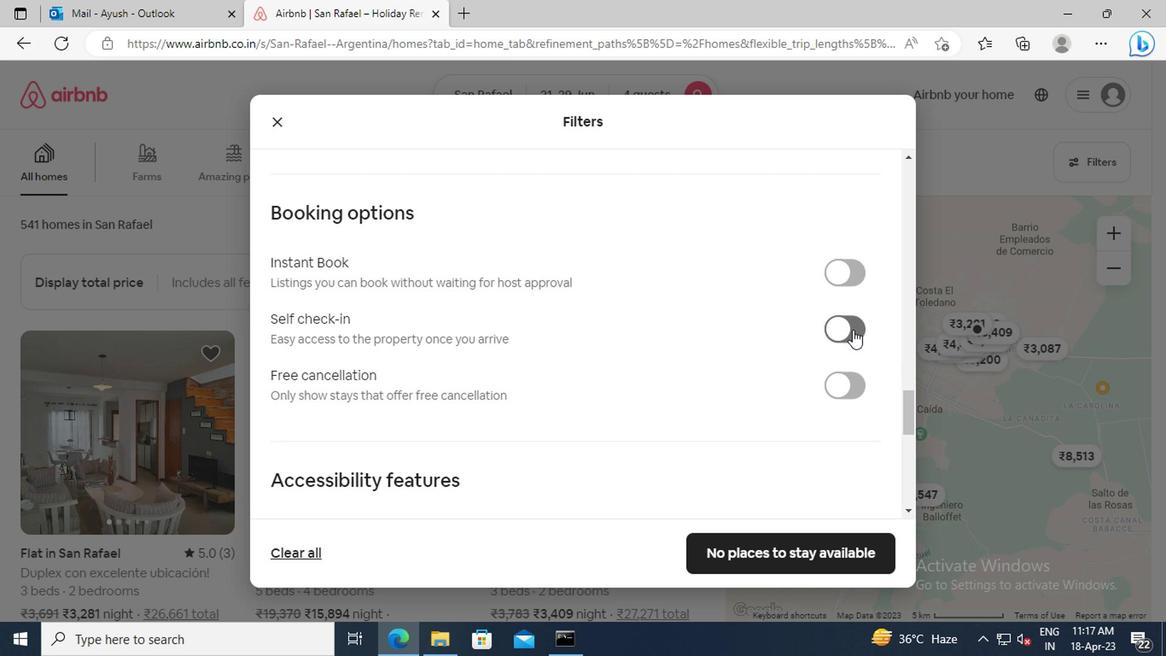 
Action: Mouse moved to (514, 339)
Screenshot: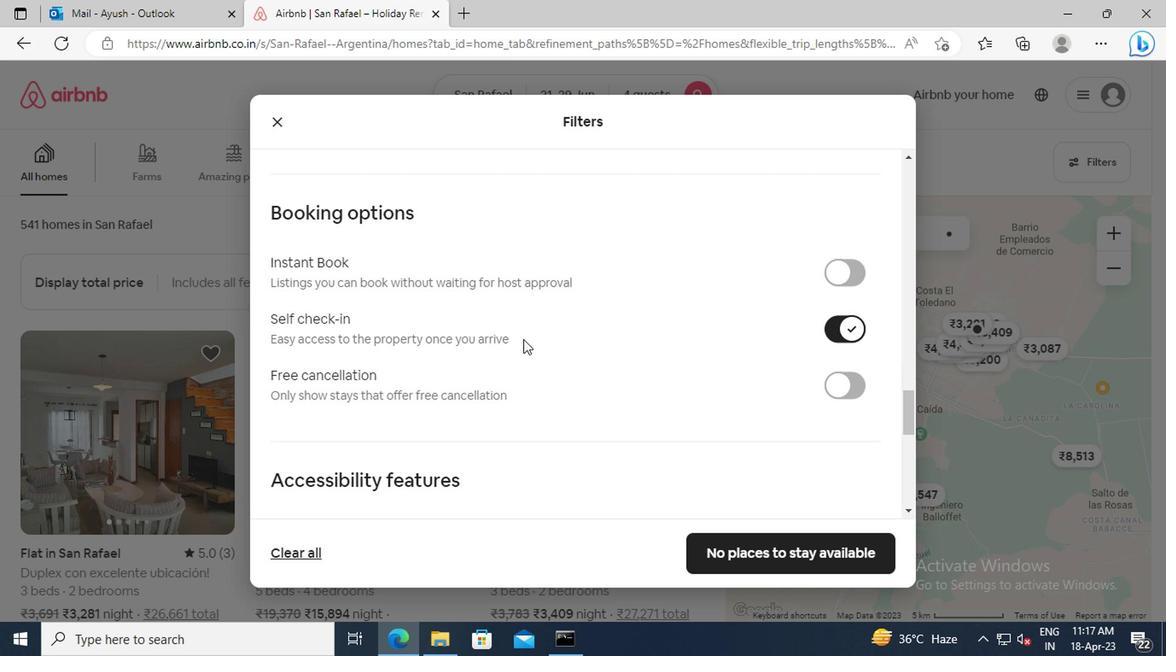 
Action: Mouse scrolled (514, 338) with delta (0, -1)
Screenshot: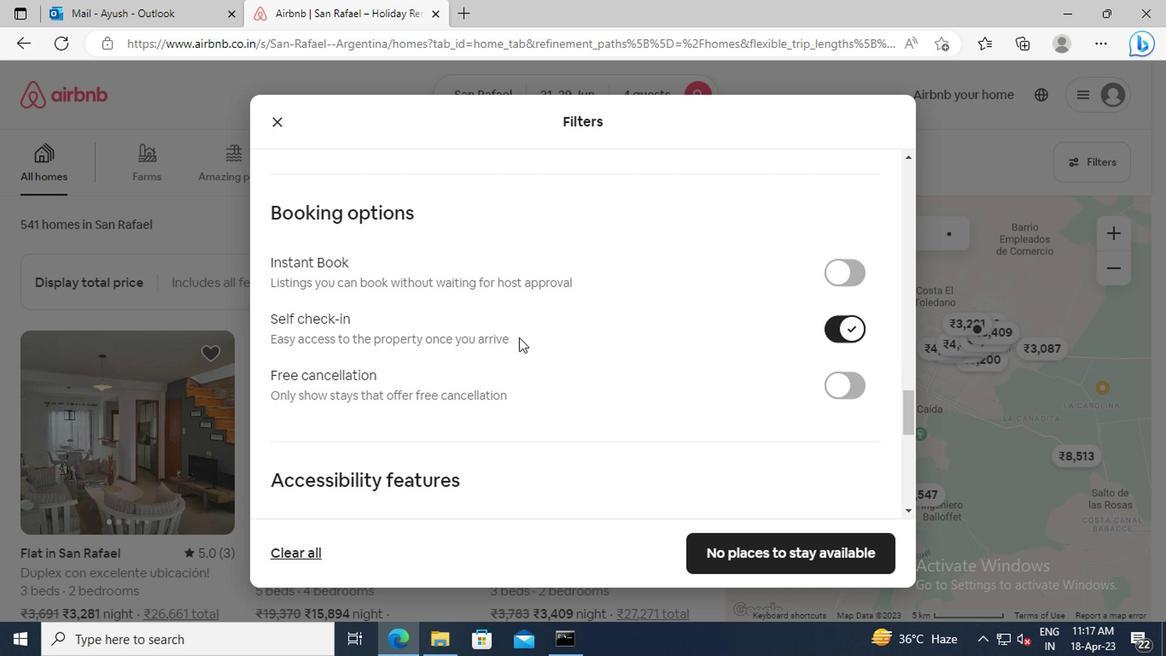 
Action: Mouse scrolled (514, 338) with delta (0, -1)
Screenshot: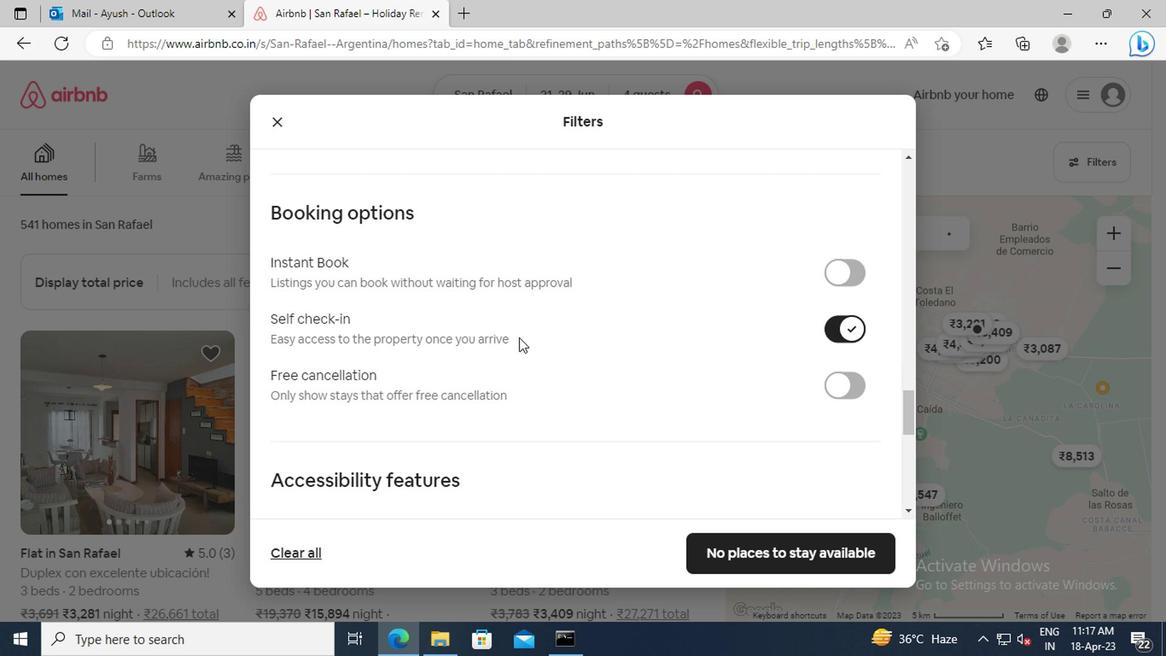
Action: Mouse scrolled (514, 338) with delta (0, -1)
Screenshot: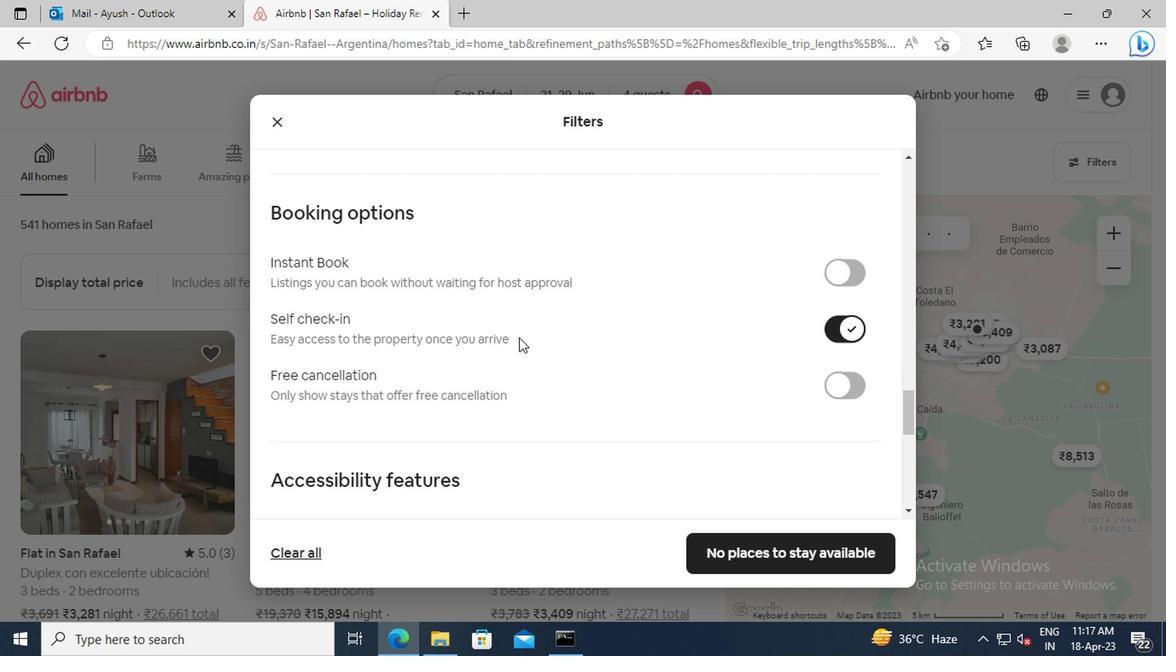 
Action: Mouse moved to (503, 333)
Screenshot: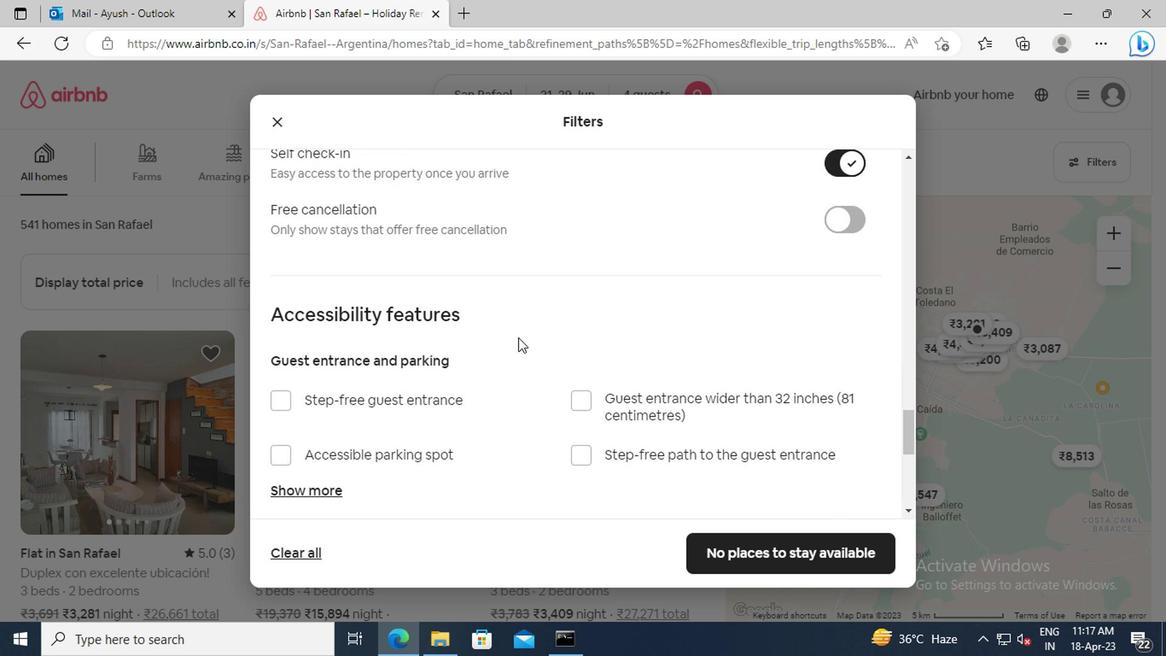 
Action: Mouse scrolled (503, 333) with delta (0, 0)
Screenshot: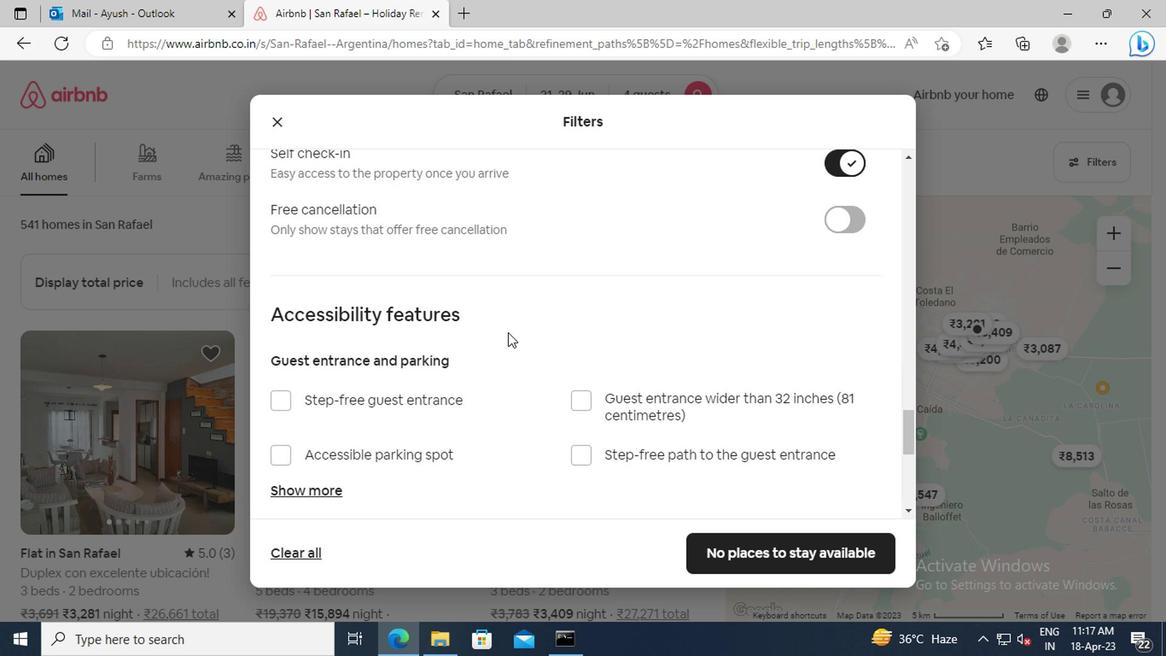 
Action: Mouse scrolled (503, 333) with delta (0, 0)
Screenshot: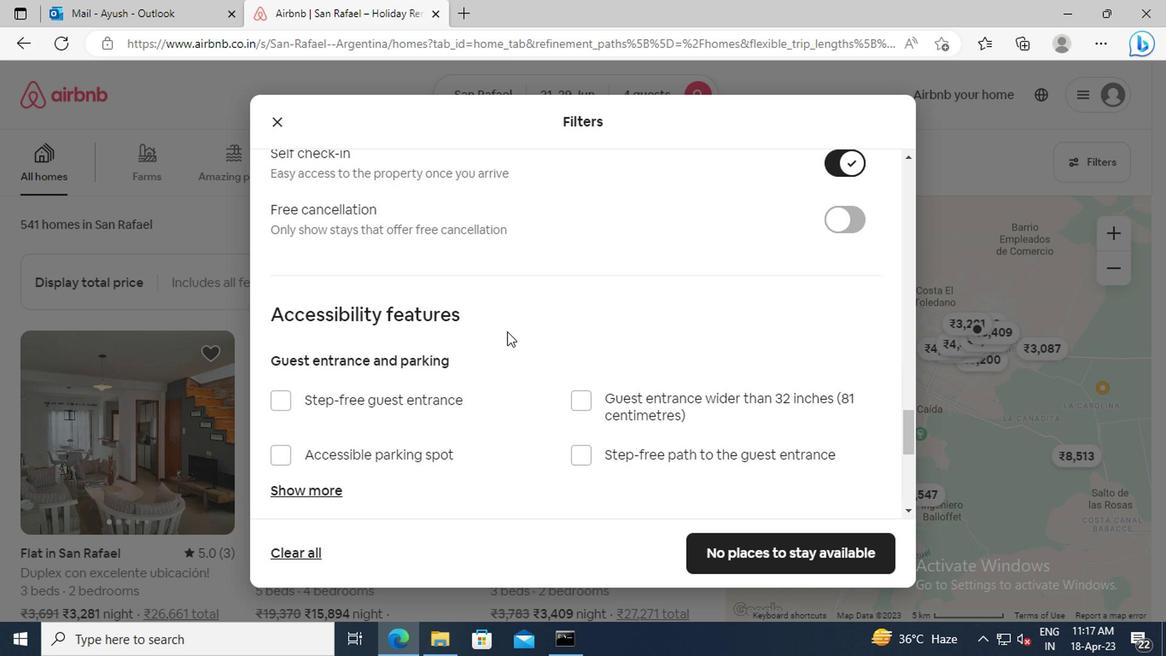 
Action: Mouse scrolled (503, 333) with delta (0, 0)
Screenshot: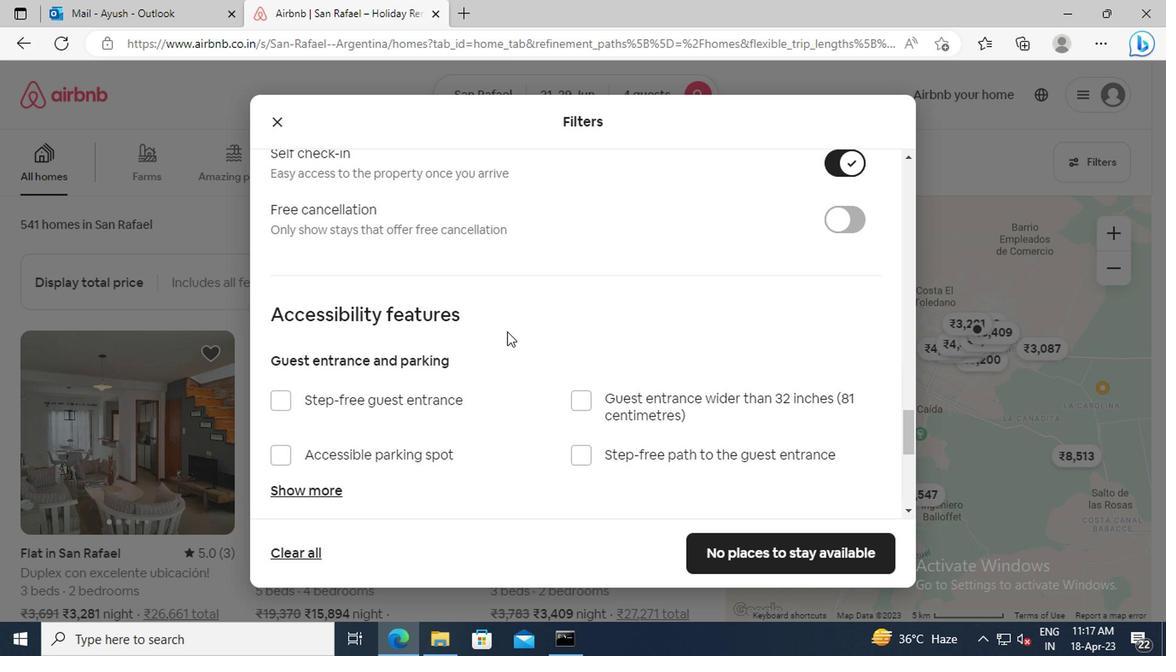 
Action: Mouse scrolled (503, 333) with delta (0, 0)
Screenshot: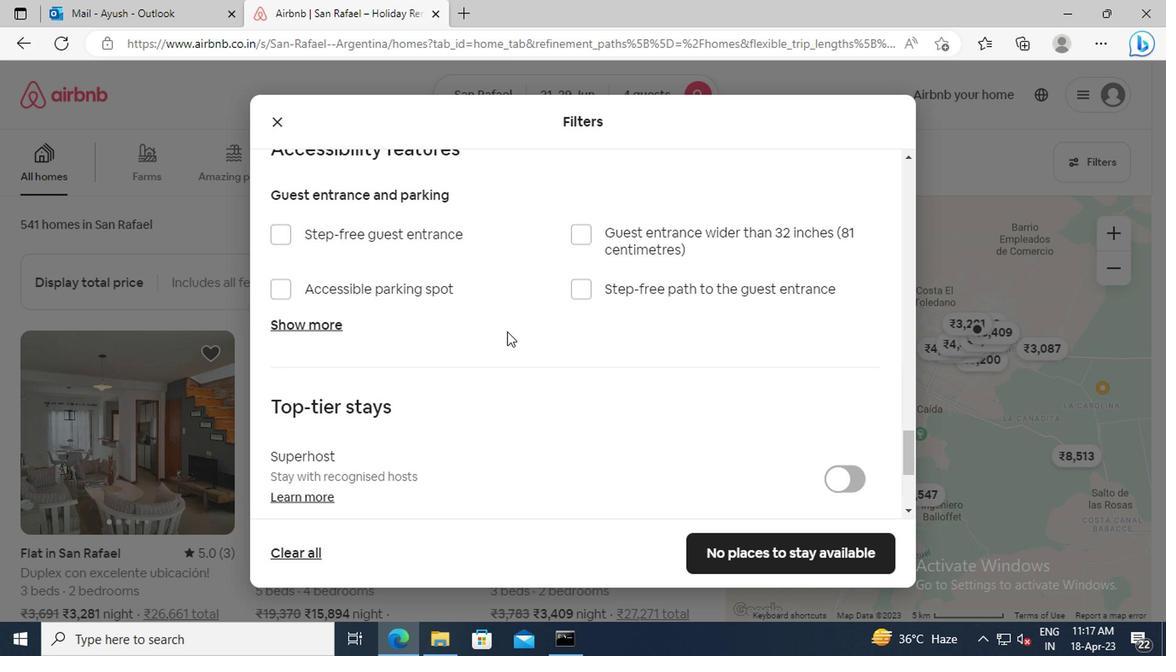 
Action: Mouse scrolled (503, 333) with delta (0, 0)
Screenshot: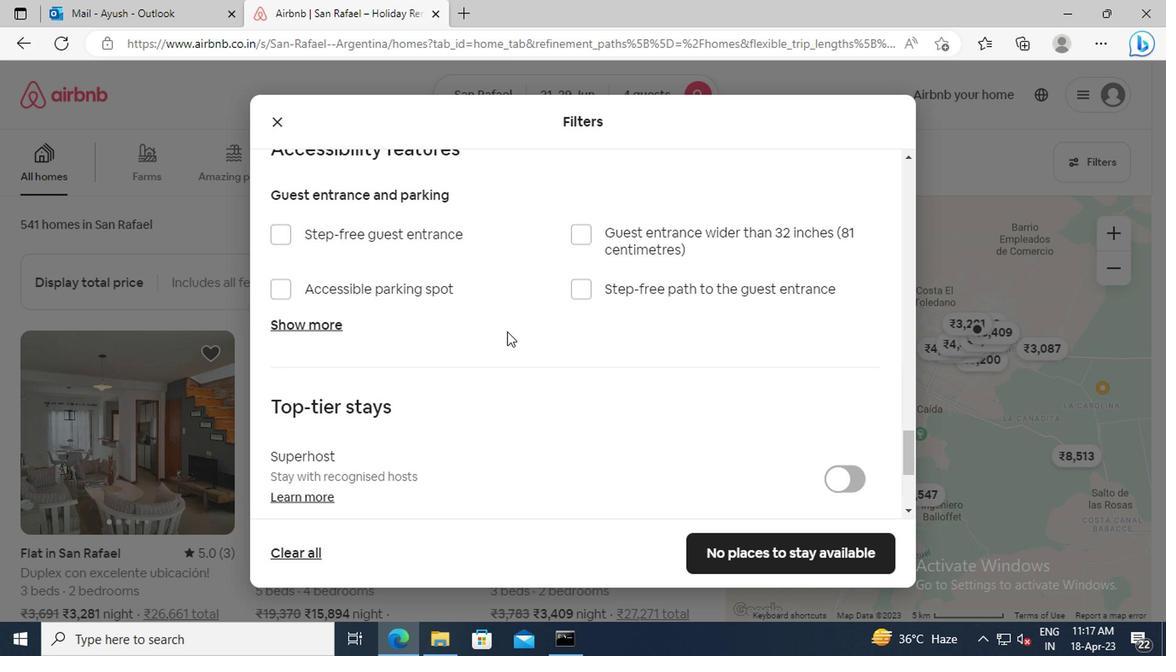 
Action: Mouse scrolled (503, 333) with delta (0, 0)
Screenshot: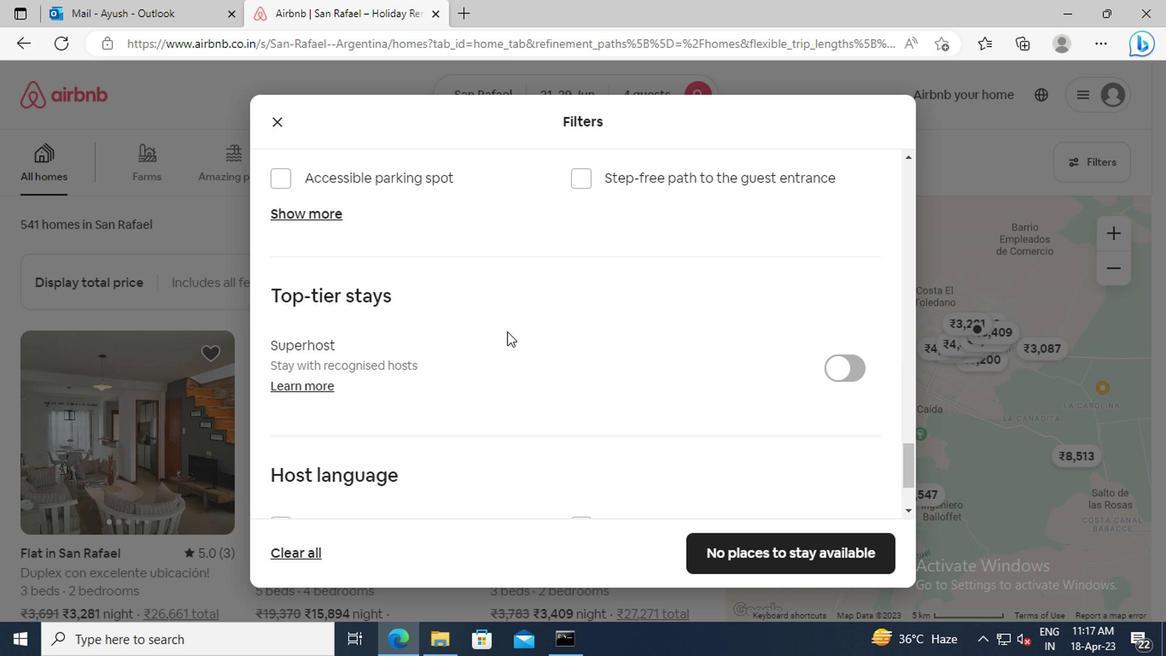 
Action: Mouse scrolled (503, 333) with delta (0, 0)
Screenshot: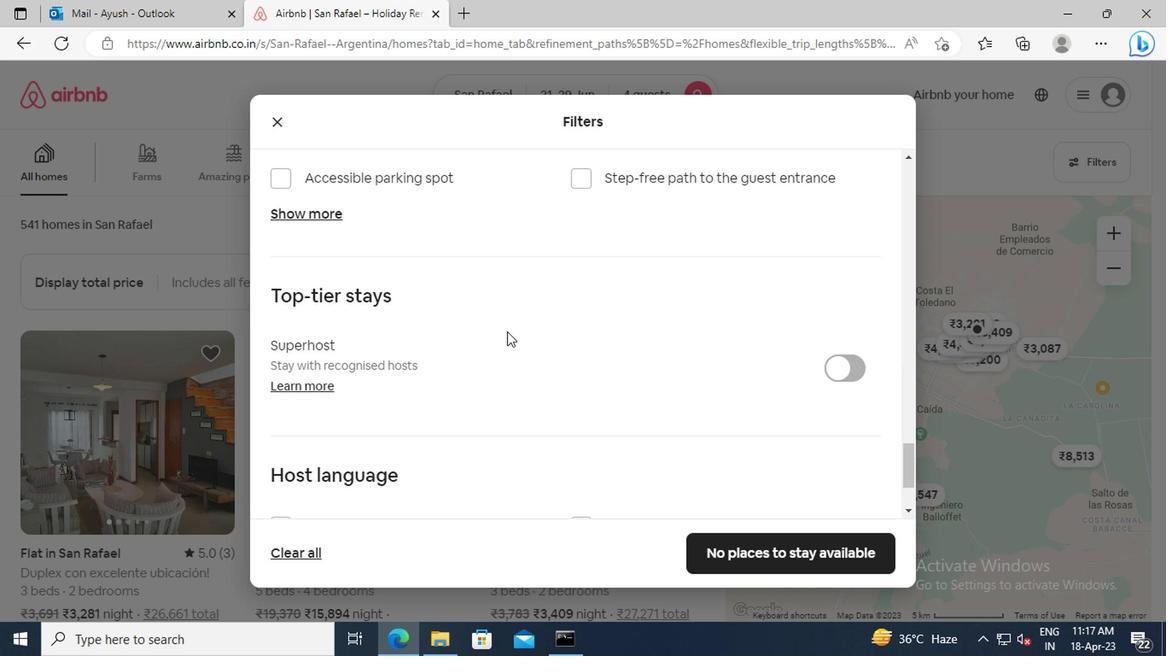 
Action: Mouse scrolled (503, 333) with delta (0, 0)
Screenshot: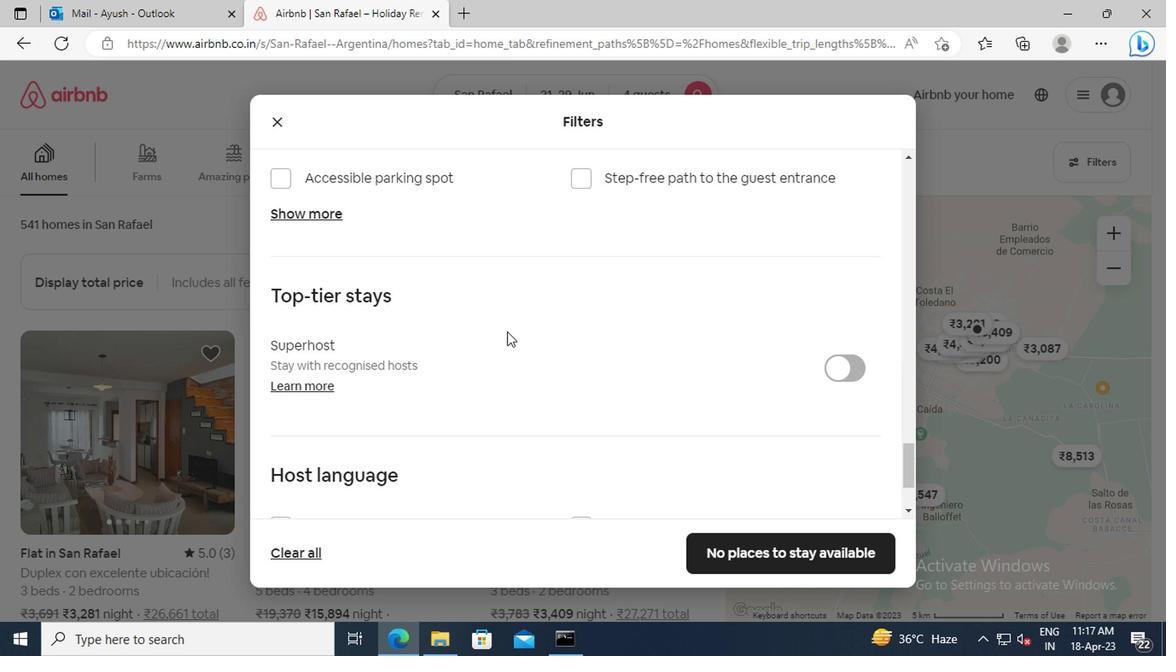 
Action: Mouse moved to (278, 399)
Screenshot: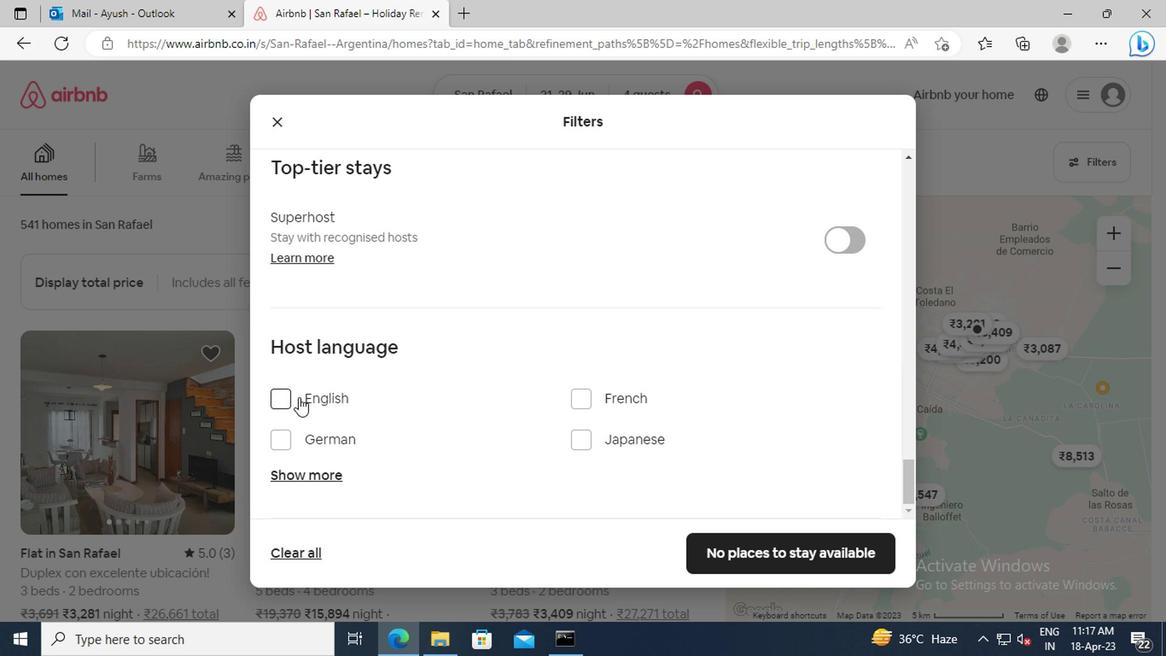 
Action: Mouse pressed left at (278, 399)
Screenshot: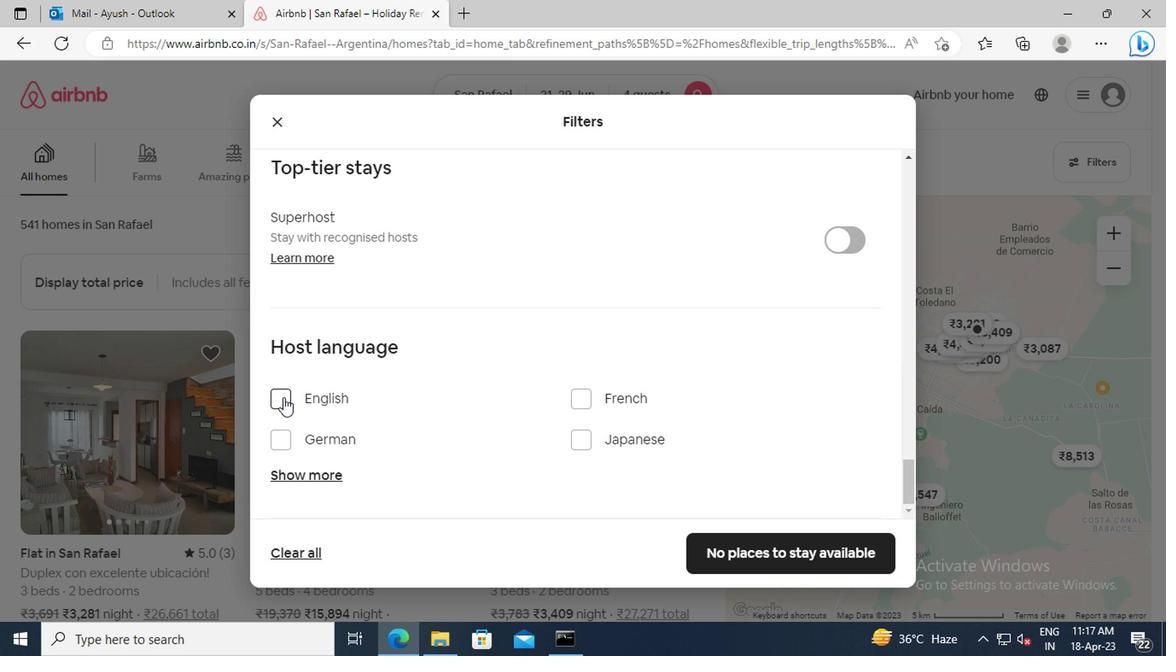 
Action: Mouse moved to (741, 555)
Screenshot: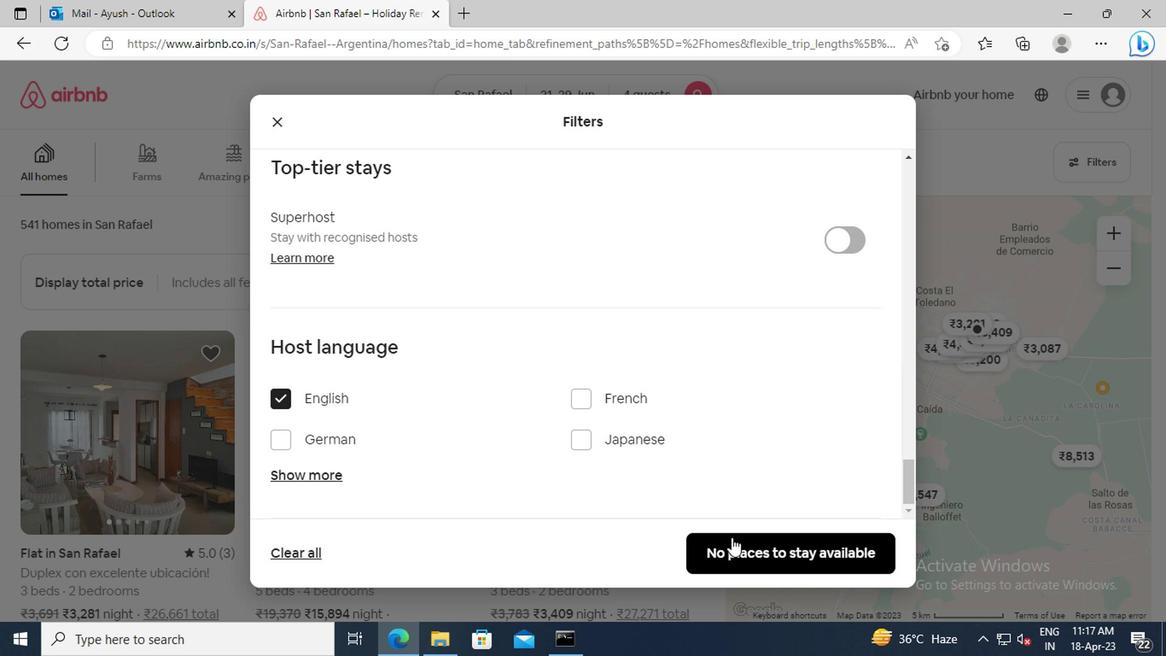 
Action: Mouse pressed left at (741, 555)
Screenshot: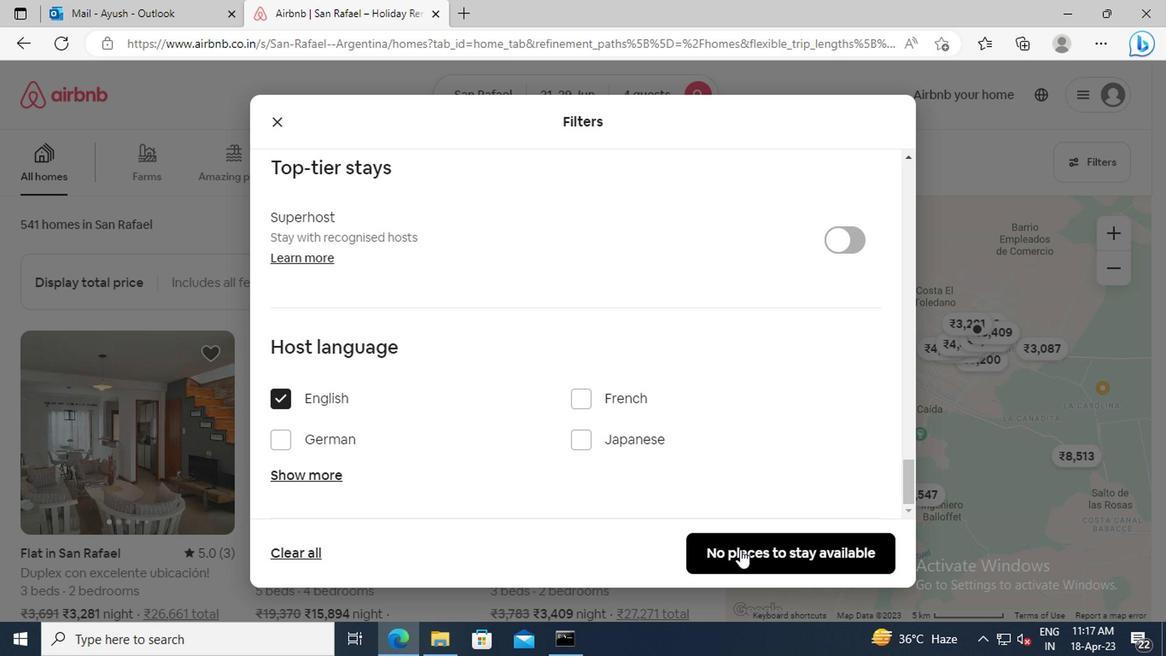 
